 Task: Open Card Blog Post Writing in Board Ad Campaigns to Workspace Information Technology and add a team member Softage.3@softage.net, a label Blue, a checklist Career Development, an attachment from your computer, a color Blue and finally, add a card description 'Organize and host company retreat' and a comment 'Let us approach this task with a sense of collaboration and teamwork, leveraging the strengths of each team member.'. Add a start date 'Jan 07, 1900' with a due date 'Jan 14, 1900'
Action: Mouse moved to (64, 293)
Screenshot: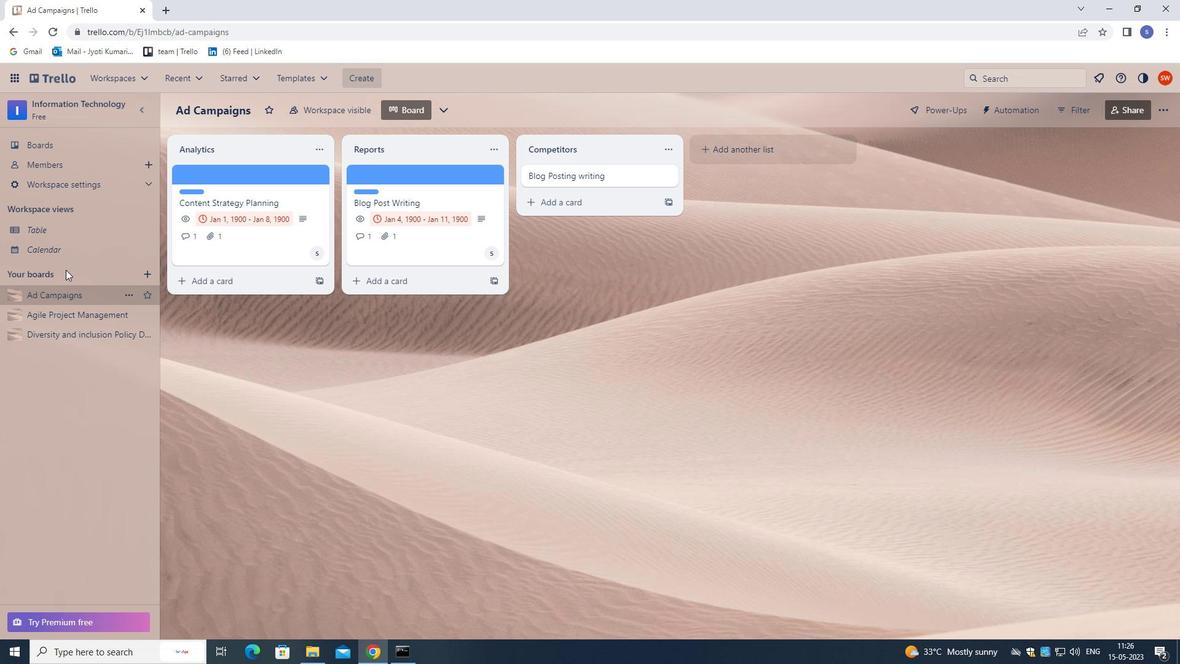 
Action: Mouse pressed left at (64, 293)
Screenshot: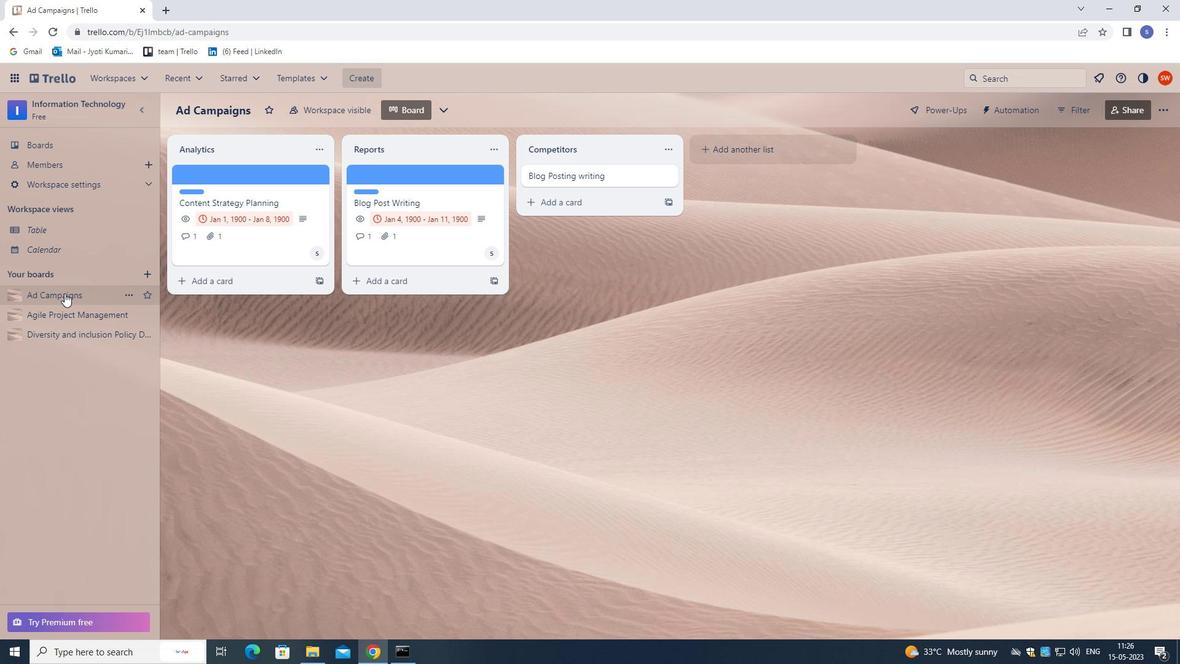 
Action: Mouse moved to (572, 169)
Screenshot: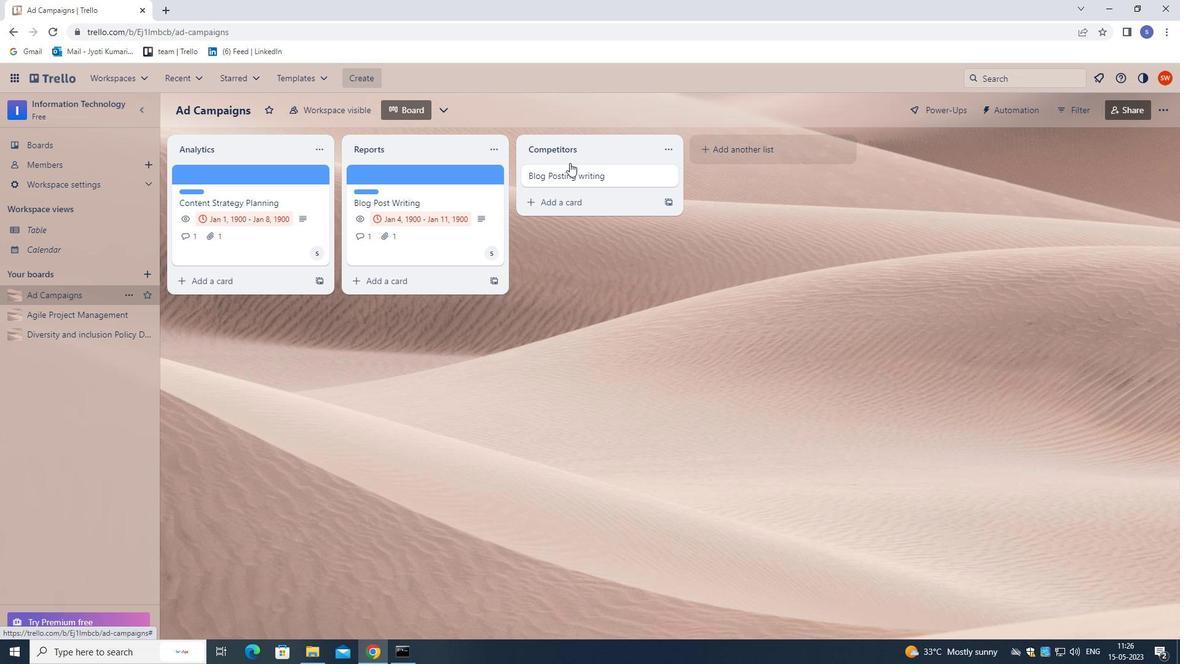 
Action: Mouse pressed left at (572, 169)
Screenshot: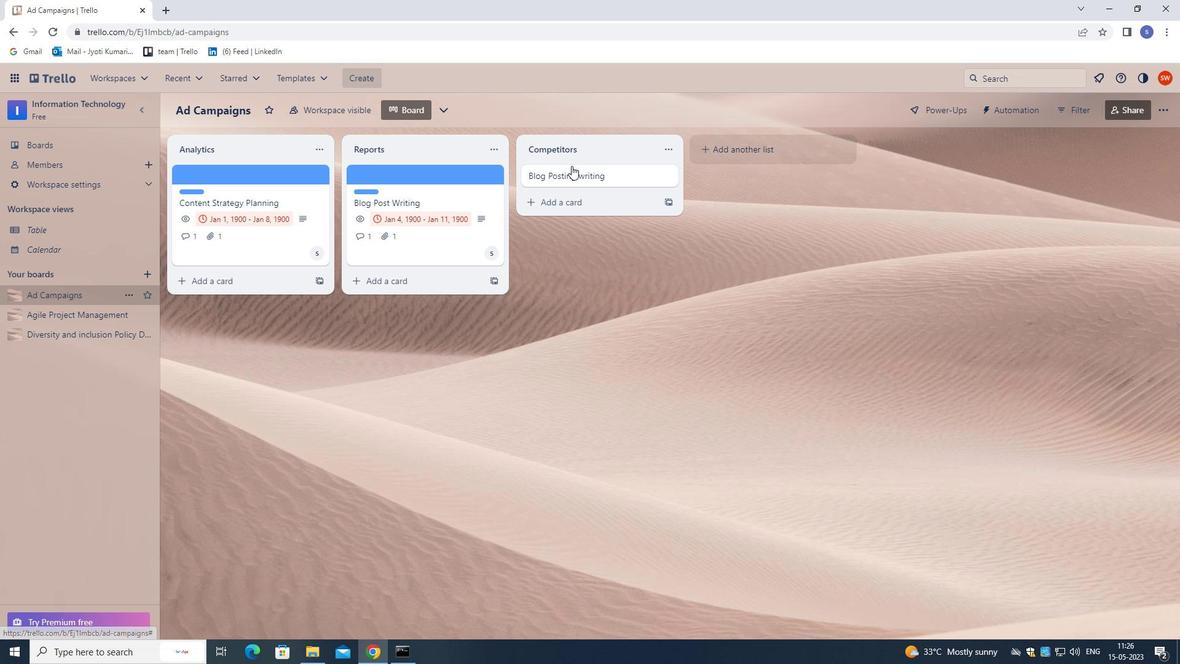 
Action: Mouse moved to (741, 226)
Screenshot: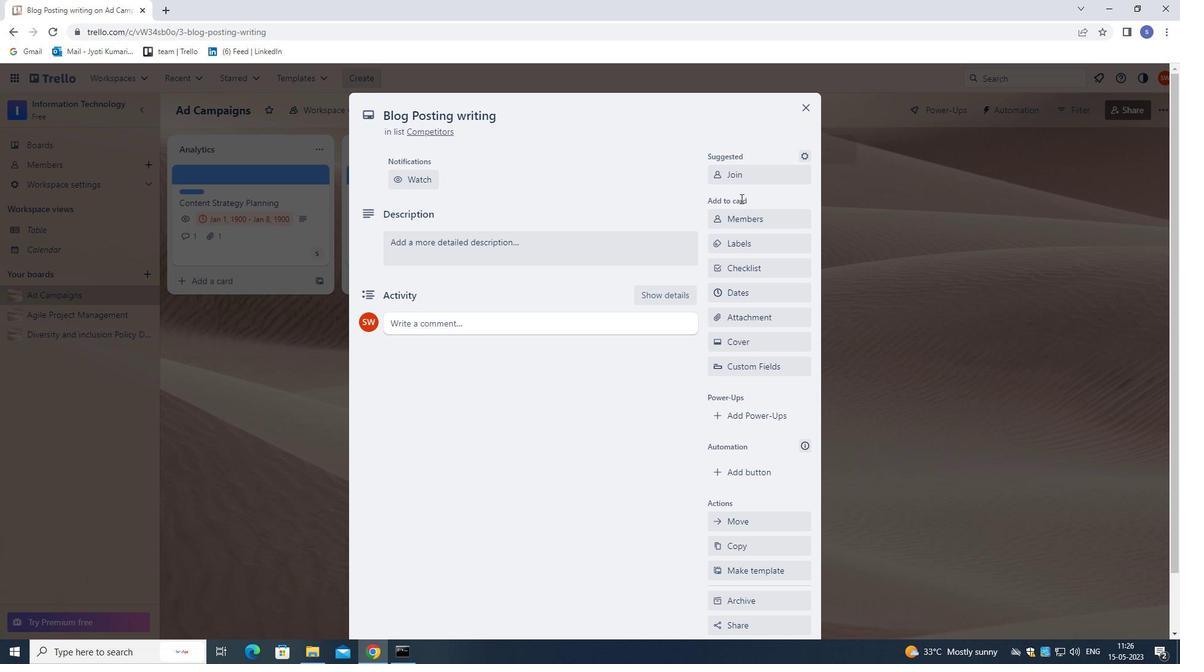 
Action: Mouse pressed left at (741, 226)
Screenshot: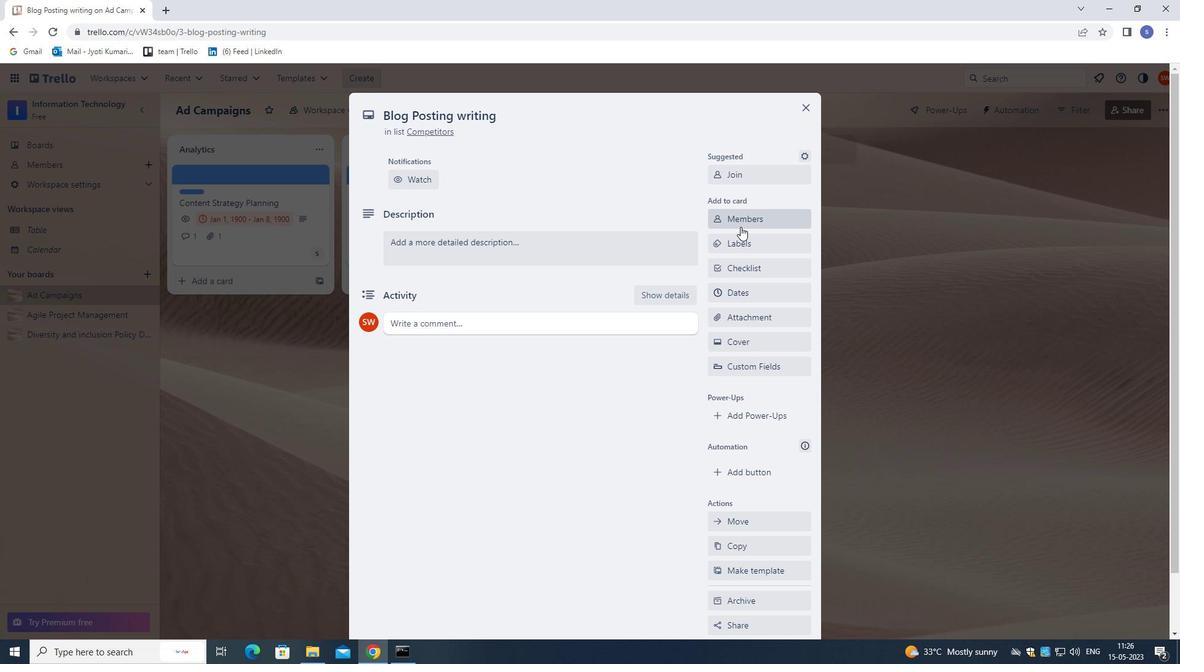 
Action: Mouse moved to (909, 199)
Screenshot: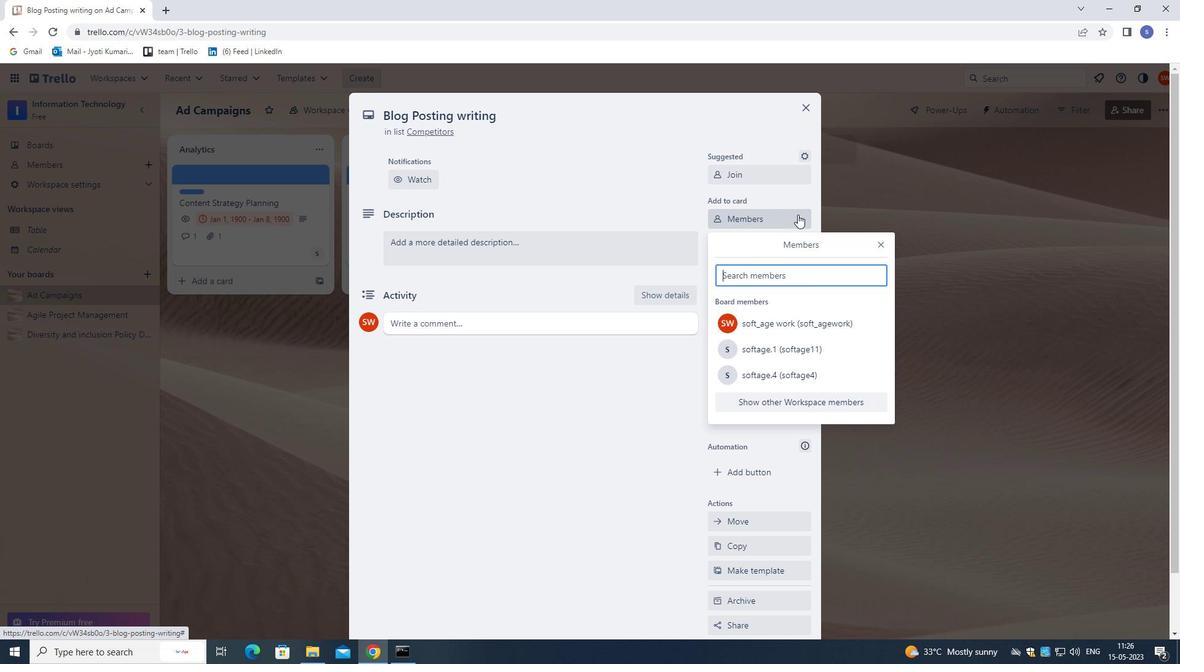 
Action: Key pressed softage.3<Key.shift>@SOFTAGE.NET
Screenshot: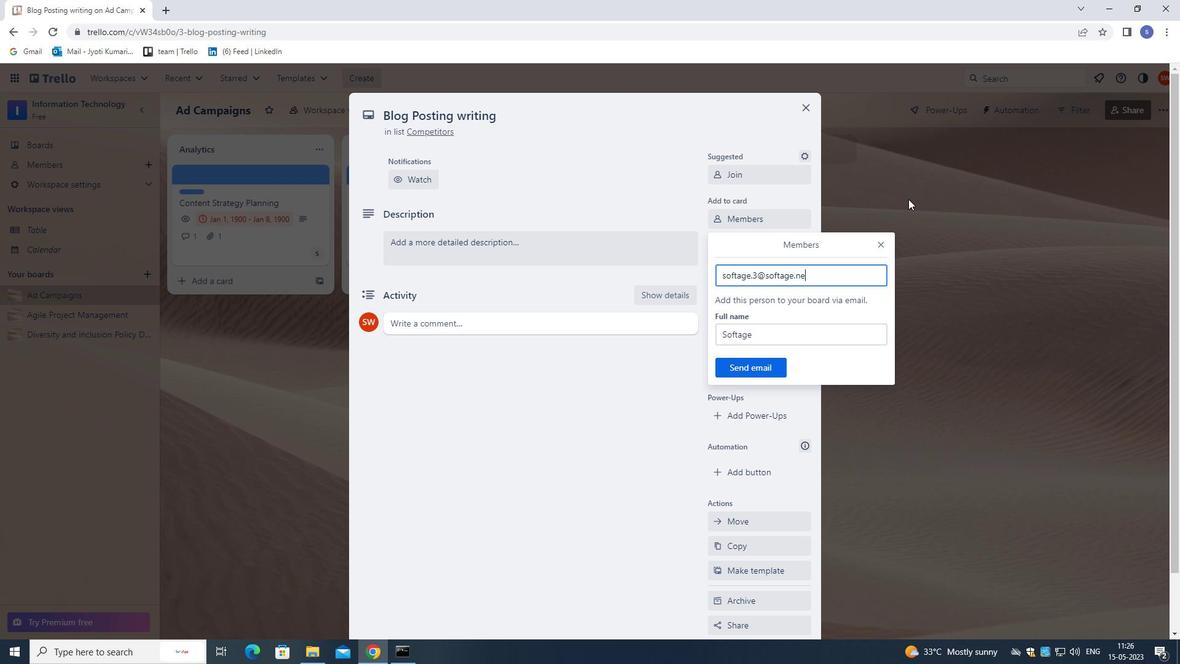 
Action: Mouse moved to (770, 365)
Screenshot: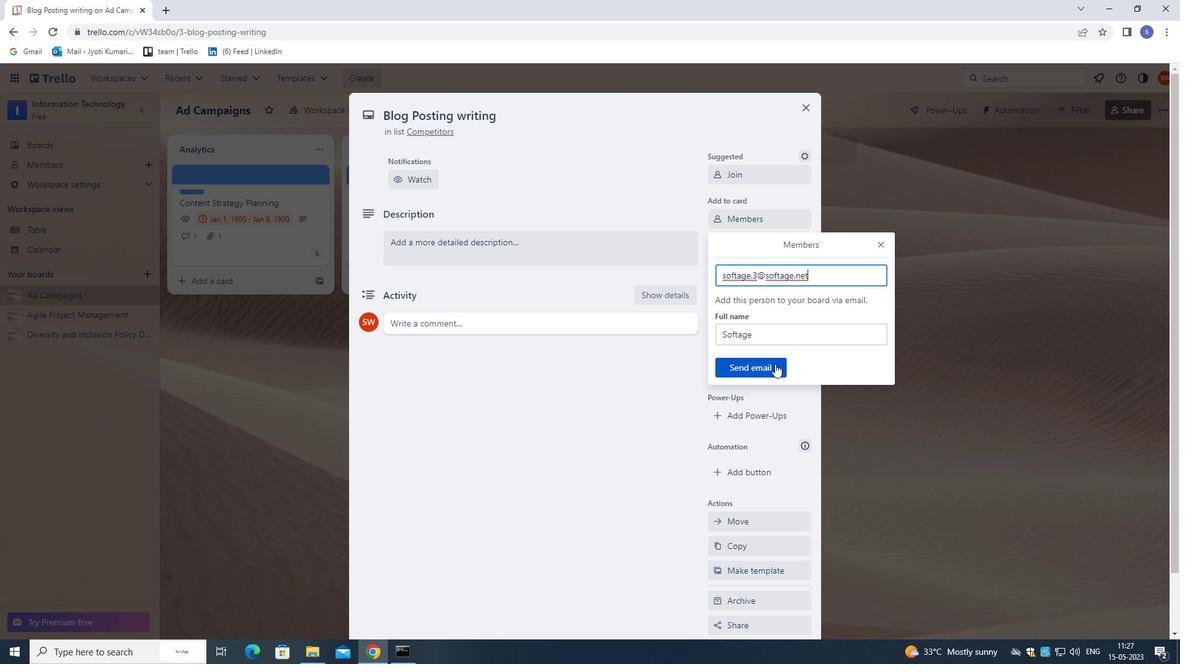
Action: Mouse pressed left at (770, 365)
Screenshot: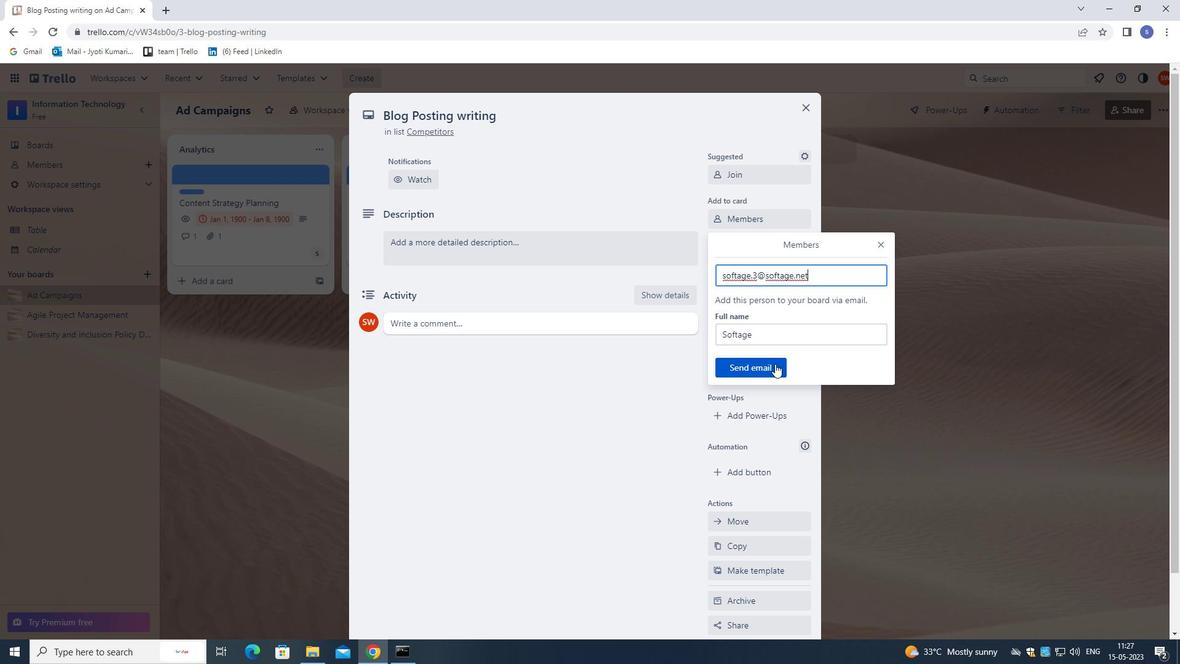 
Action: Mouse moved to (770, 249)
Screenshot: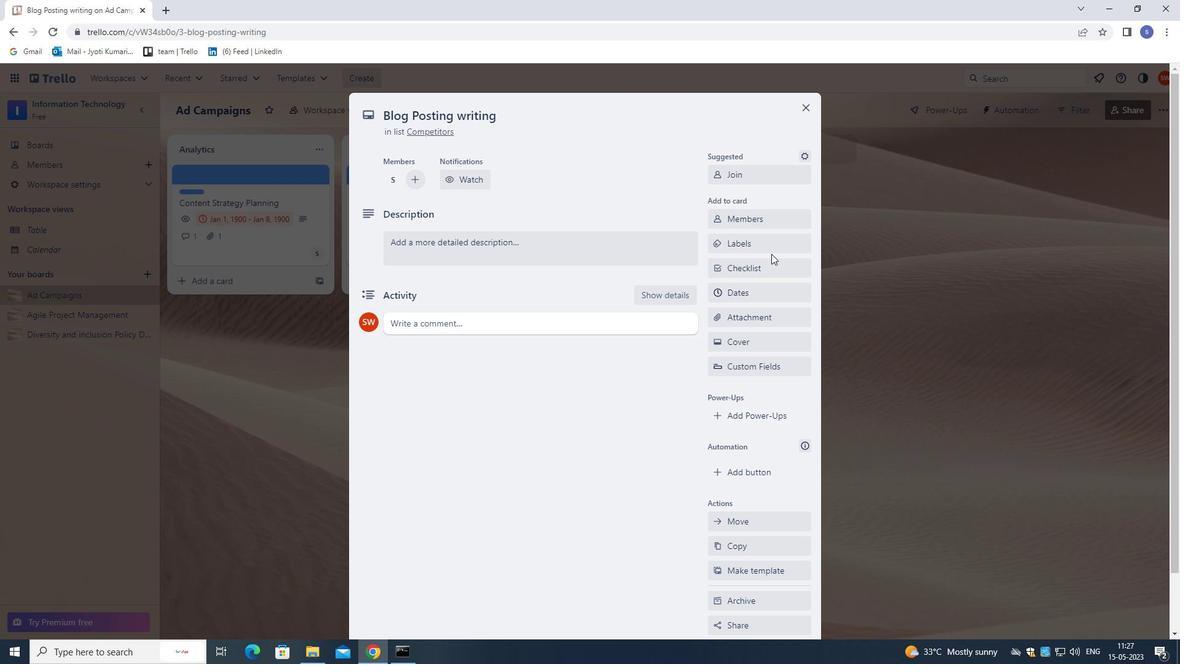
Action: Mouse pressed left at (770, 249)
Screenshot: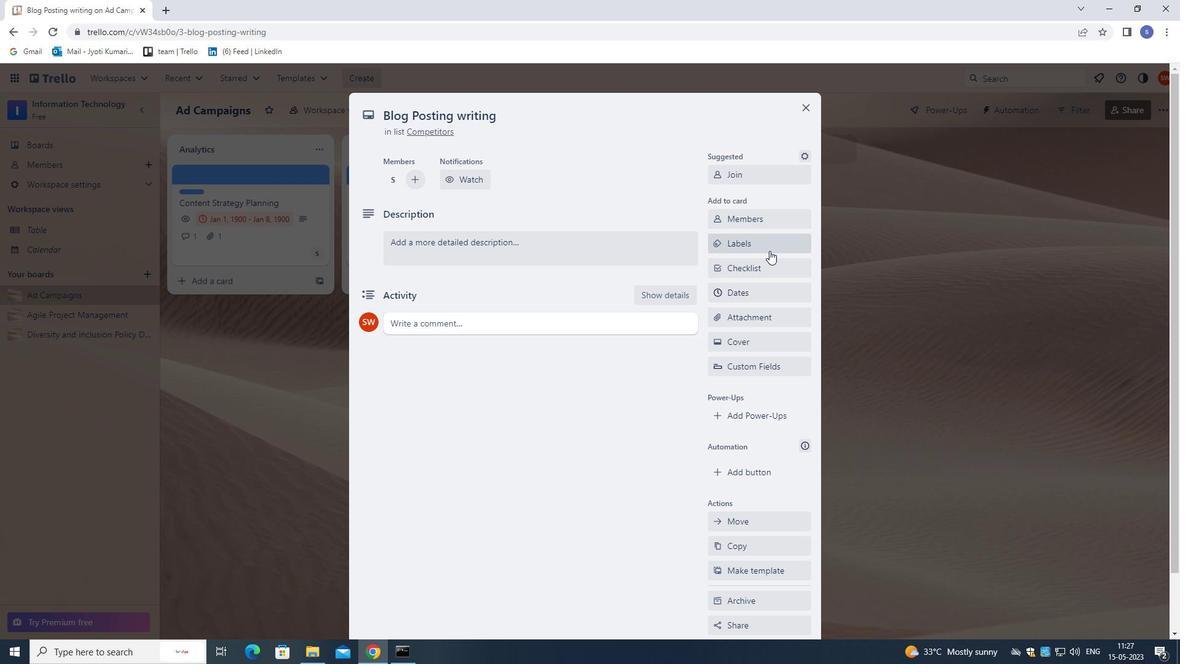 
Action: Mouse moved to (811, 455)
Screenshot: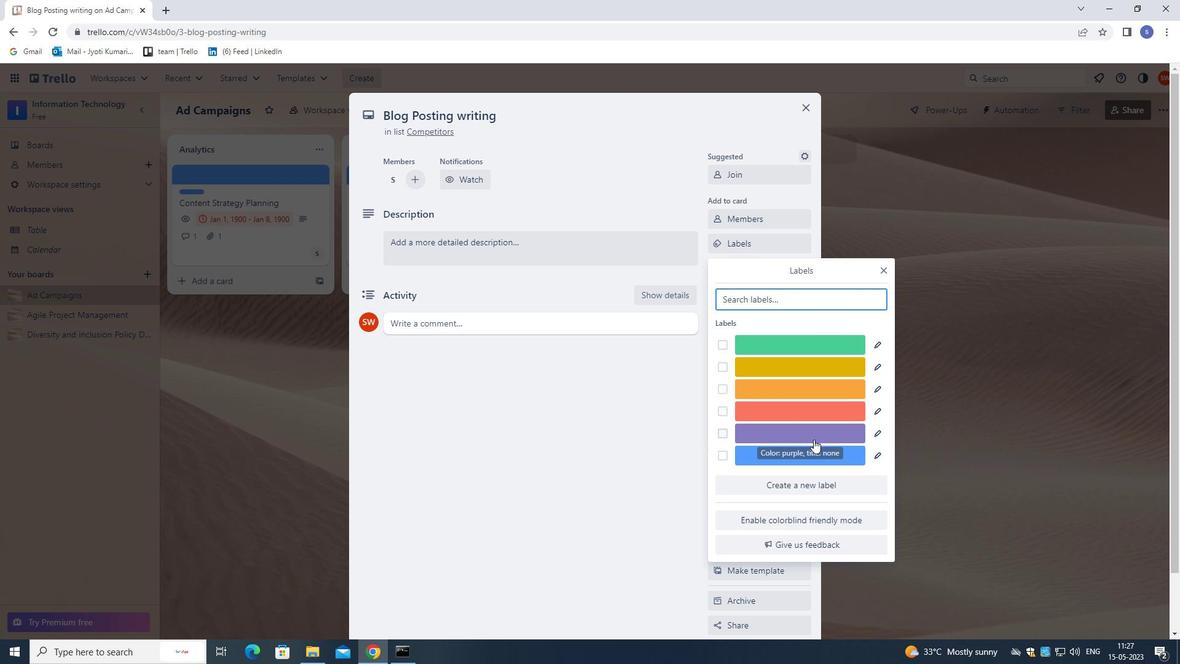 
Action: Mouse pressed left at (811, 455)
Screenshot: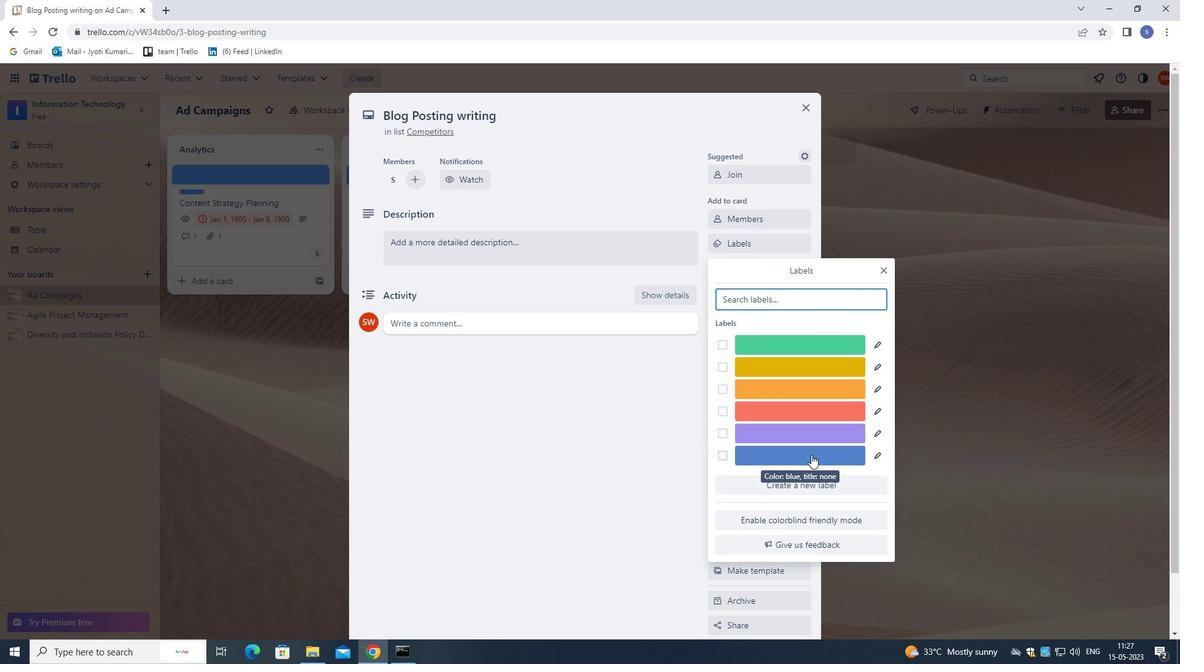 
Action: Mouse moved to (883, 266)
Screenshot: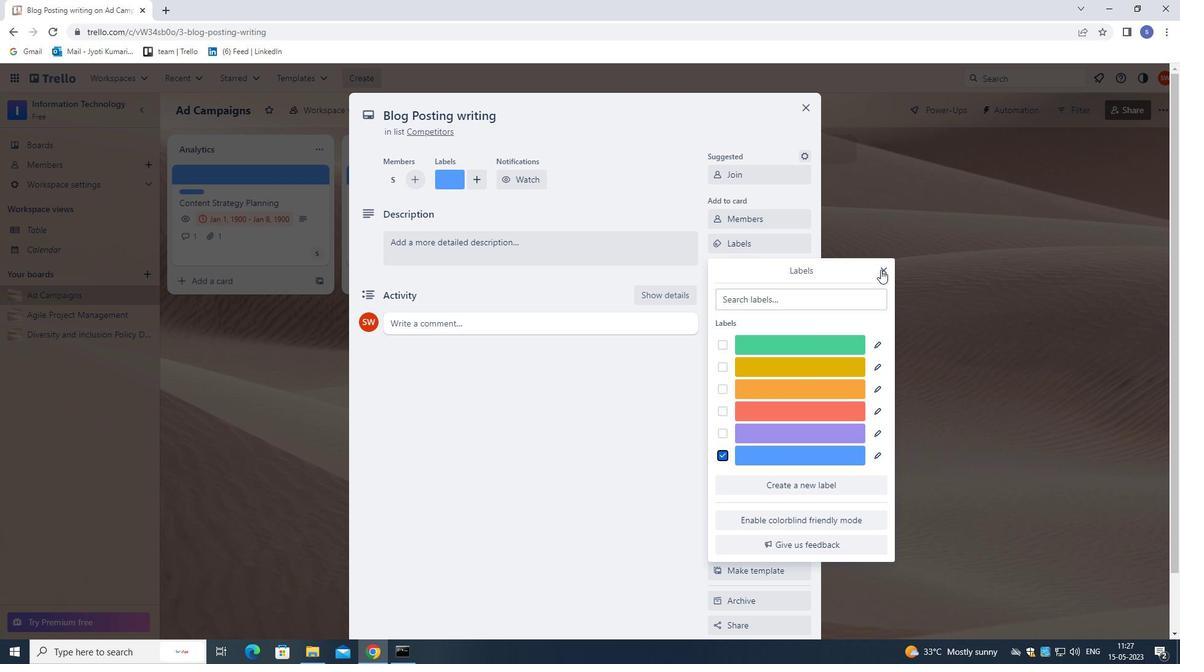 
Action: Mouse pressed left at (883, 266)
Screenshot: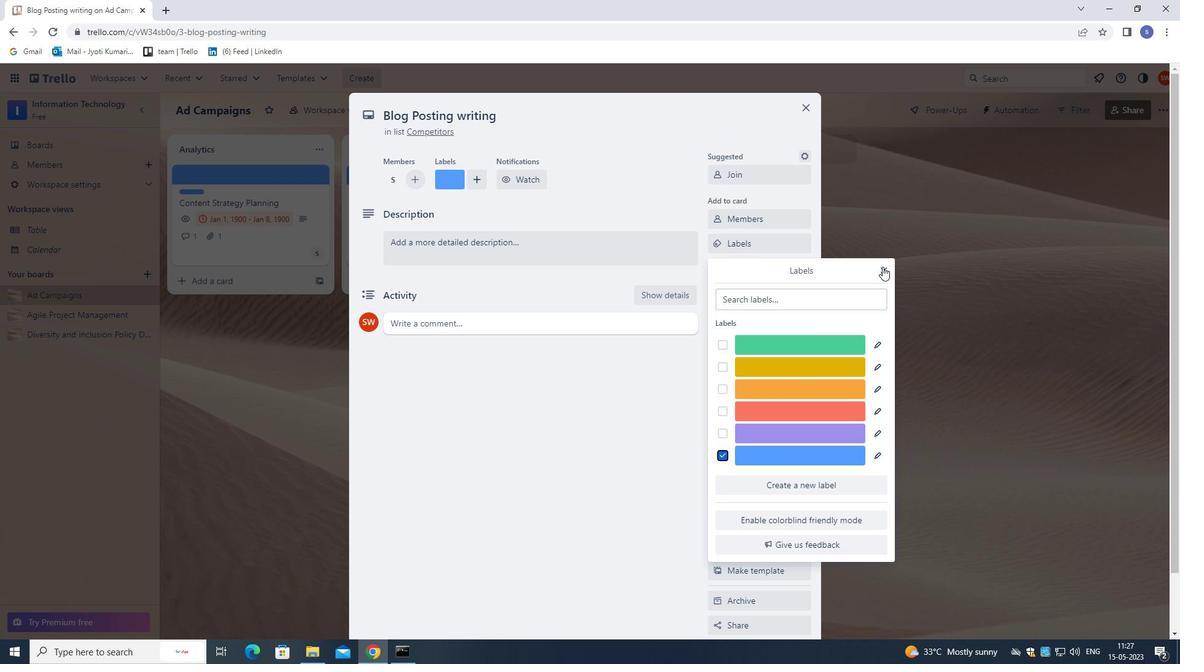 
Action: Mouse moved to (786, 271)
Screenshot: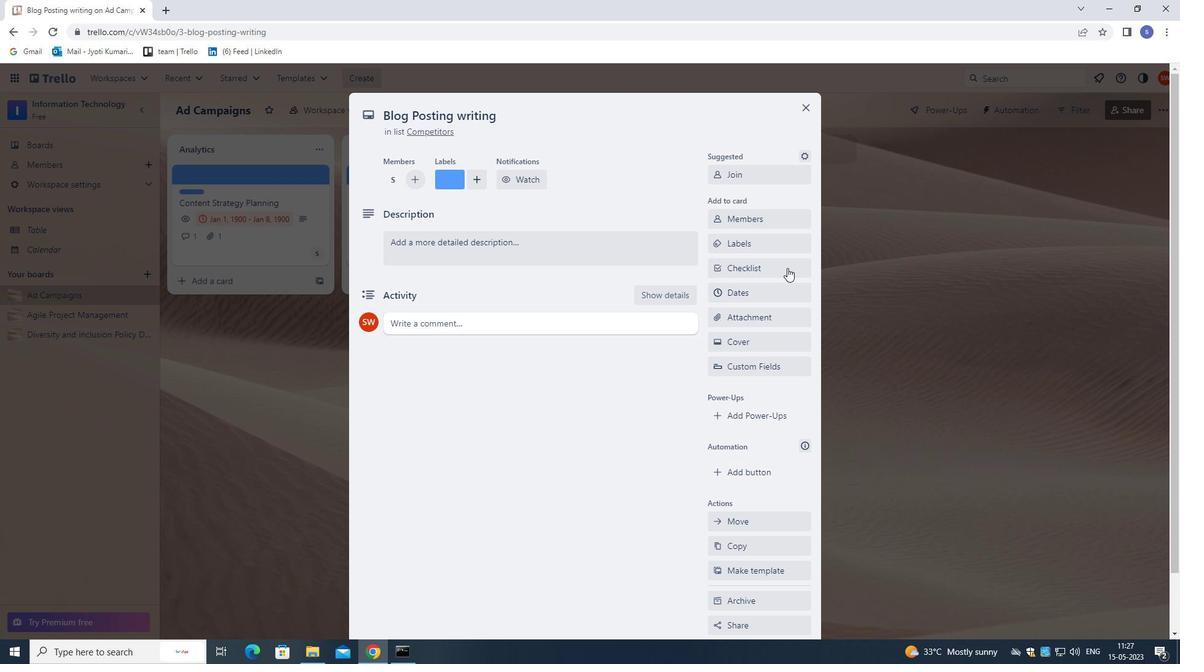 
Action: Mouse pressed left at (786, 271)
Screenshot: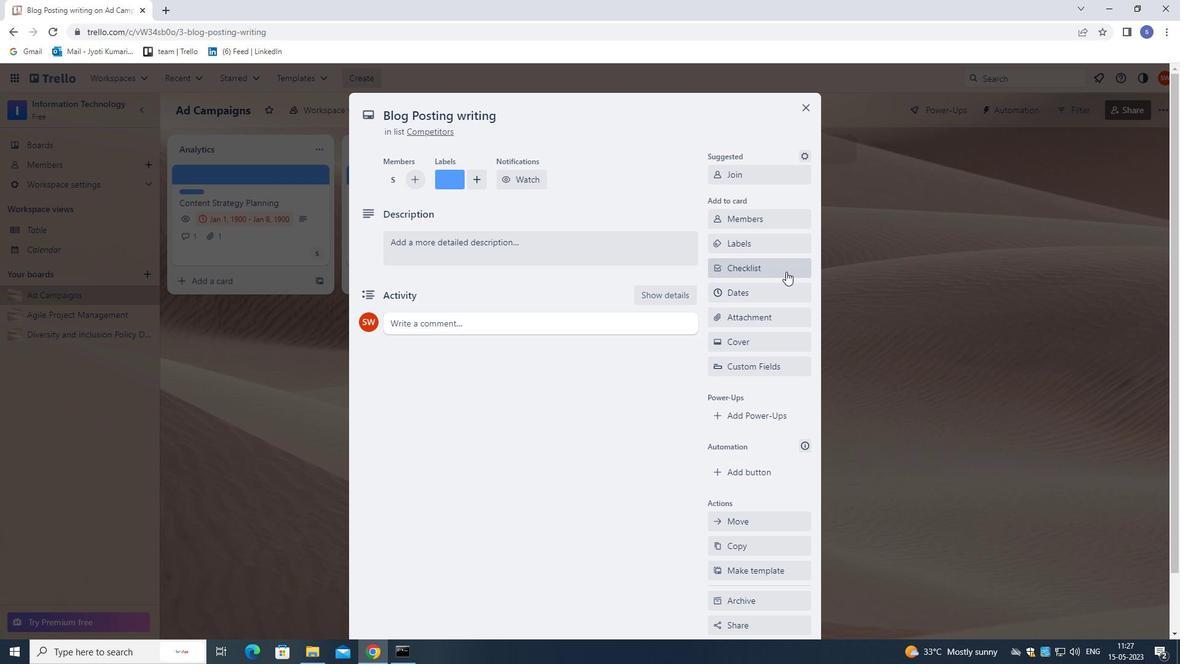 
Action: Mouse moved to (861, 230)
Screenshot: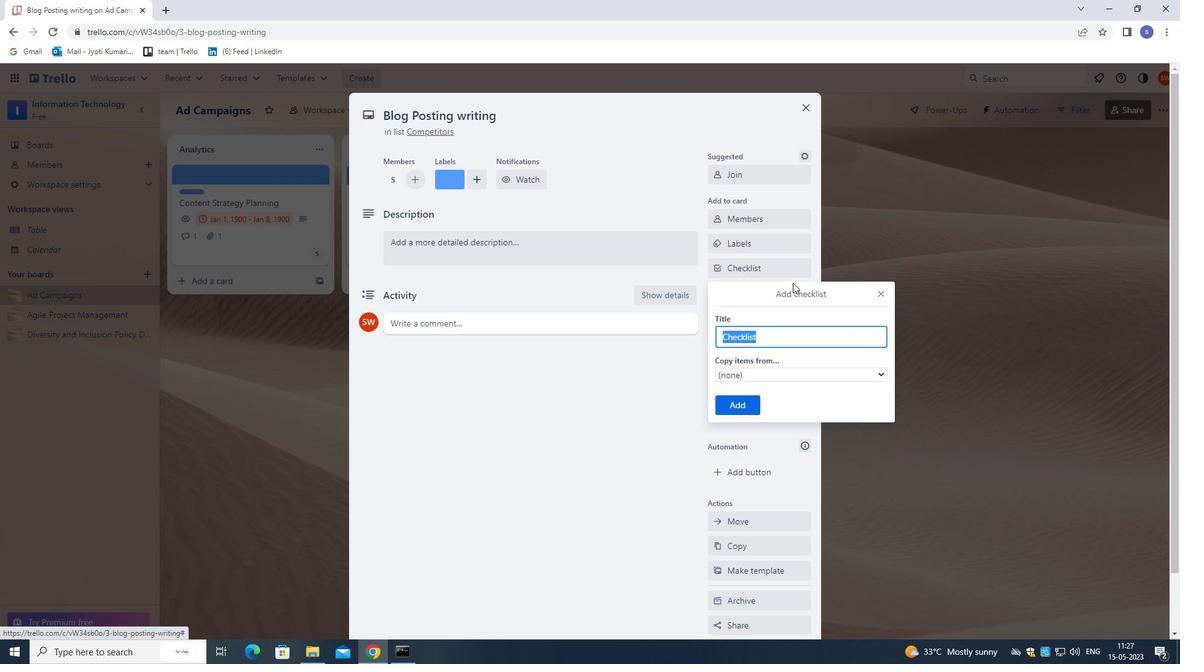 
Action: Key pressed <Key.shift>CAREER<Key.space>DEVE
Screenshot: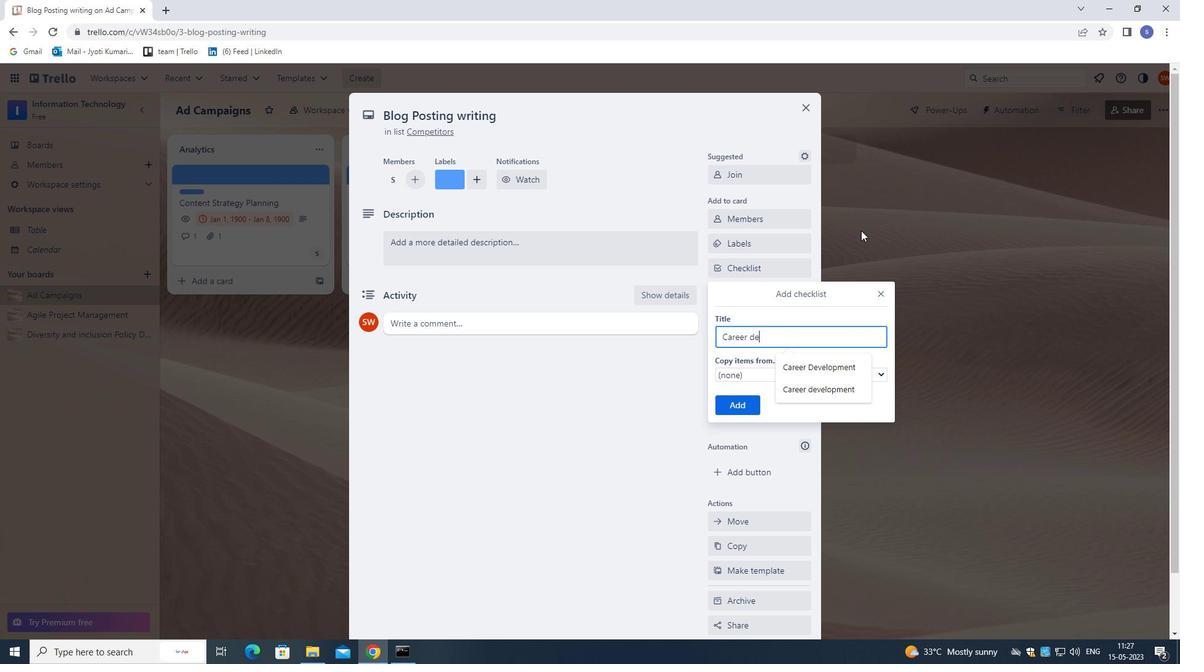 
Action: Mouse moved to (848, 371)
Screenshot: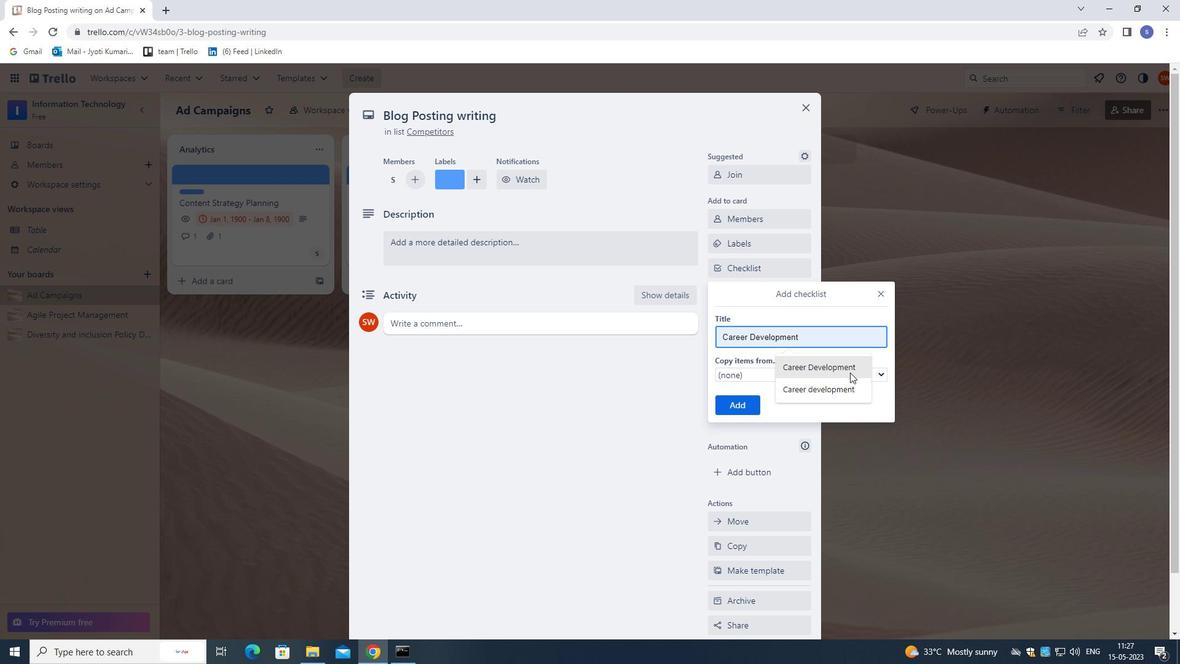 
Action: Mouse pressed left at (848, 371)
Screenshot: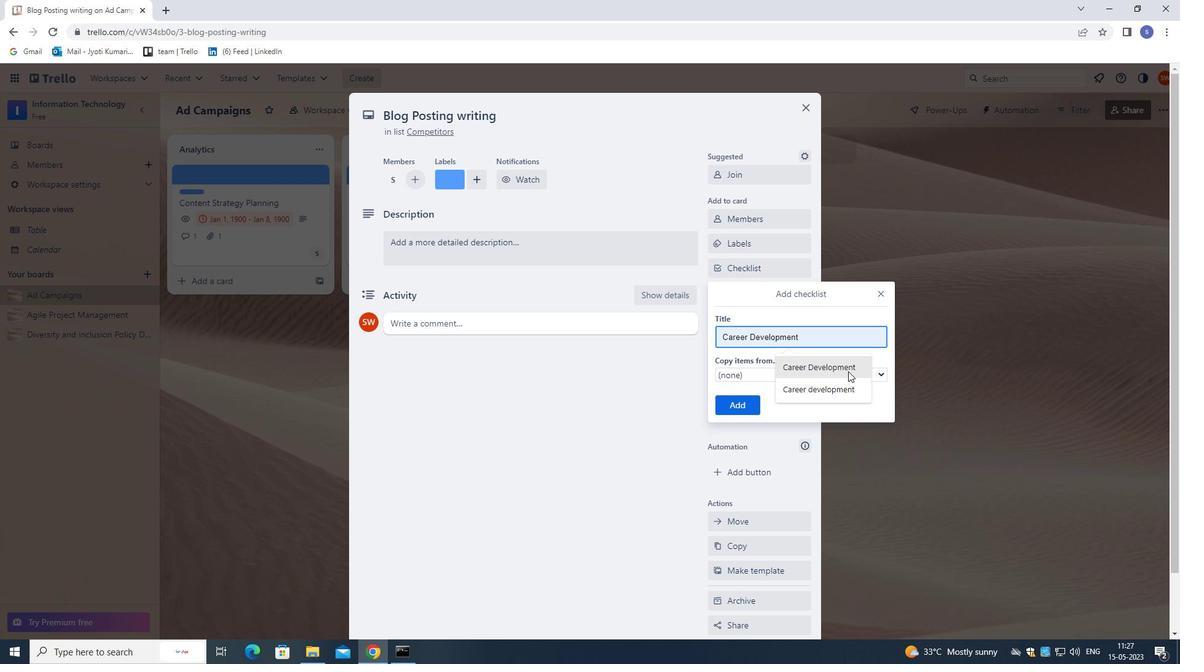 
Action: Mouse moved to (746, 406)
Screenshot: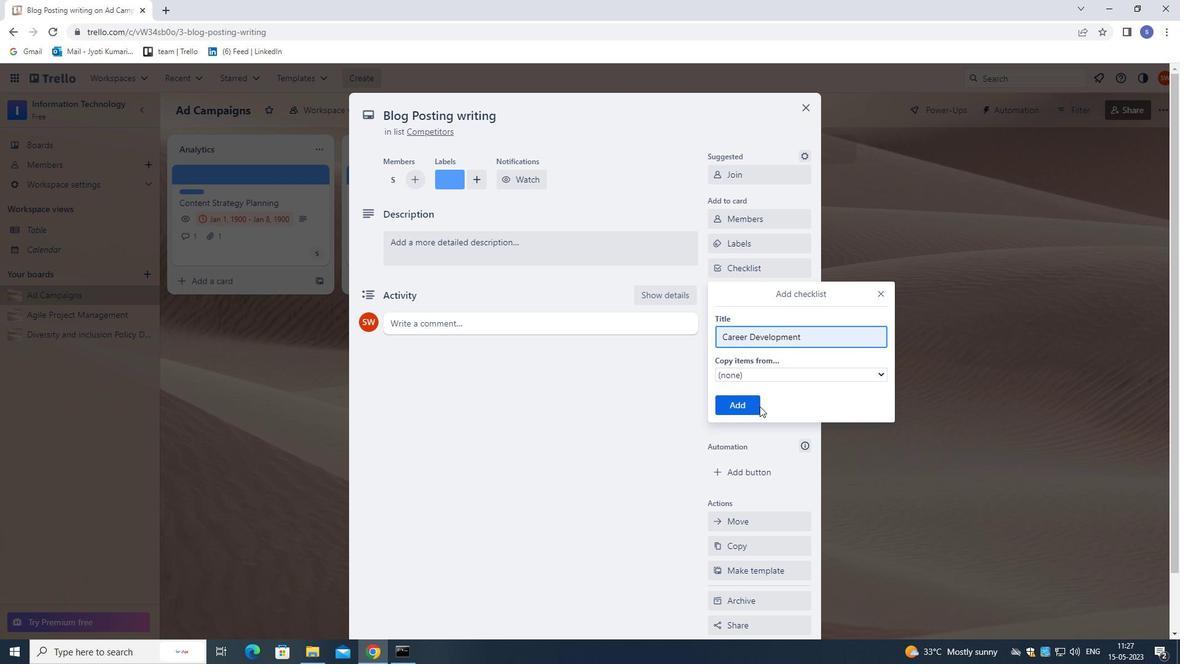 
Action: Mouse pressed left at (746, 406)
Screenshot: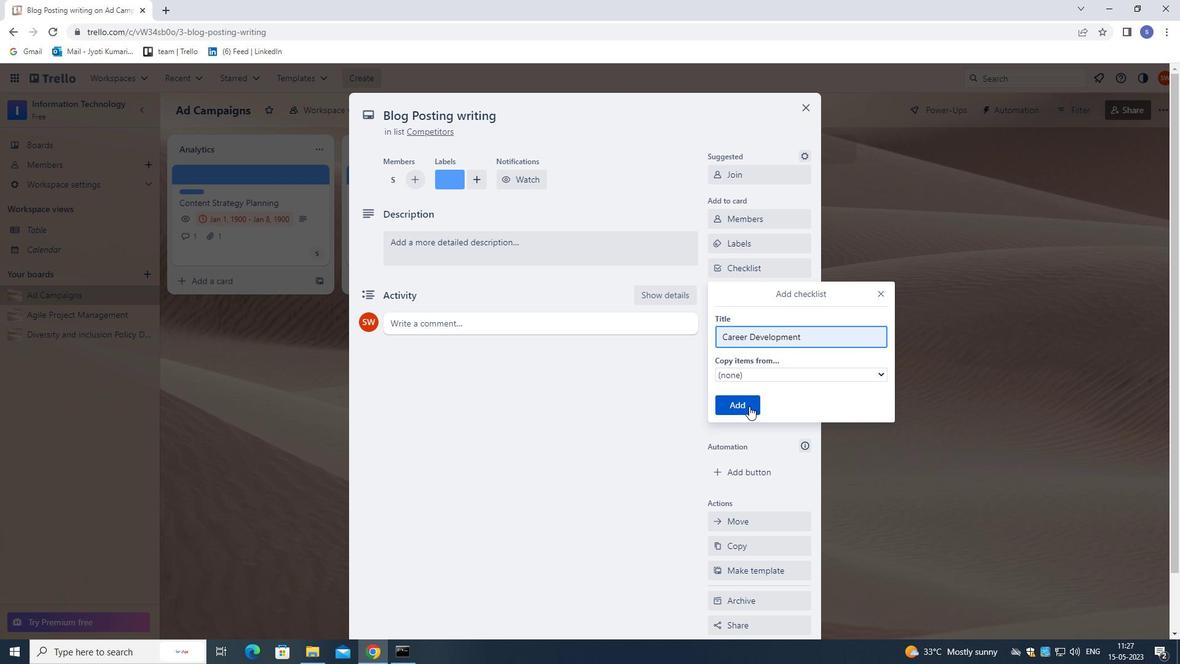 
Action: Mouse moved to (751, 295)
Screenshot: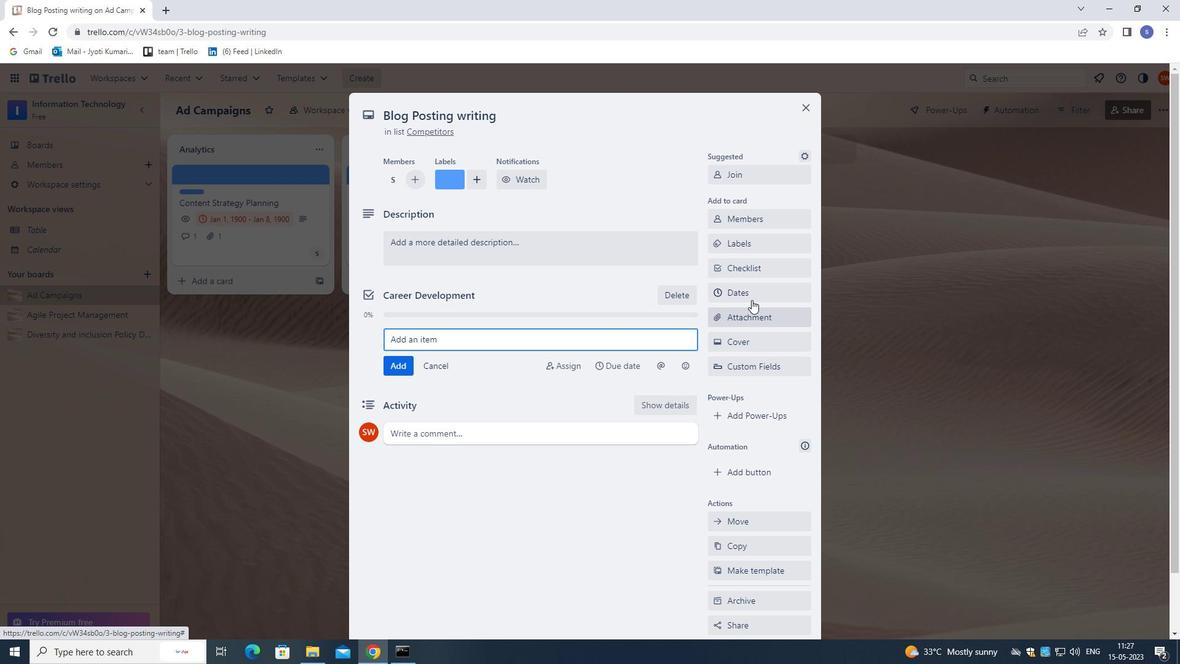 
Action: Mouse pressed left at (751, 295)
Screenshot: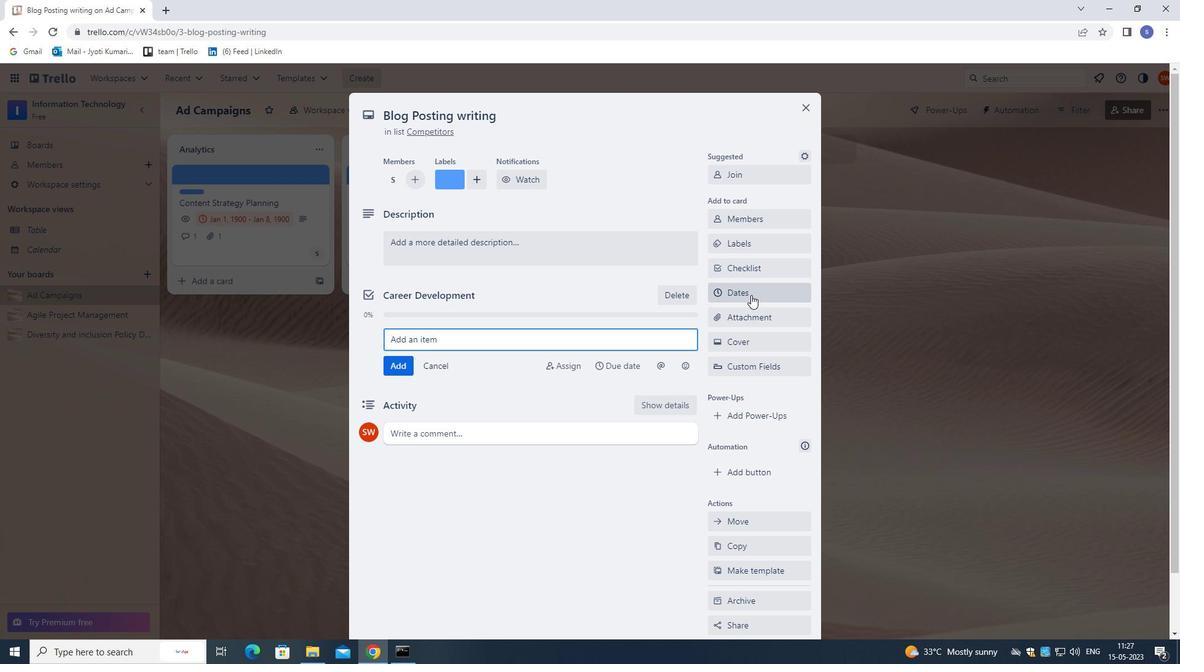 
Action: Mouse moved to (727, 203)
Screenshot: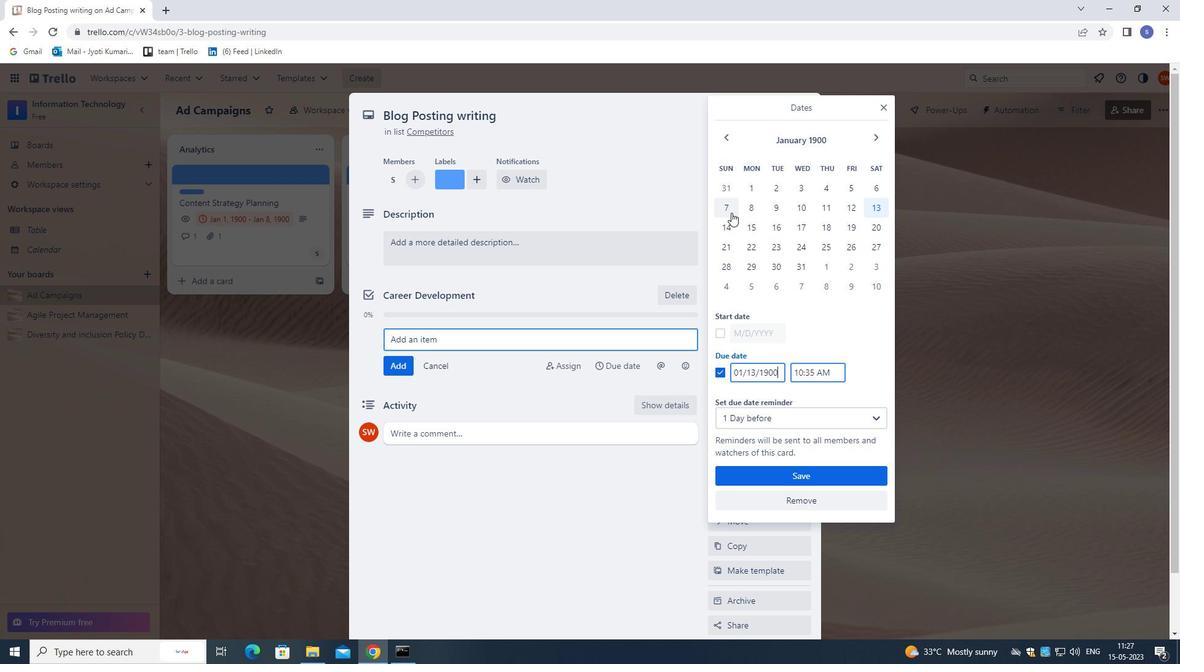 
Action: Mouse pressed left at (727, 203)
Screenshot: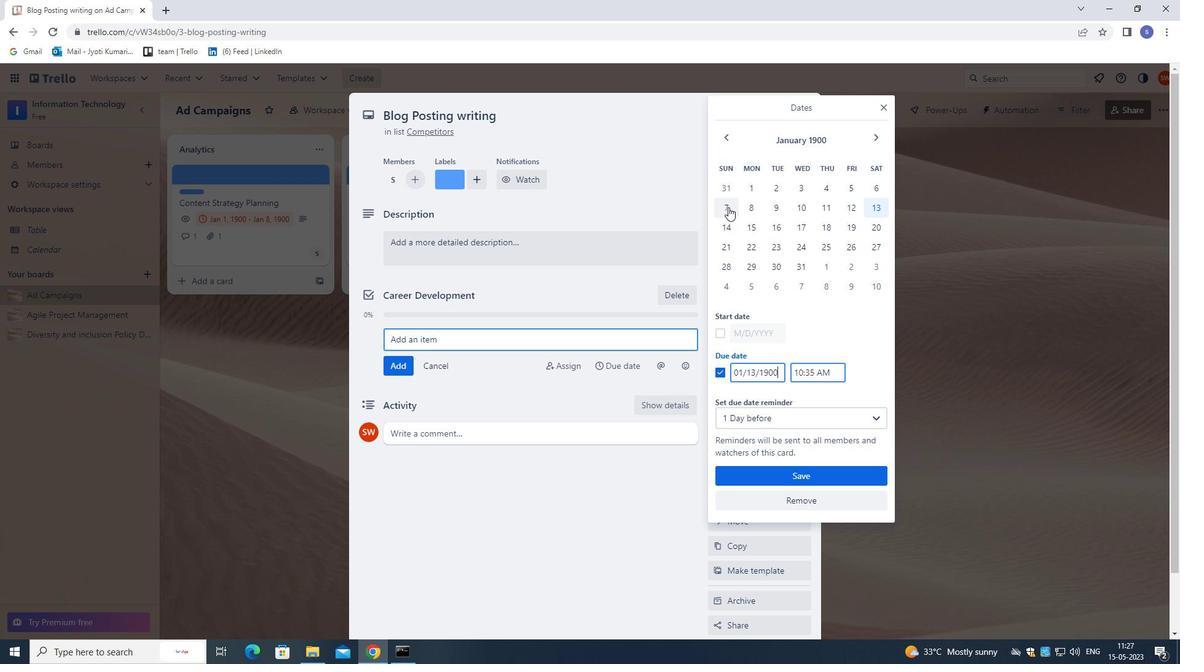 
Action: Mouse moved to (721, 333)
Screenshot: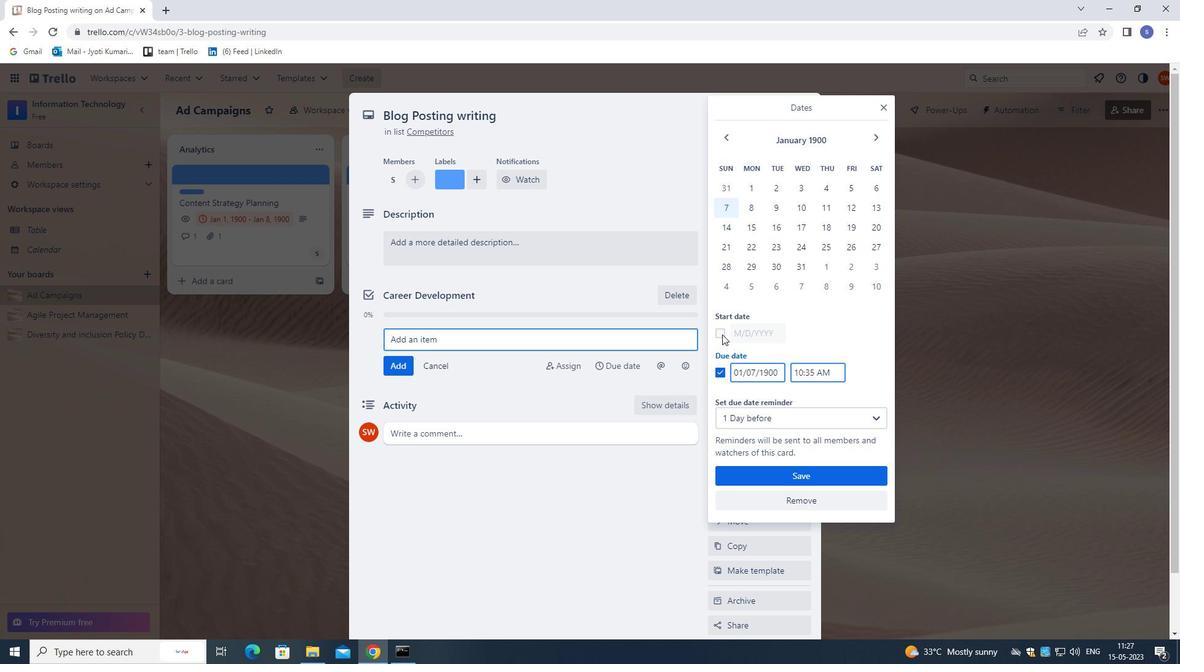 
Action: Mouse pressed left at (721, 333)
Screenshot: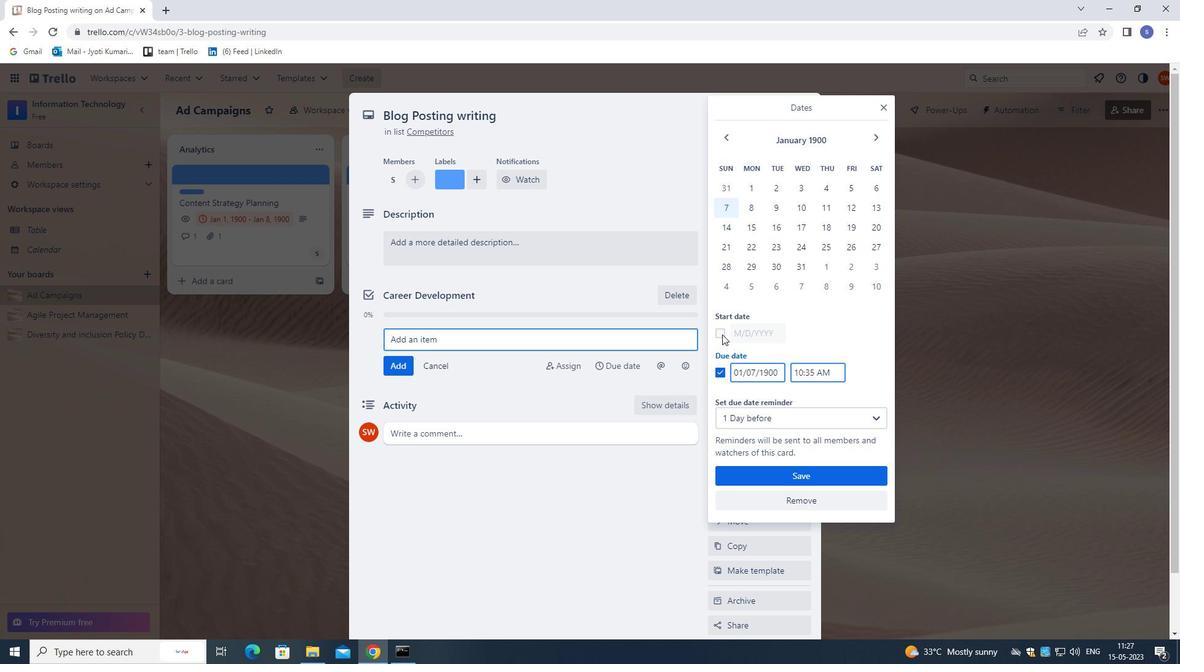 
Action: Mouse moved to (729, 208)
Screenshot: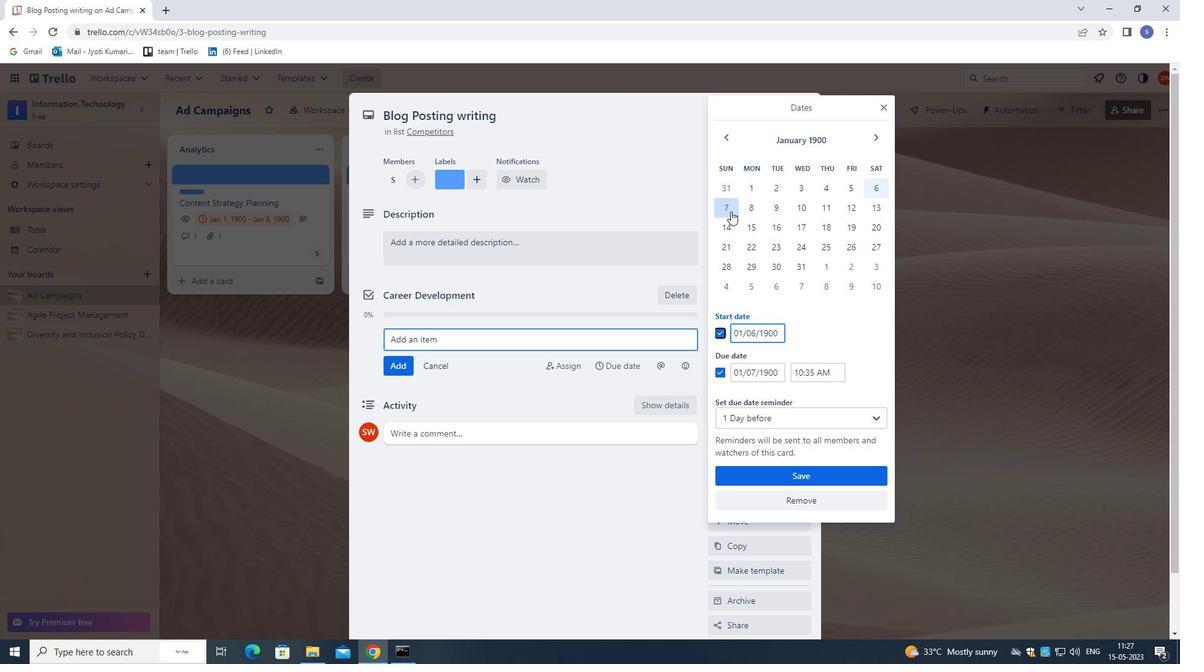 
Action: Mouse pressed left at (729, 208)
Screenshot: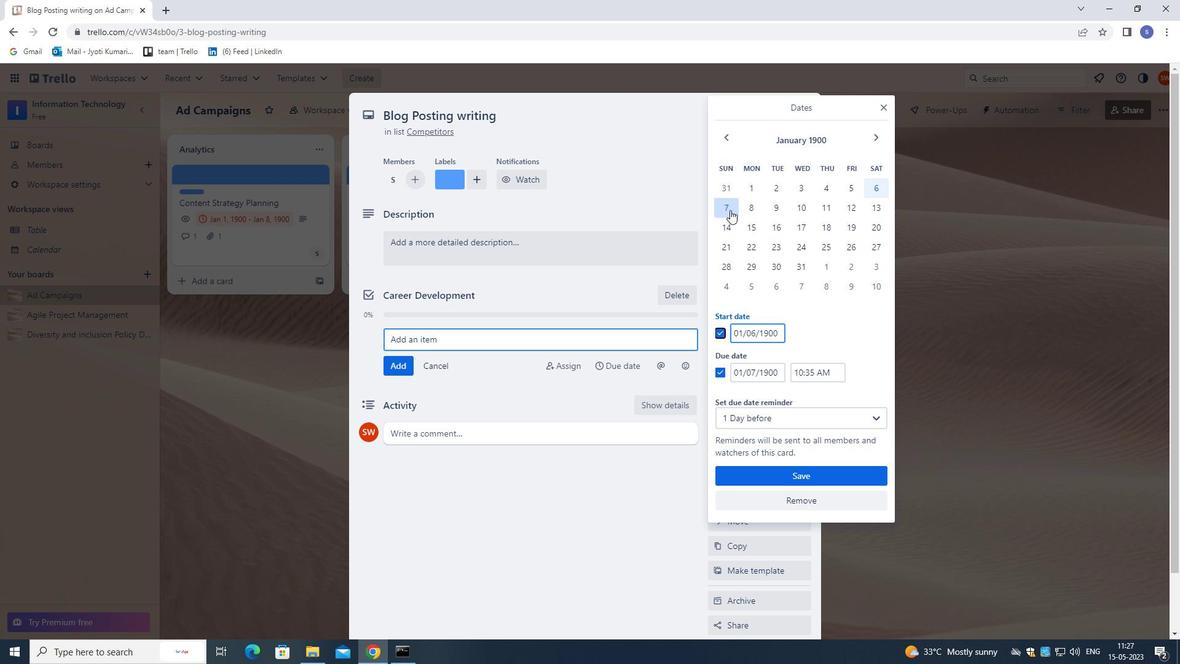 
Action: Mouse moved to (728, 232)
Screenshot: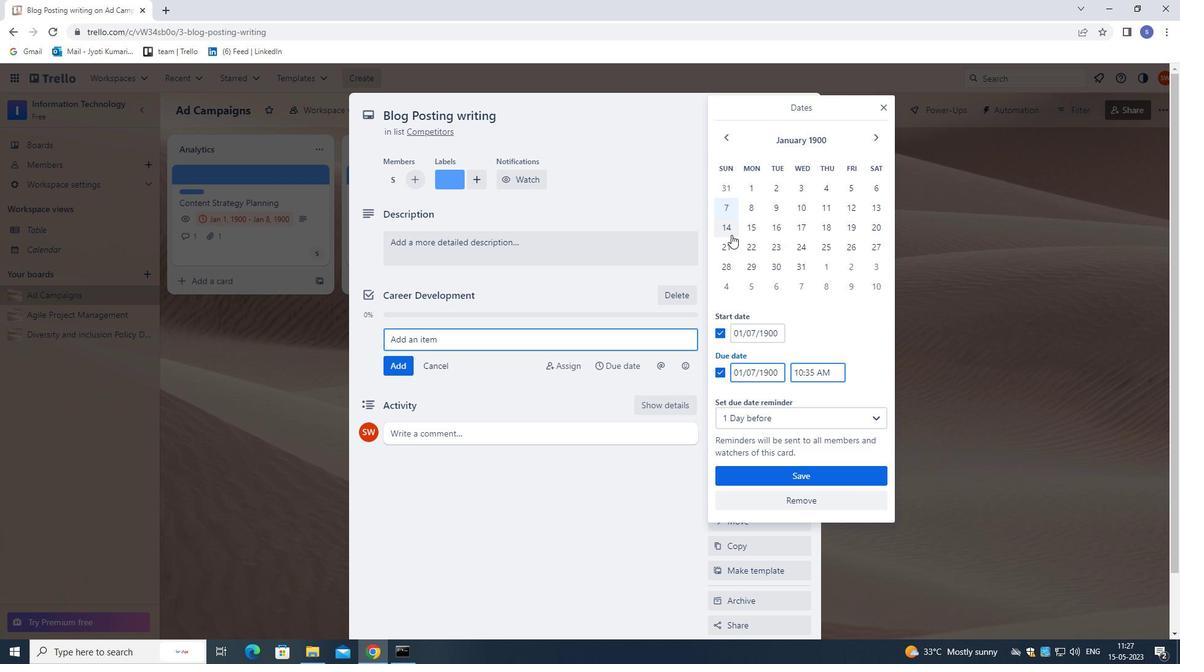 
Action: Mouse pressed left at (728, 232)
Screenshot: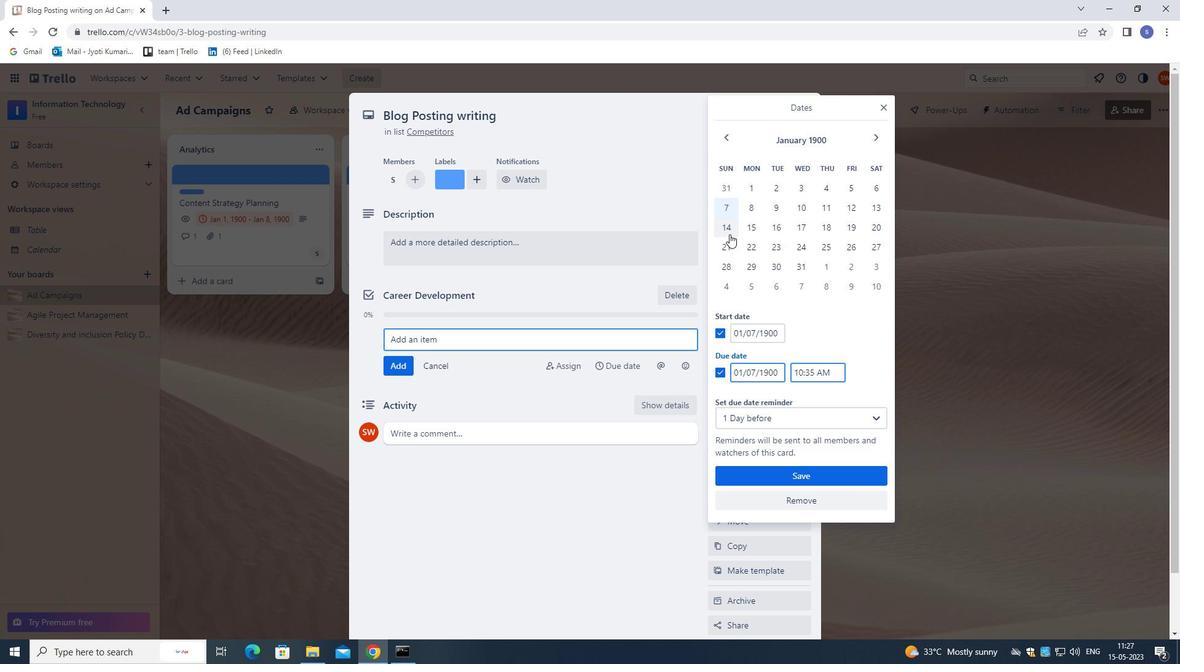 
Action: Mouse moved to (754, 469)
Screenshot: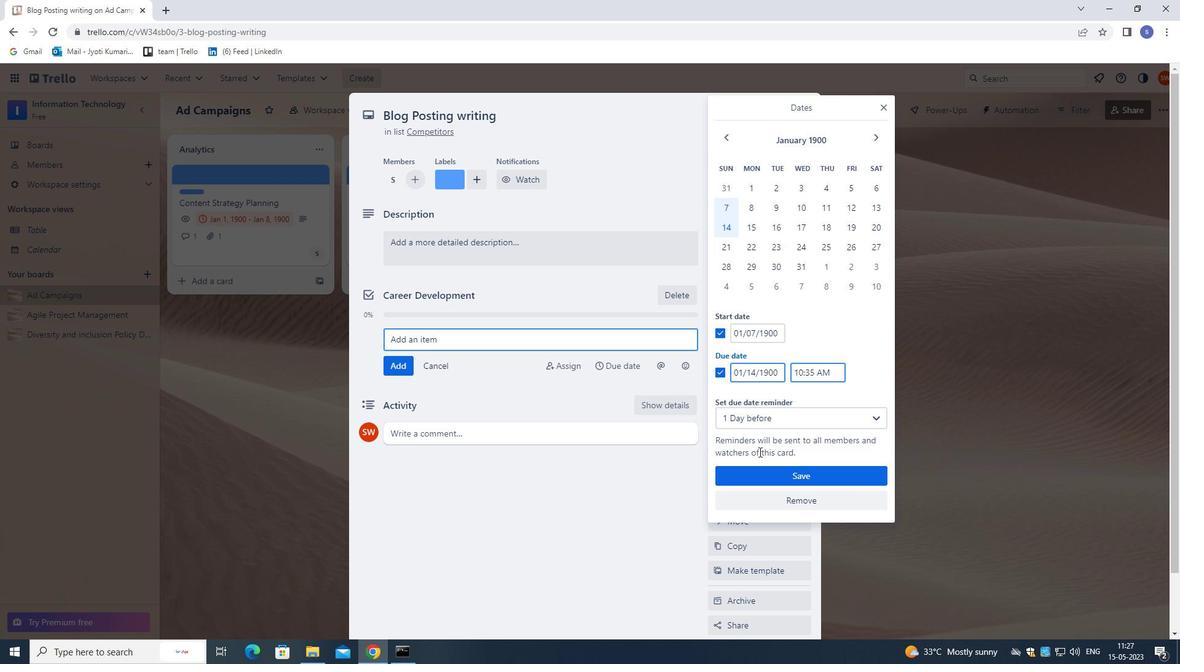 
Action: Mouse pressed left at (754, 469)
Screenshot: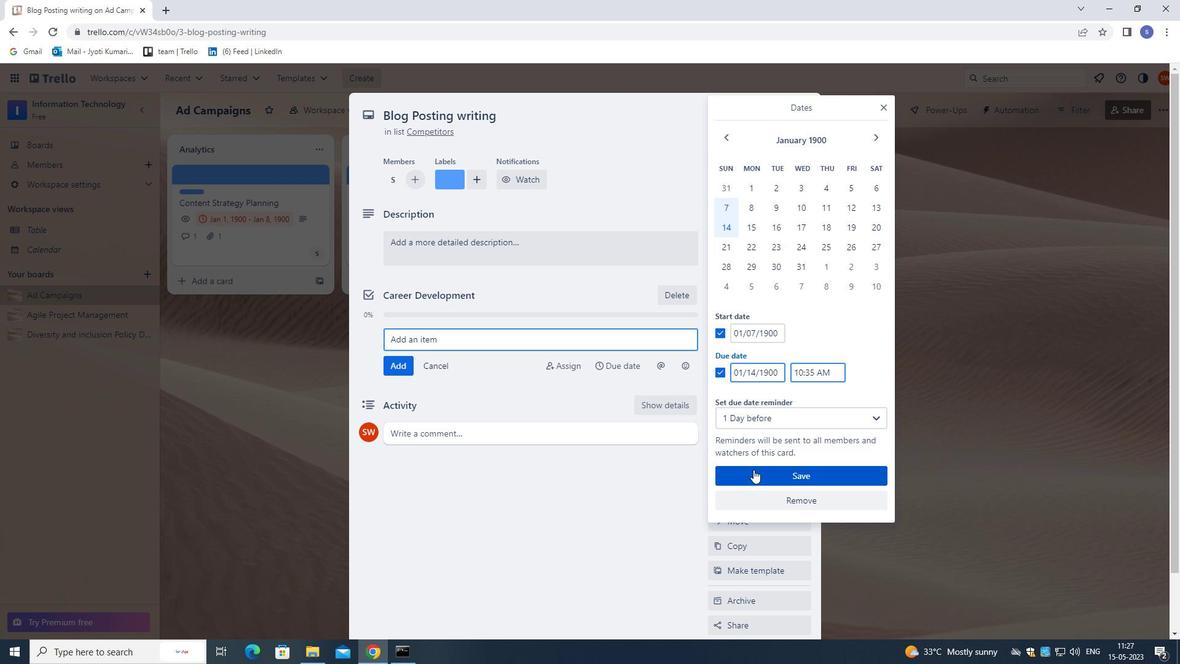 
Action: Mouse moved to (766, 319)
Screenshot: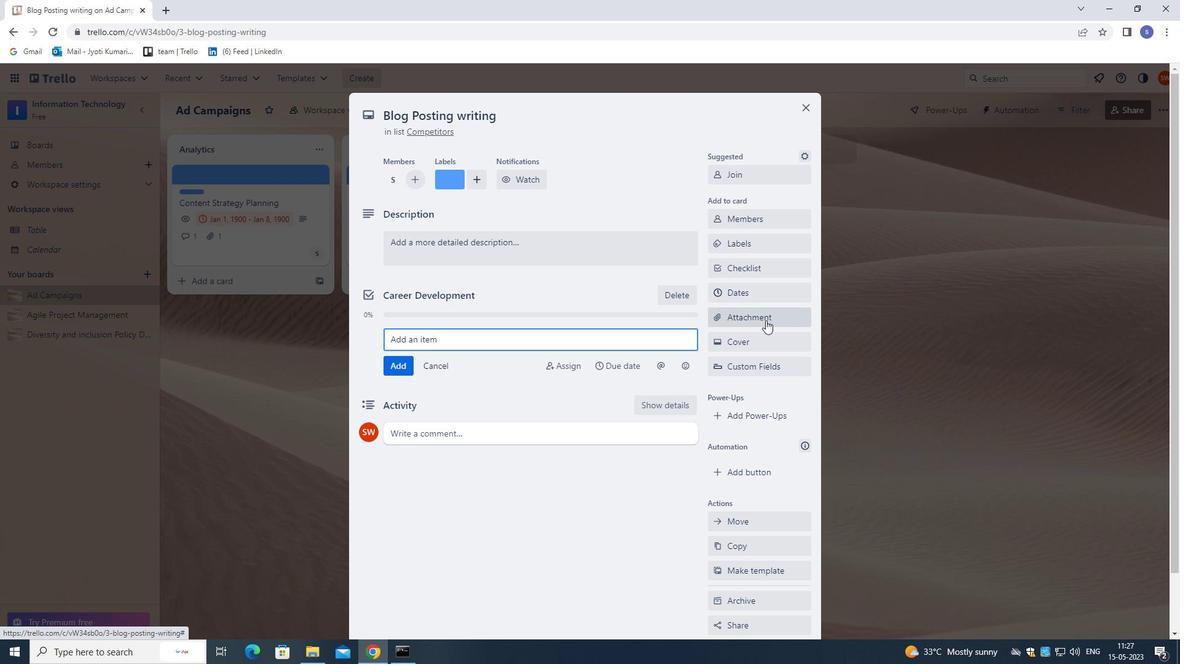 
Action: Mouse pressed left at (766, 319)
Screenshot: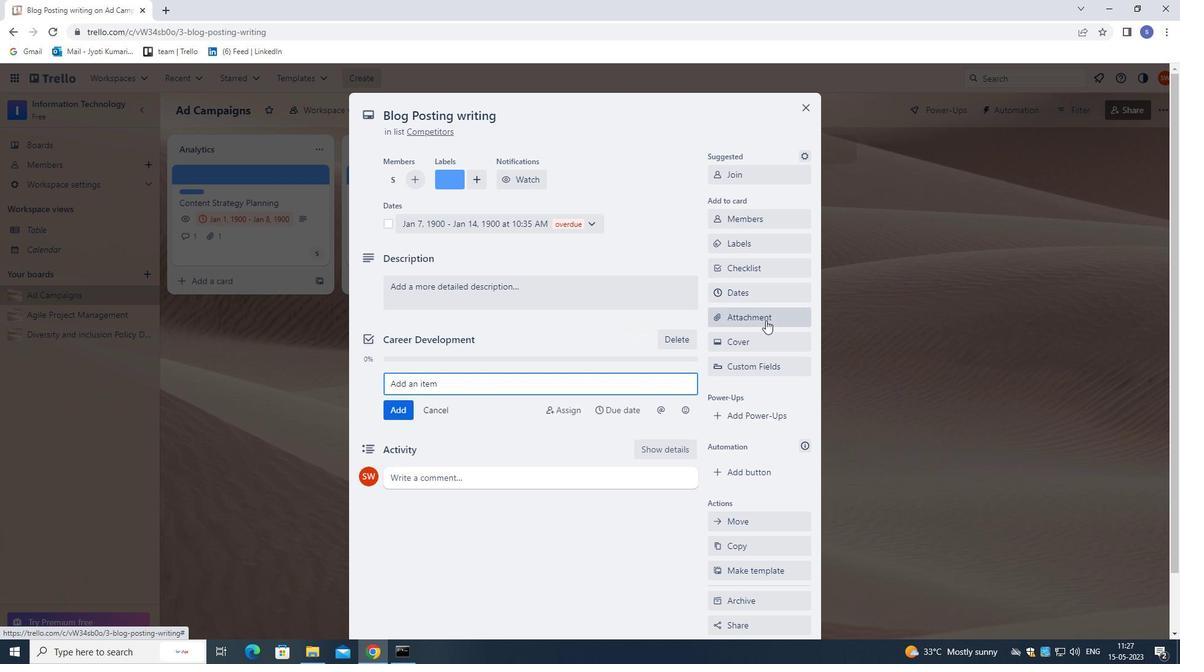 
Action: Mouse moved to (738, 377)
Screenshot: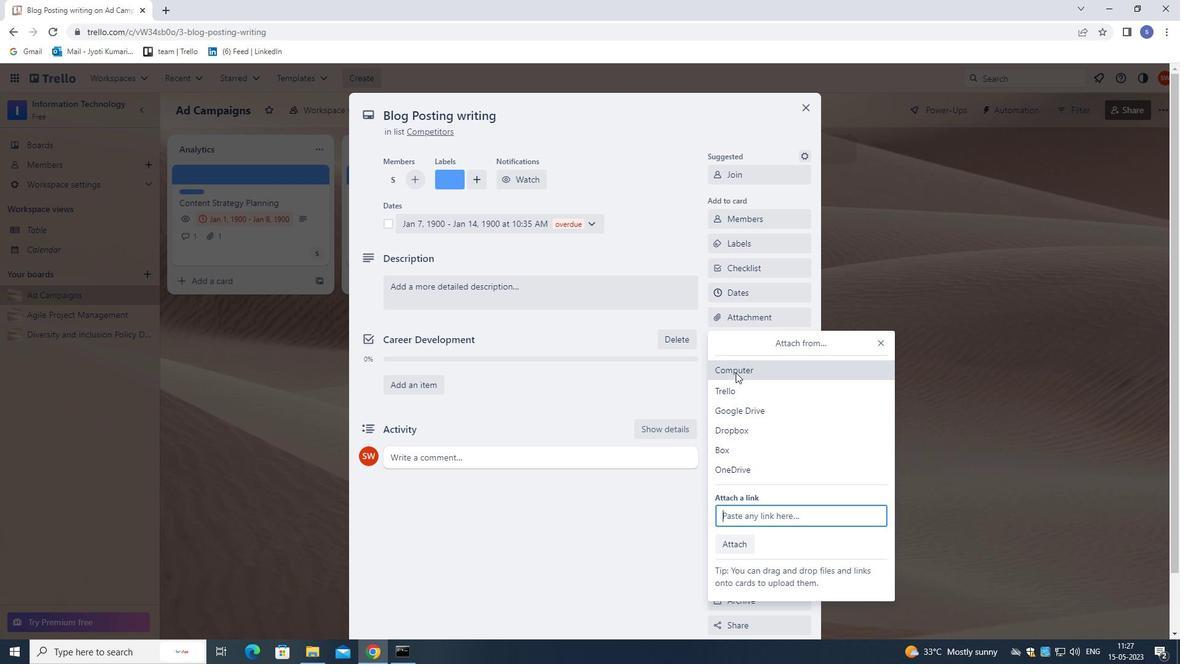 
Action: Mouse pressed left at (738, 377)
Screenshot: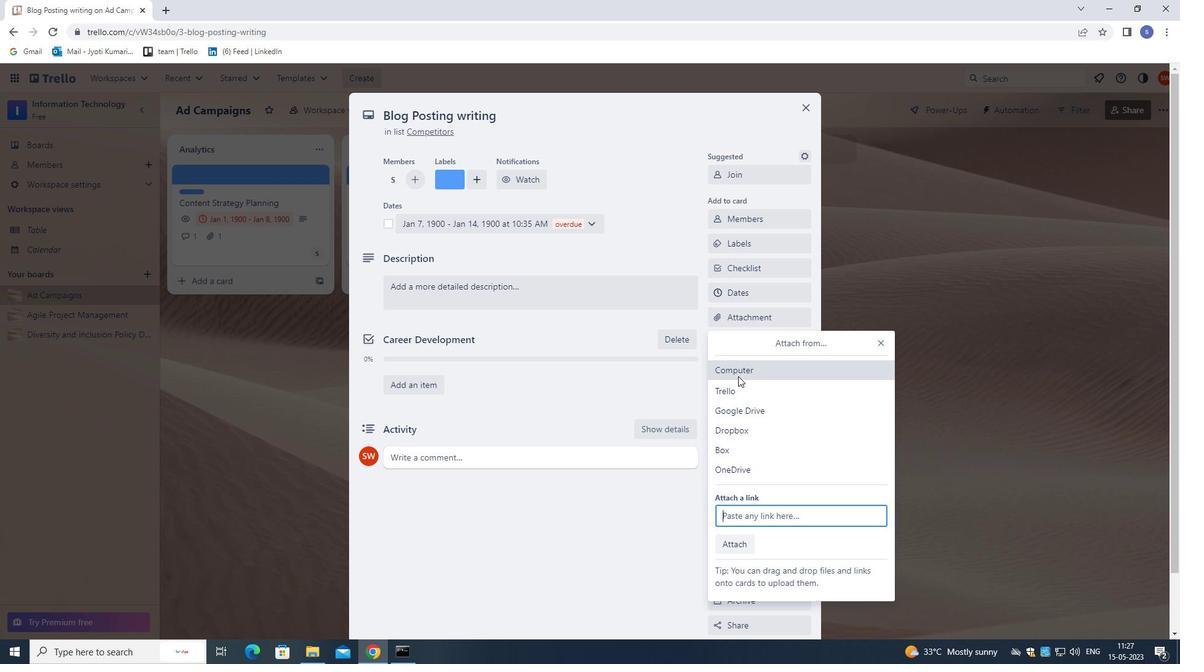 
Action: Mouse moved to (290, 182)
Screenshot: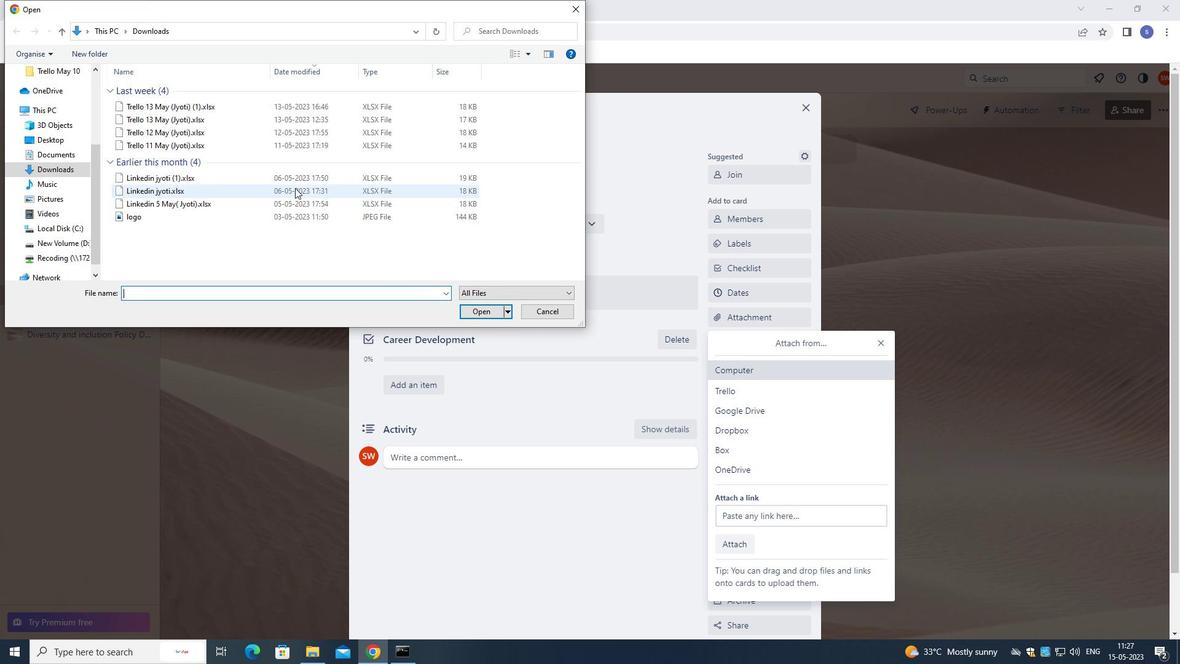 
Action: Mouse pressed left at (290, 182)
Screenshot: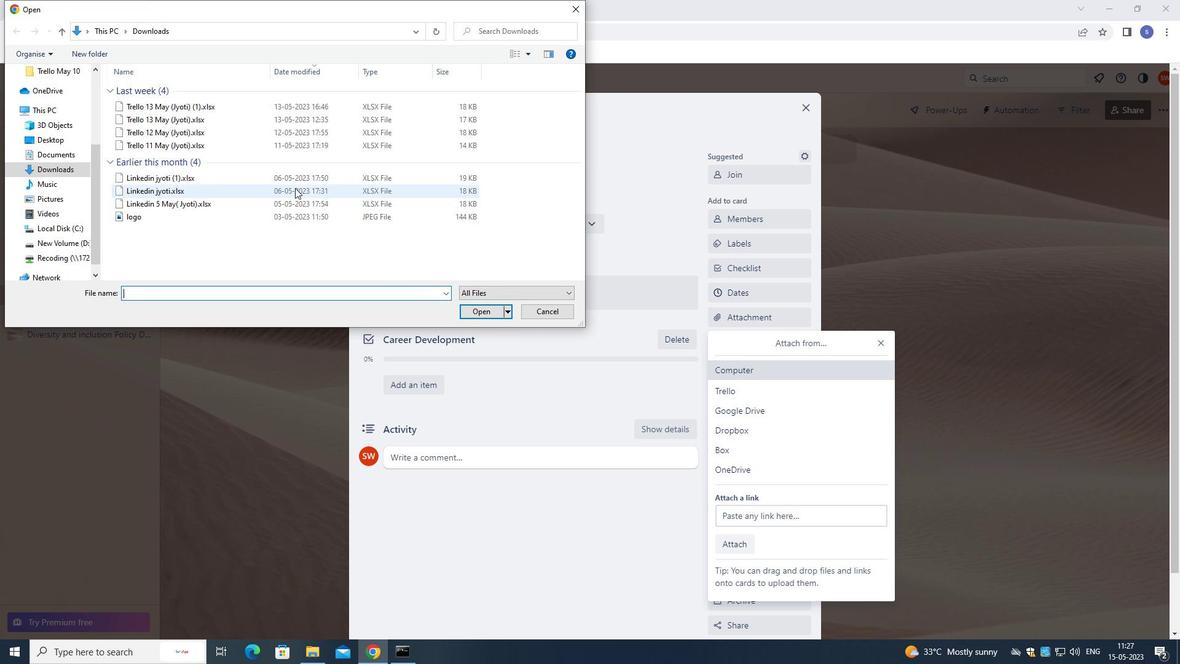 
Action: Mouse moved to (487, 313)
Screenshot: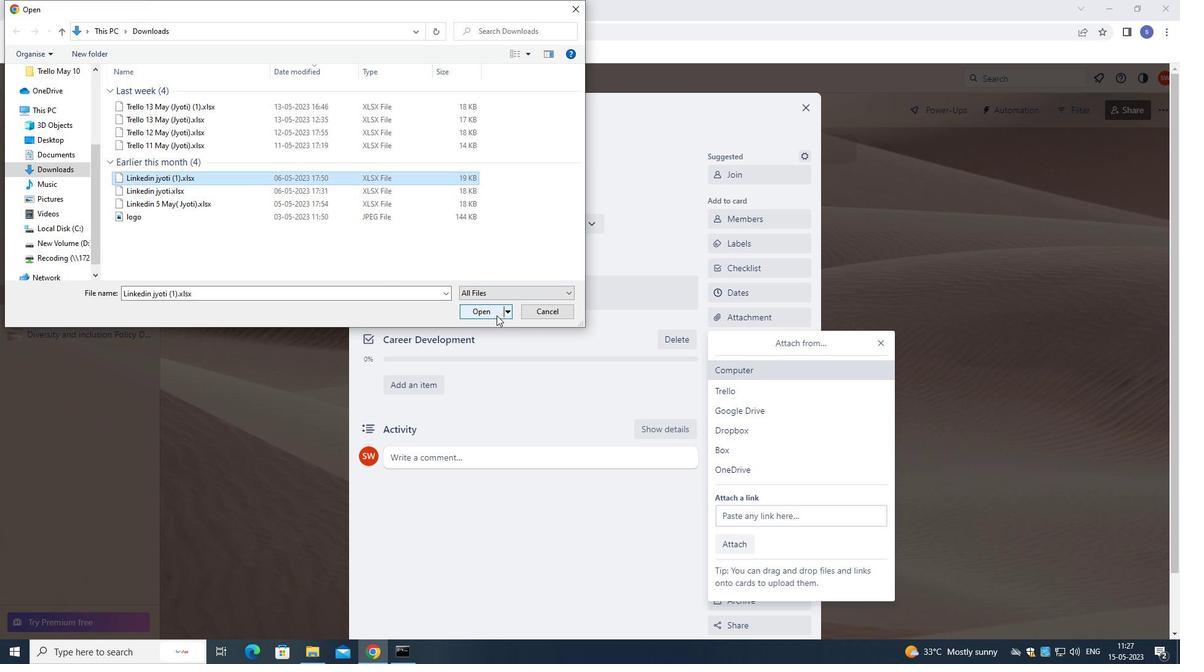 
Action: Mouse pressed left at (487, 313)
Screenshot: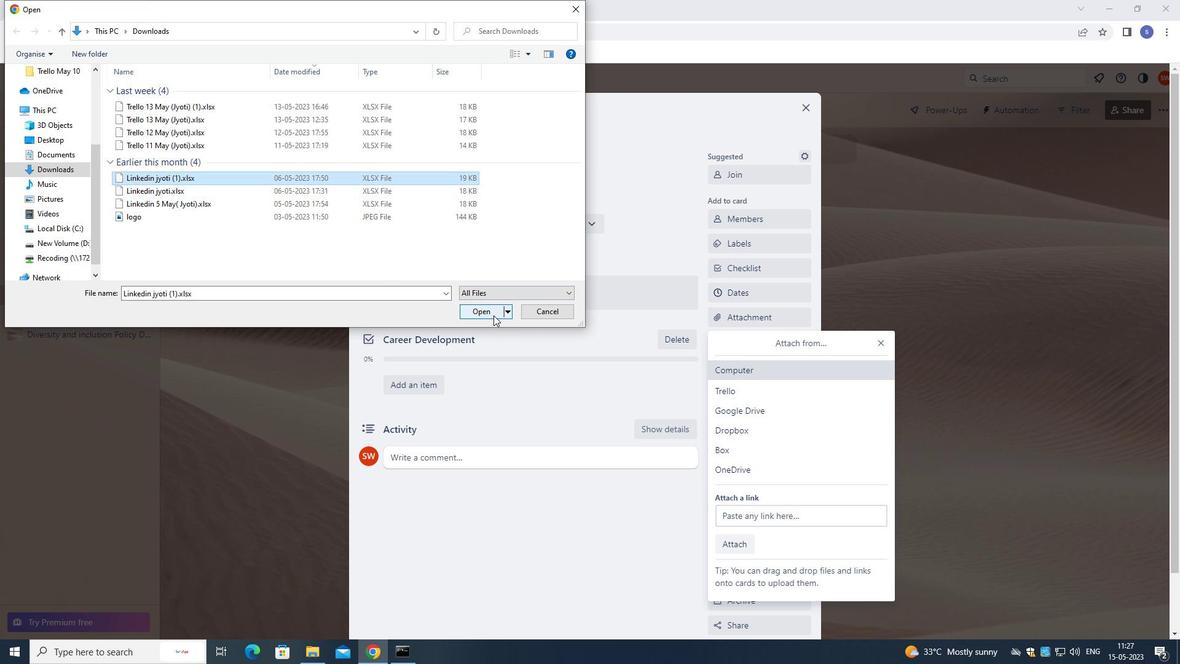 
Action: Mouse moved to (775, 342)
Screenshot: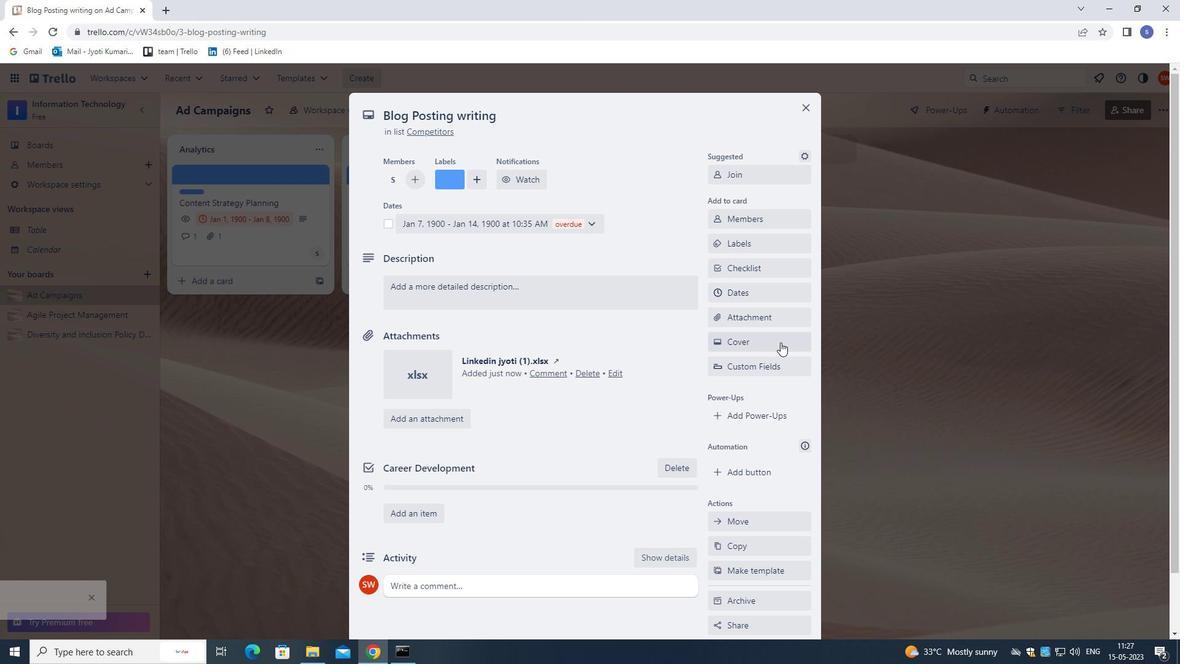 
Action: Mouse pressed left at (775, 342)
Screenshot: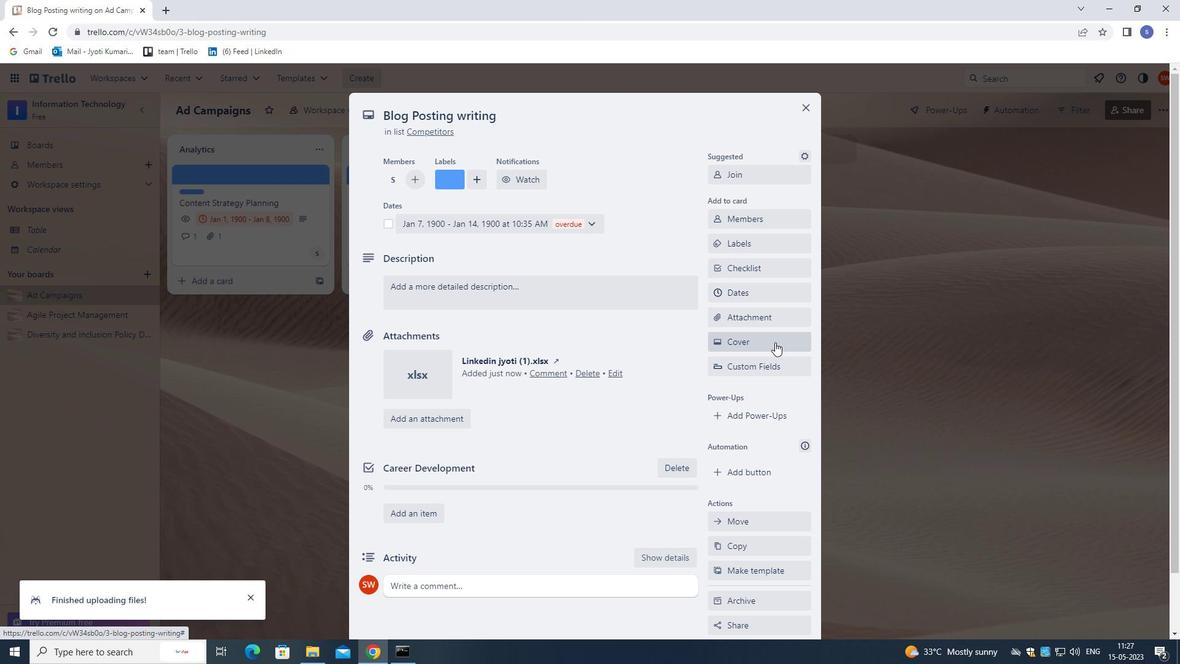 
Action: Mouse moved to (725, 417)
Screenshot: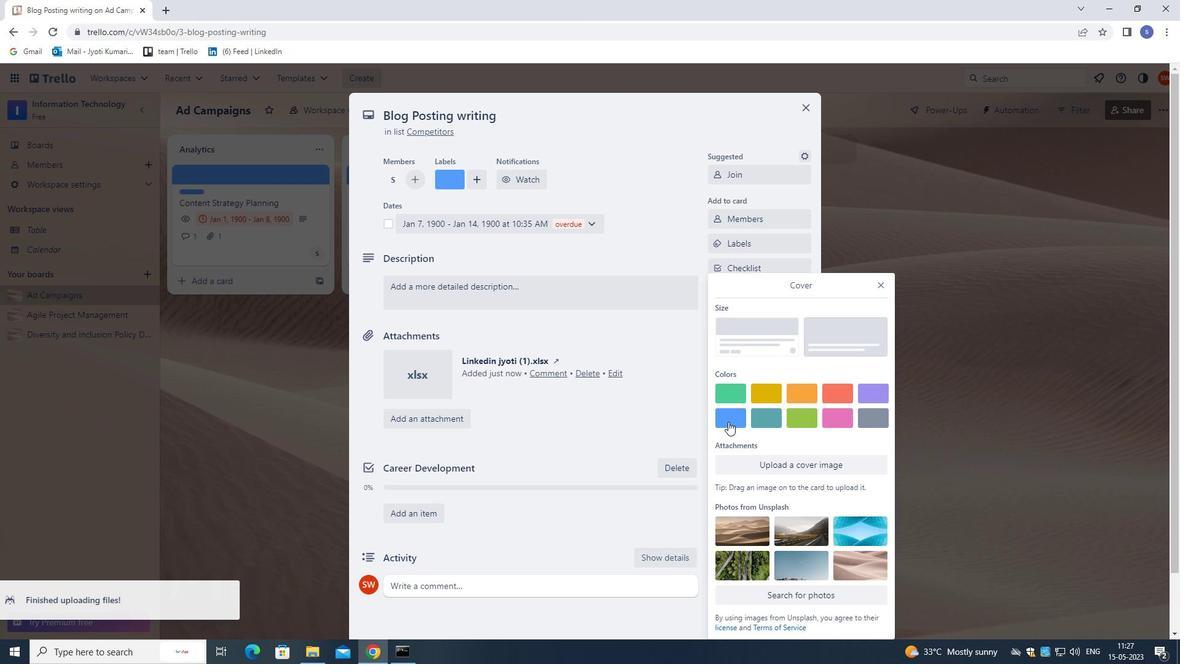 
Action: Mouse pressed left at (725, 417)
Screenshot: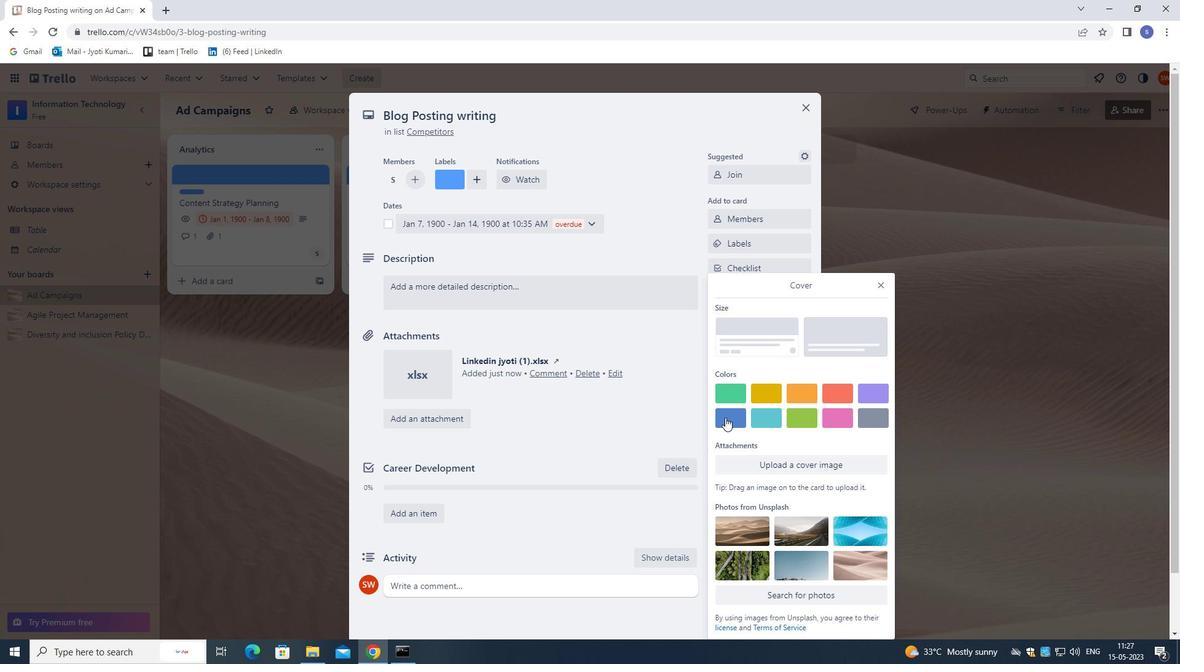 
Action: Mouse moved to (877, 264)
Screenshot: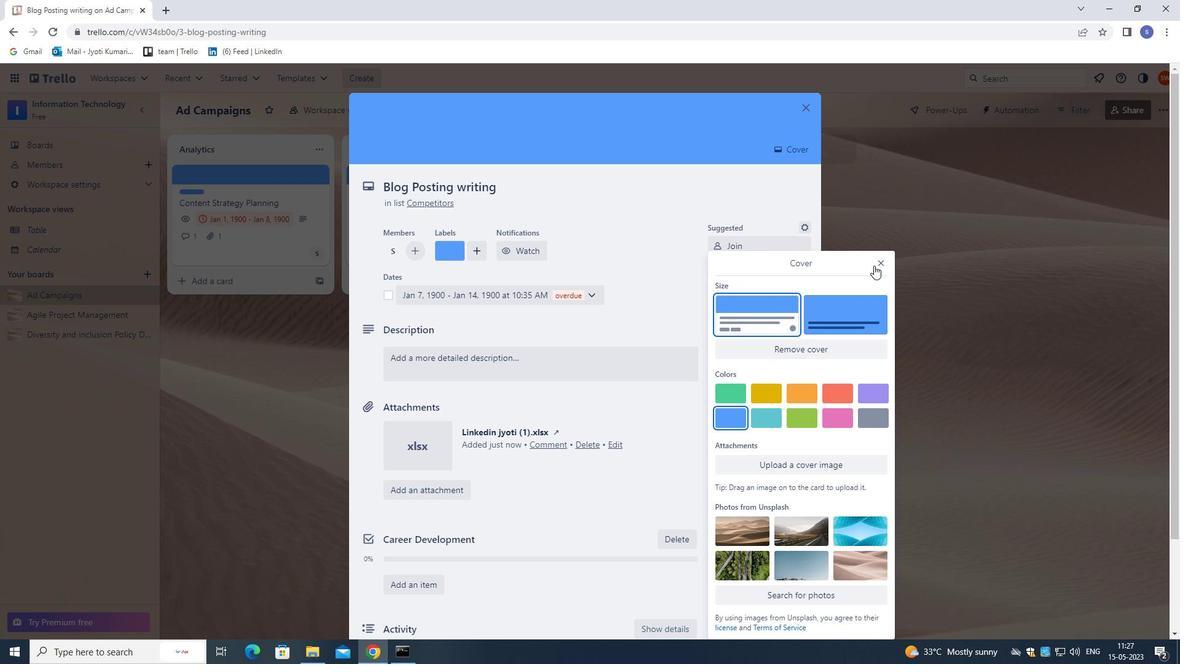 
Action: Mouse pressed left at (877, 264)
Screenshot: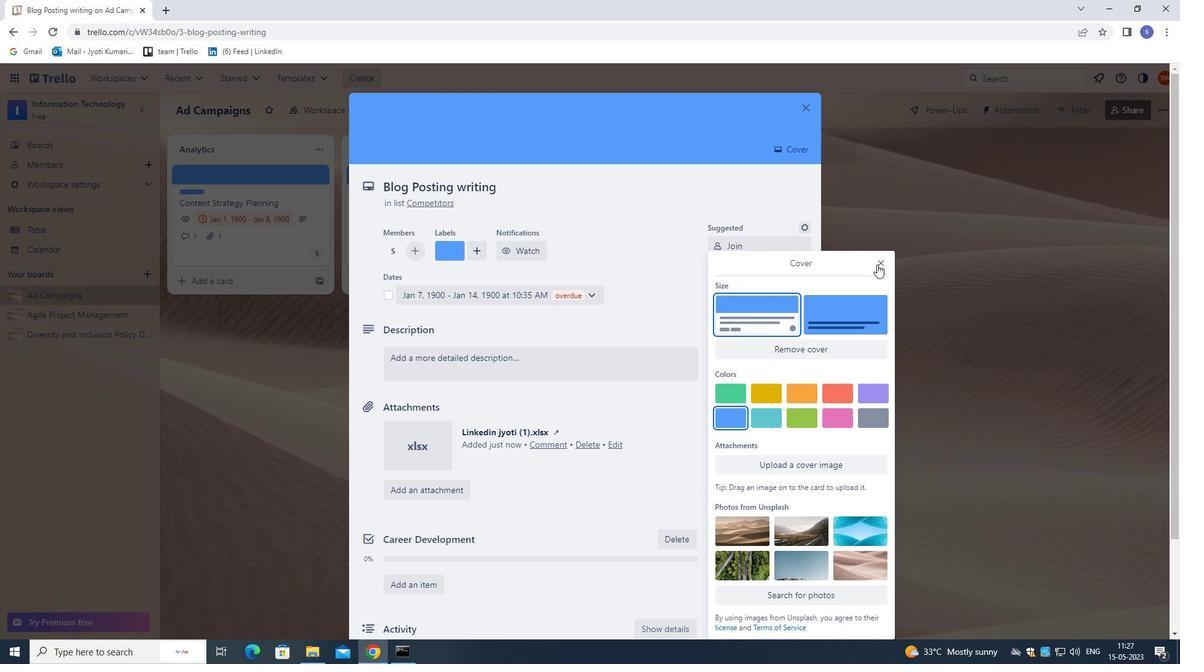 
Action: Mouse moved to (633, 367)
Screenshot: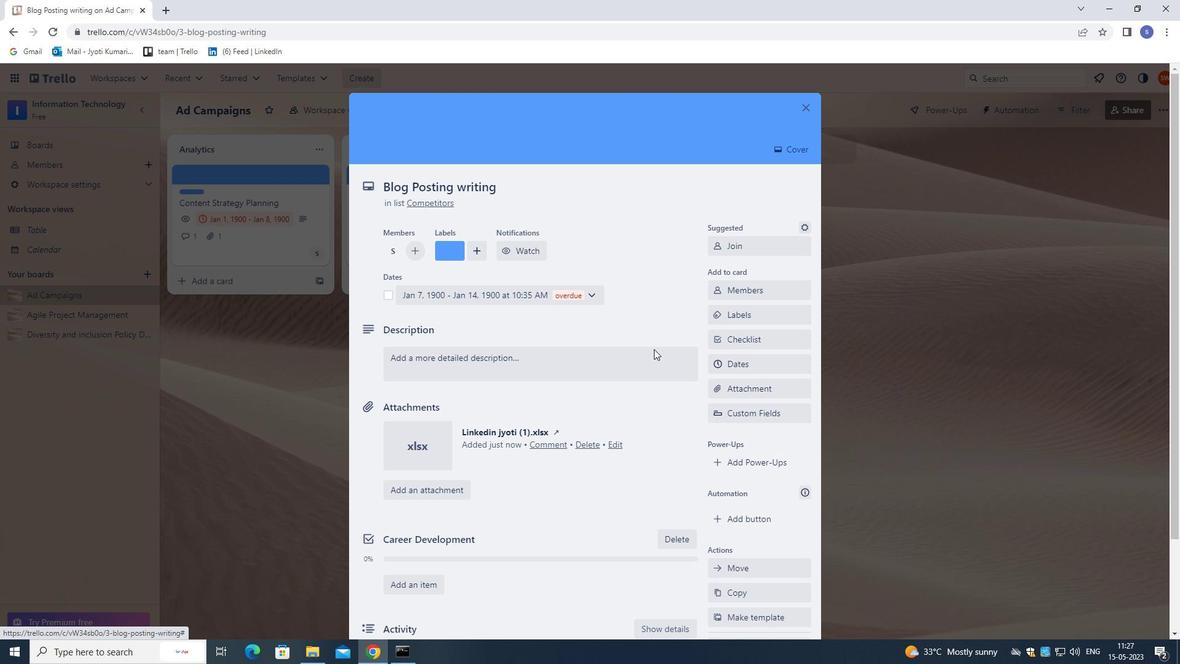 
Action: Mouse pressed left at (633, 367)
Screenshot: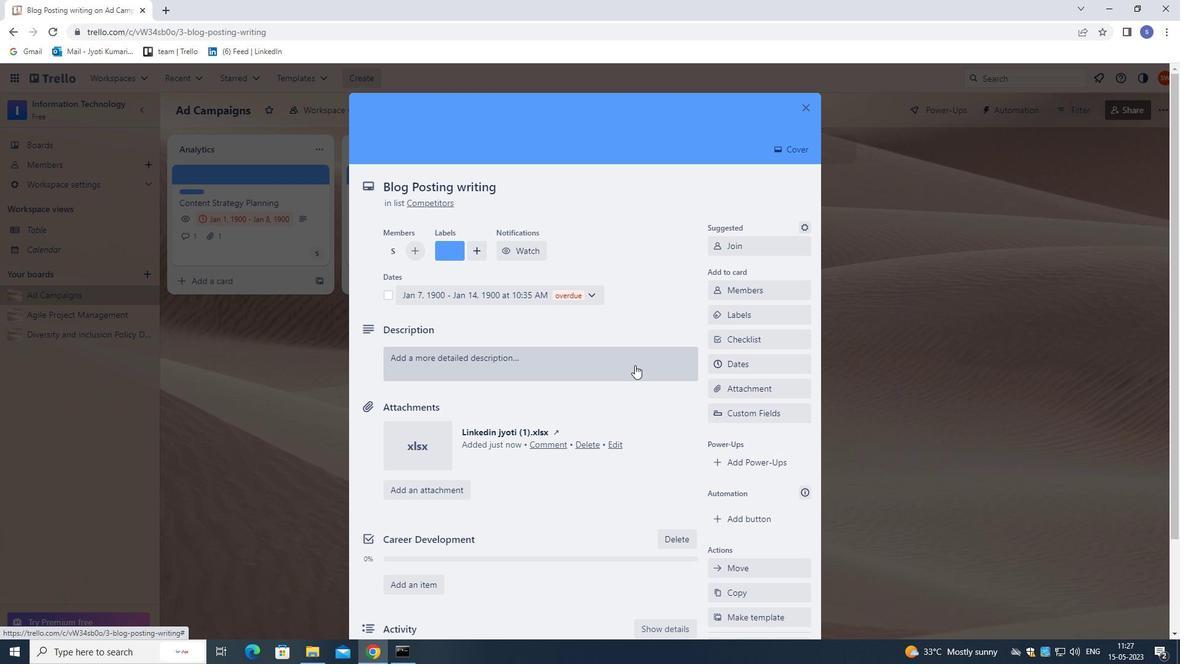 
Action: Mouse moved to (847, 303)
Screenshot: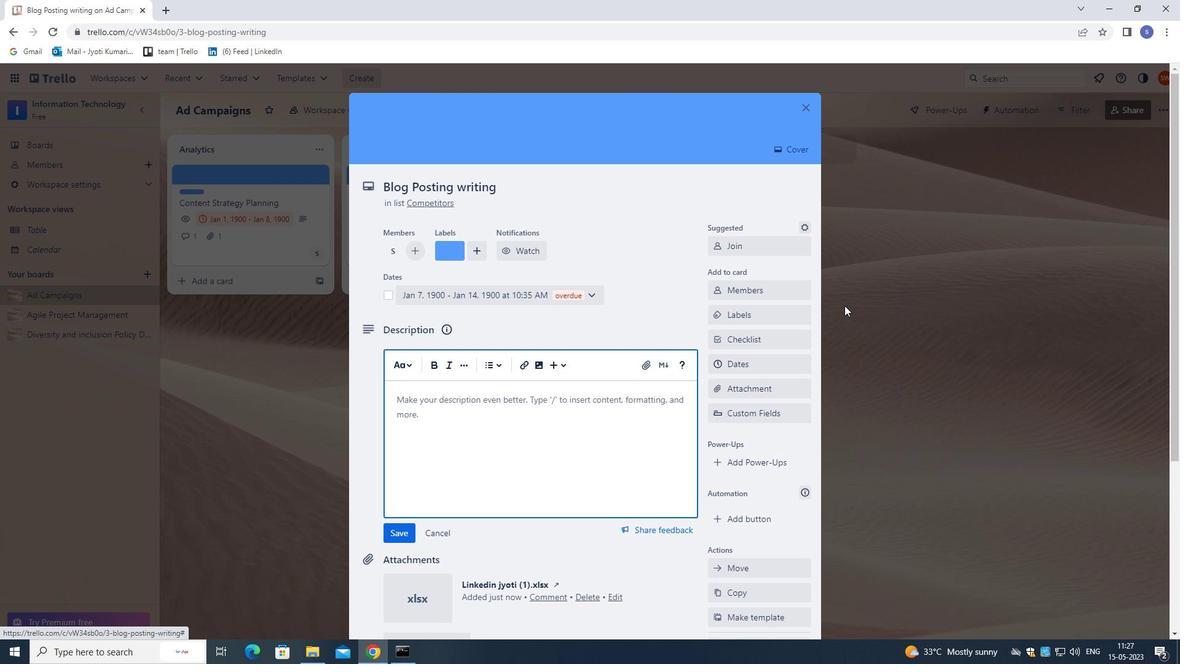 
Action: Key pressed <Key.shift>ORGANIZE<Key.space>AND<Key.space>HOST<Key.space>COMPANY<Key.space>RETRA<Key.backspace>EAT<Key.space>.
Screenshot: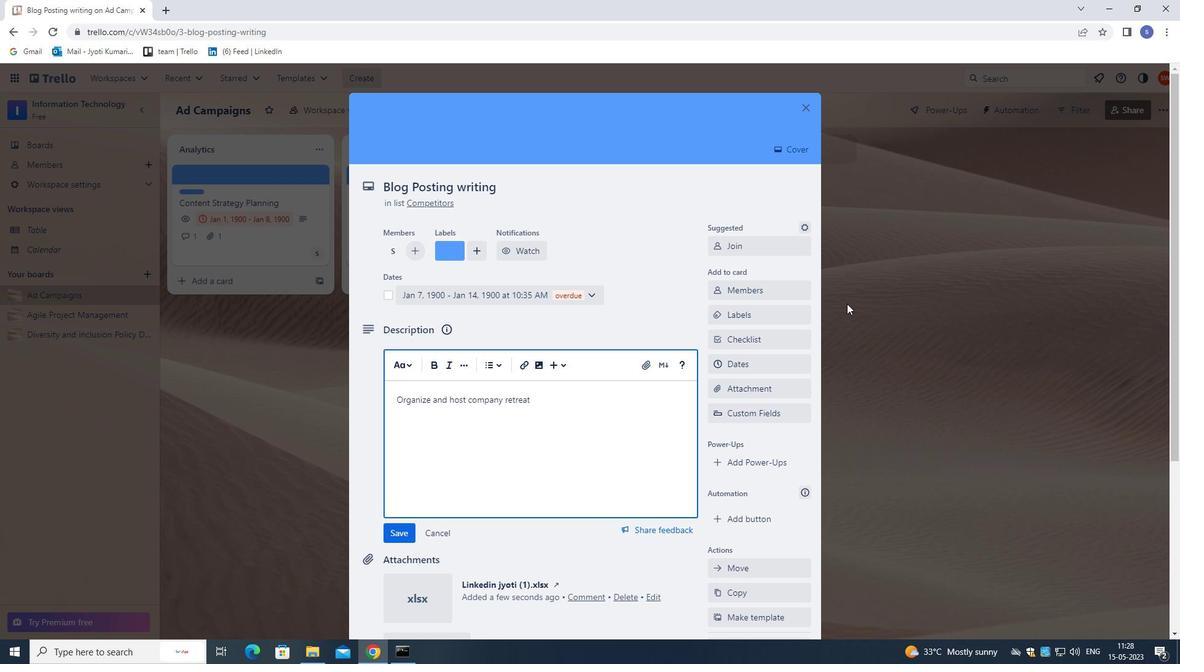
Action: Mouse moved to (859, 295)
Screenshot: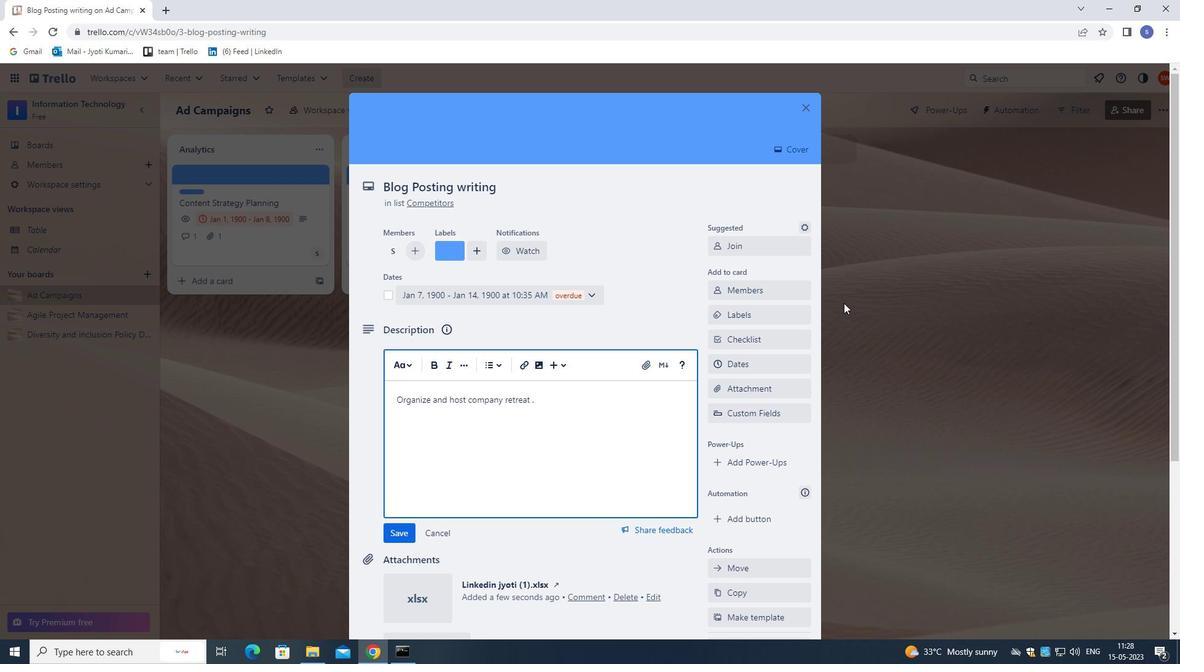 
Action: Mouse scrolled (859, 294) with delta (0, 0)
Screenshot: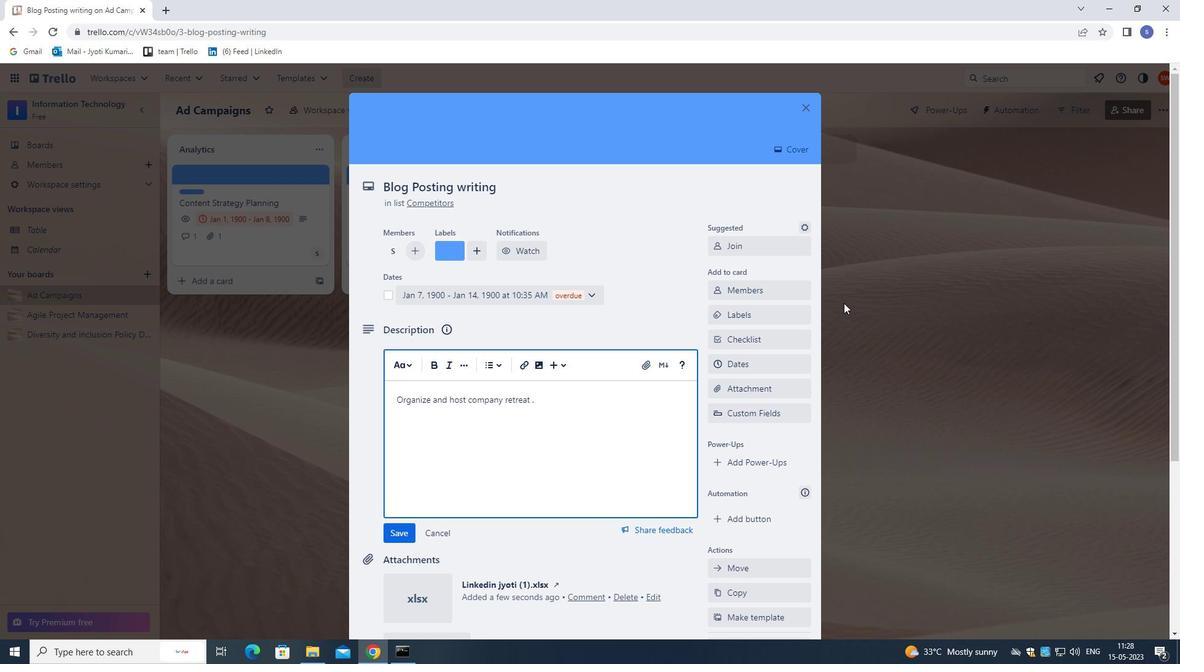 
Action: Mouse scrolled (859, 294) with delta (0, 0)
Screenshot: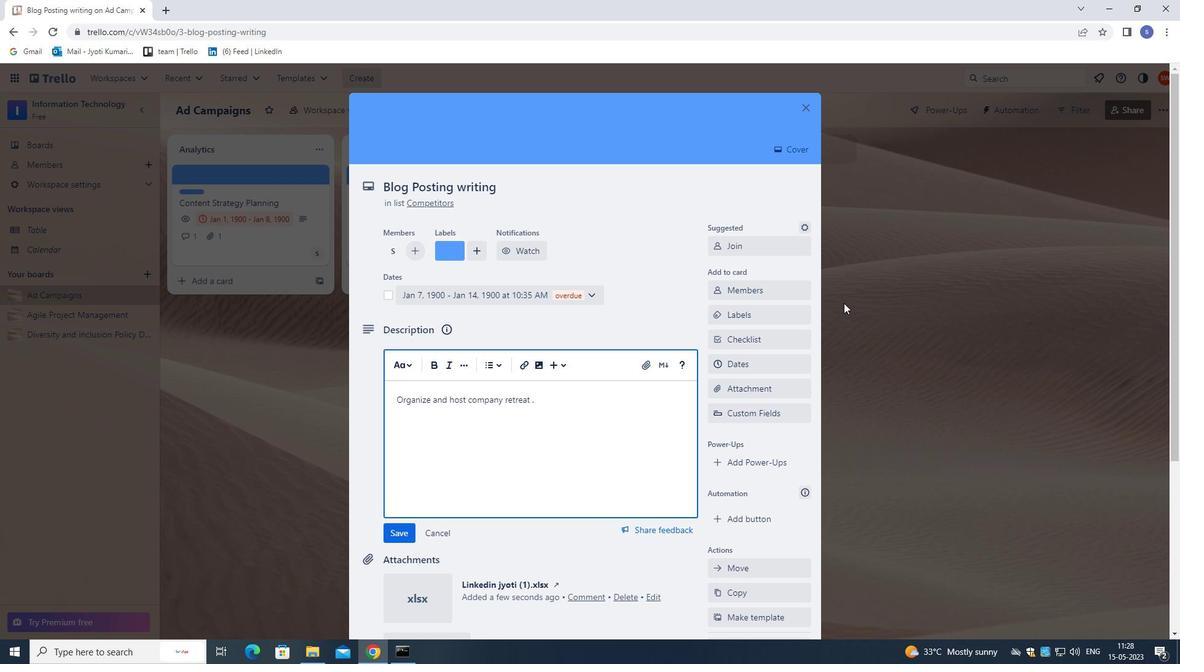 
Action: Mouse scrolled (859, 294) with delta (0, 0)
Screenshot: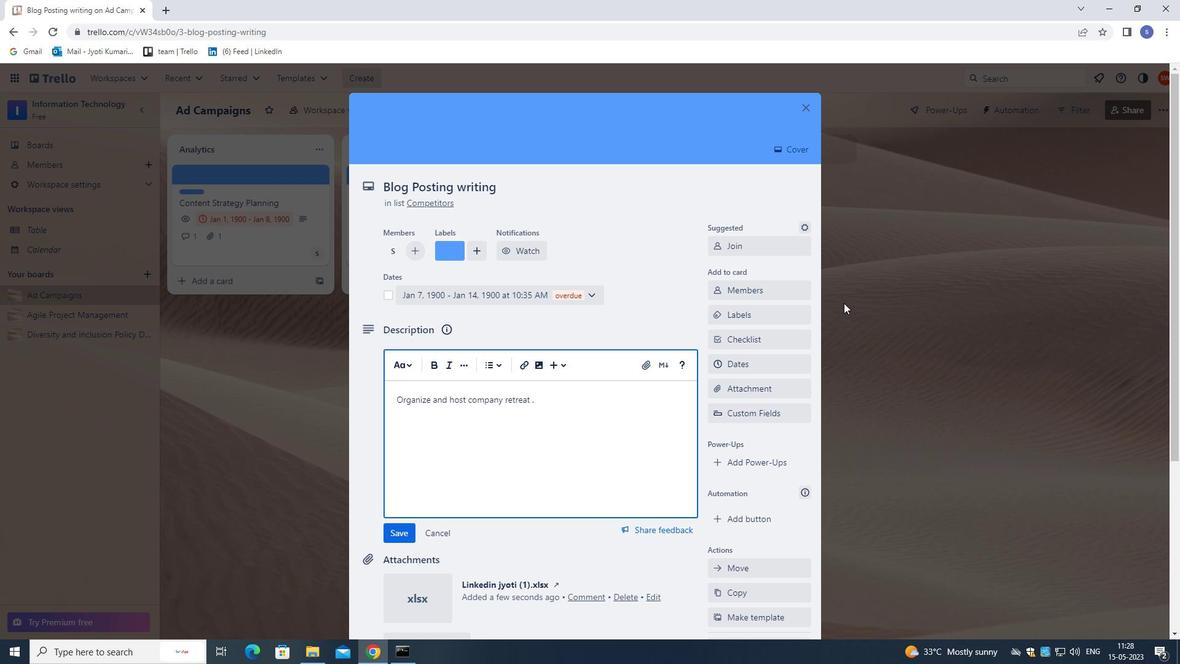 
Action: Mouse scrolled (859, 294) with delta (0, 0)
Screenshot: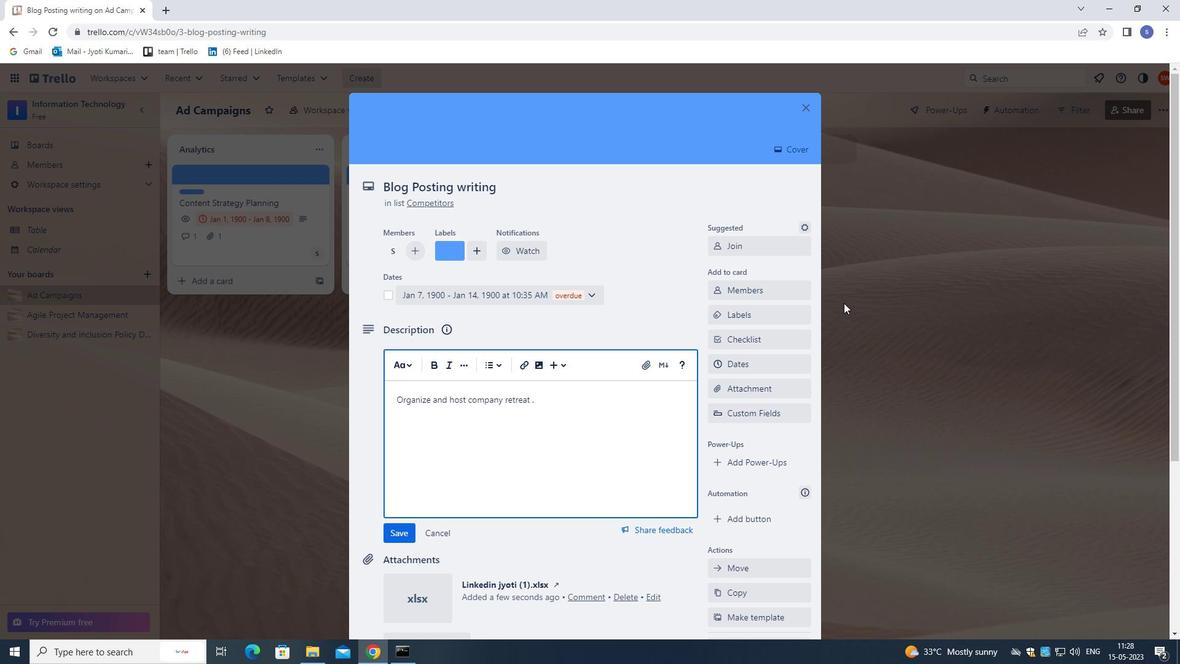 
Action: Mouse scrolled (859, 294) with delta (0, 0)
Screenshot: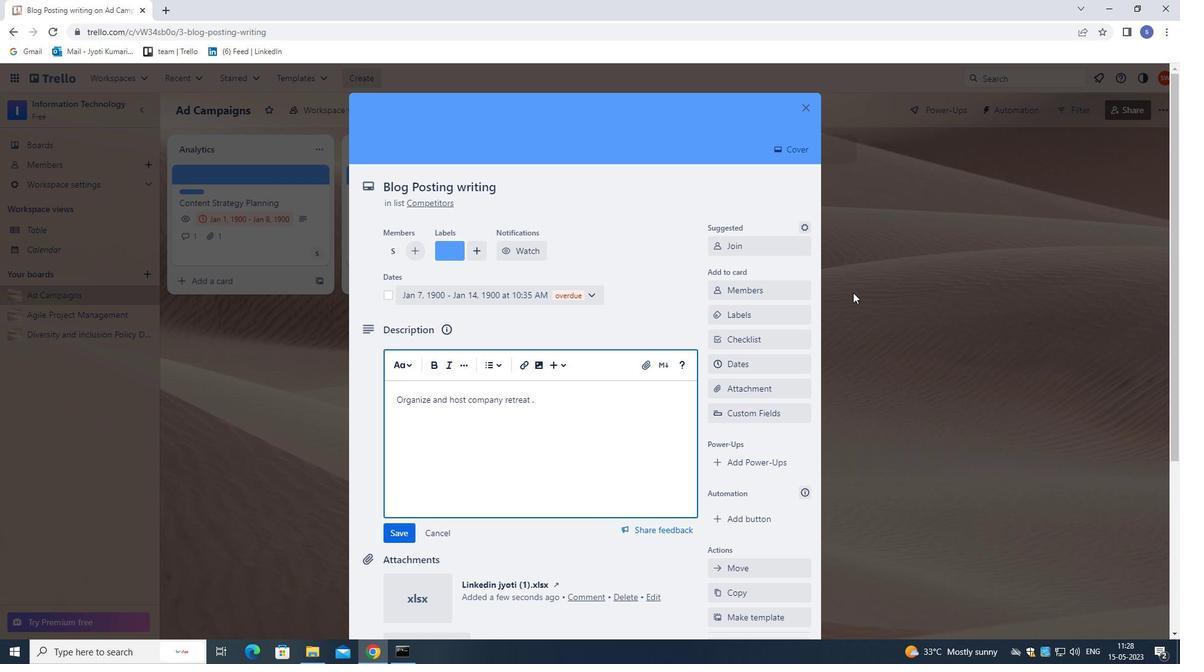 
Action: Mouse moved to (859, 300)
Screenshot: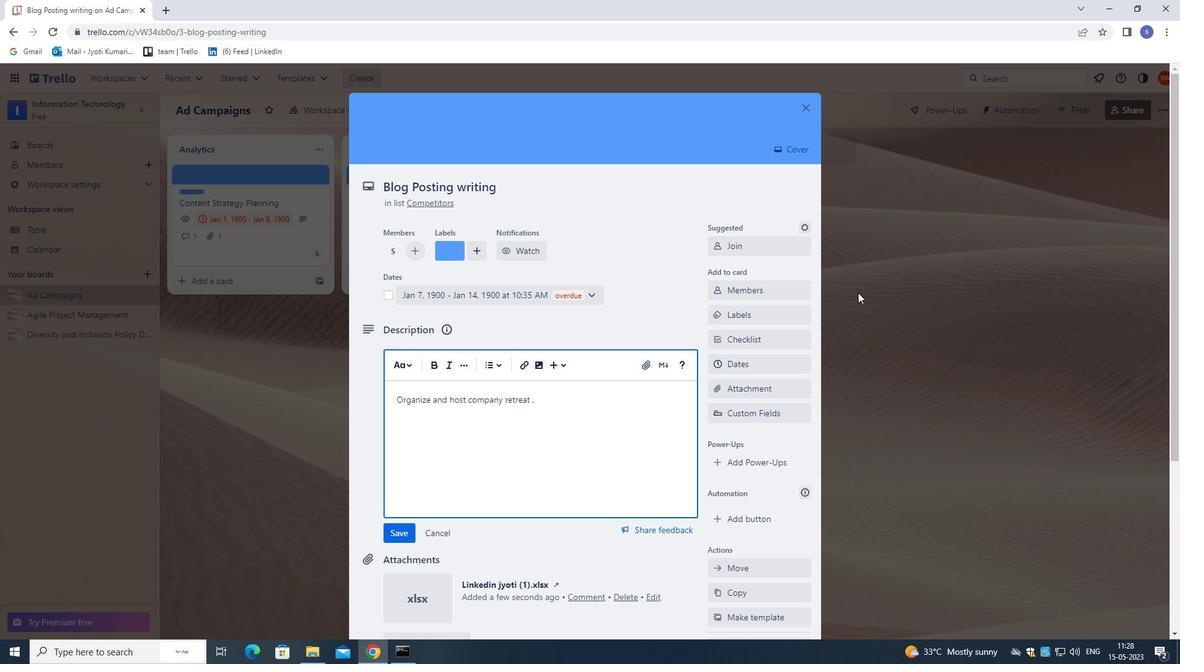 
Action: Mouse scrolled (859, 299) with delta (0, 0)
Screenshot: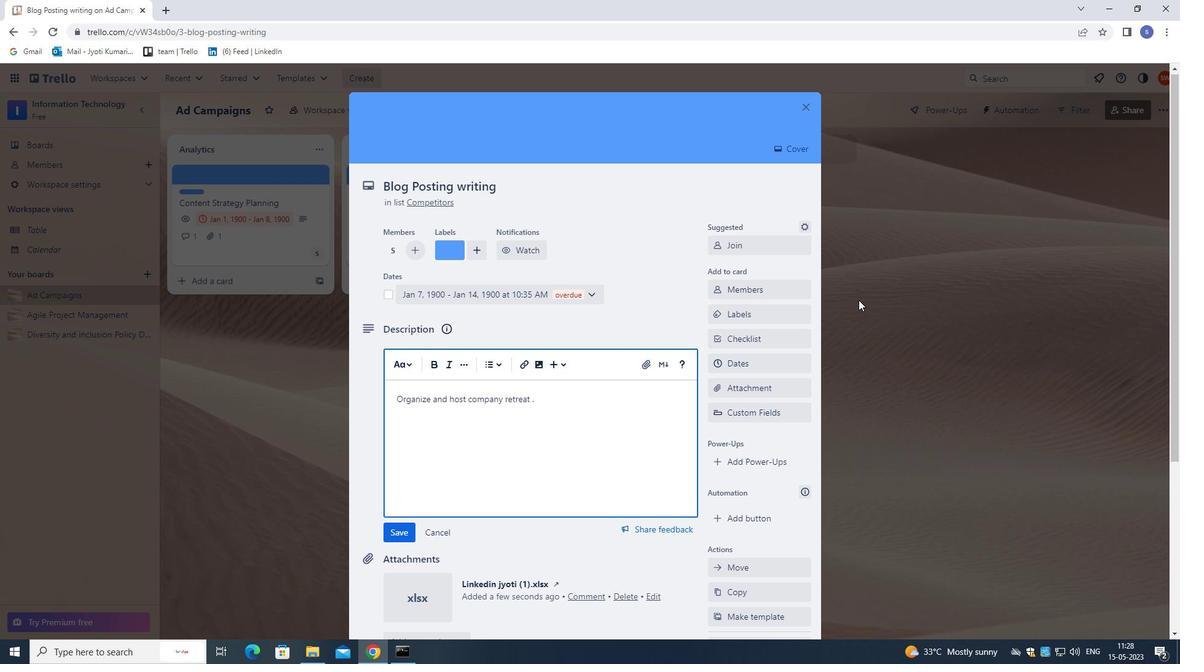 
Action: Mouse moved to (859, 300)
Screenshot: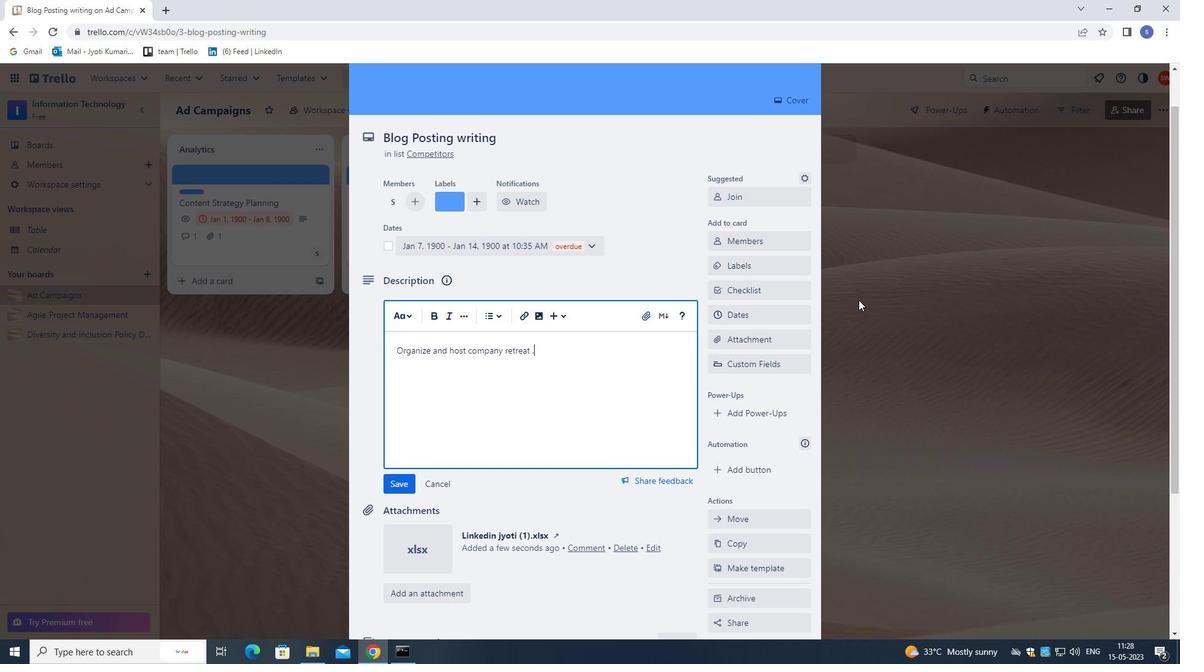 
Action: Mouse scrolled (859, 300) with delta (0, 0)
Screenshot: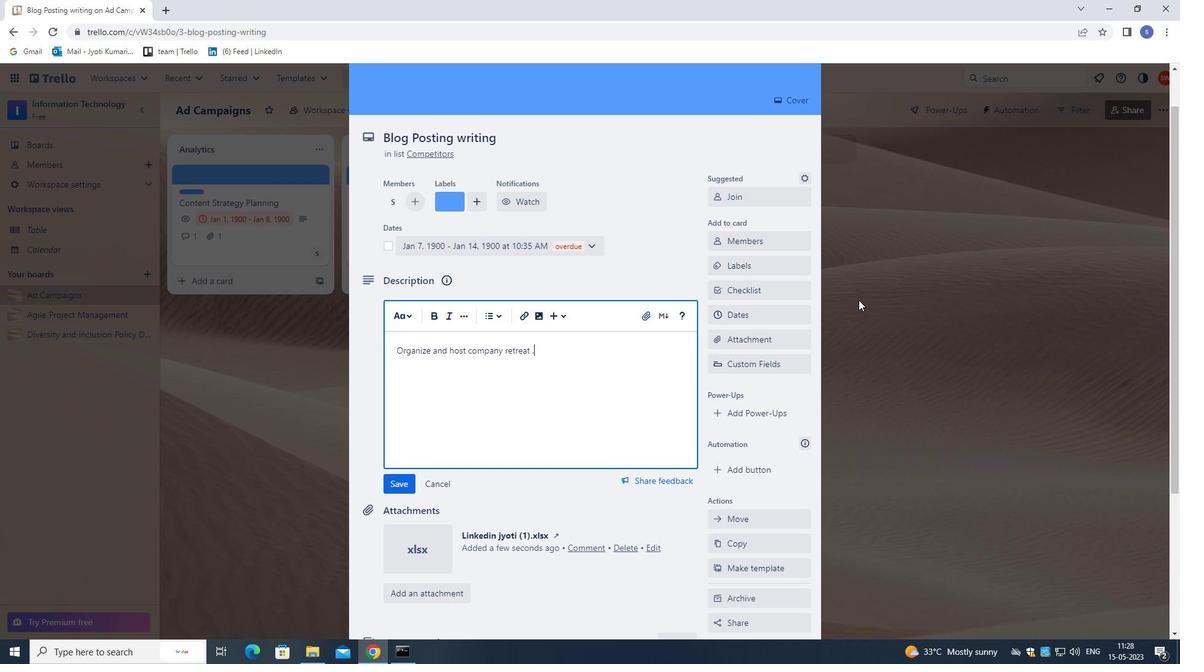 
Action: Mouse moved to (859, 301)
Screenshot: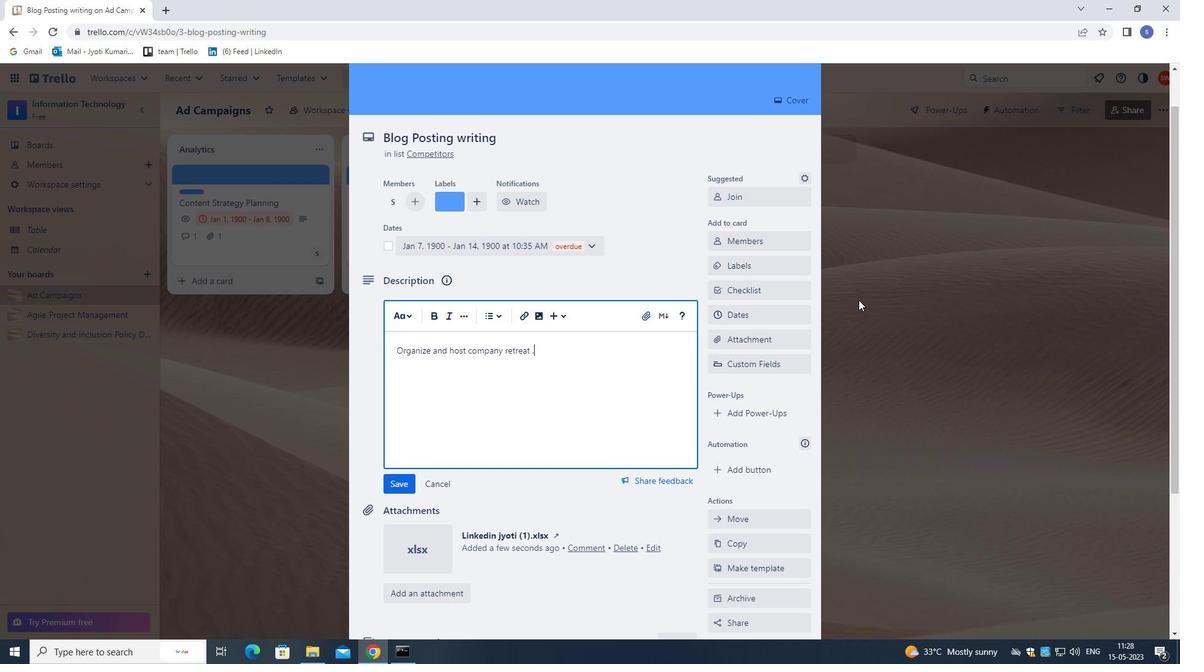 
Action: Mouse scrolled (859, 300) with delta (0, 0)
Screenshot: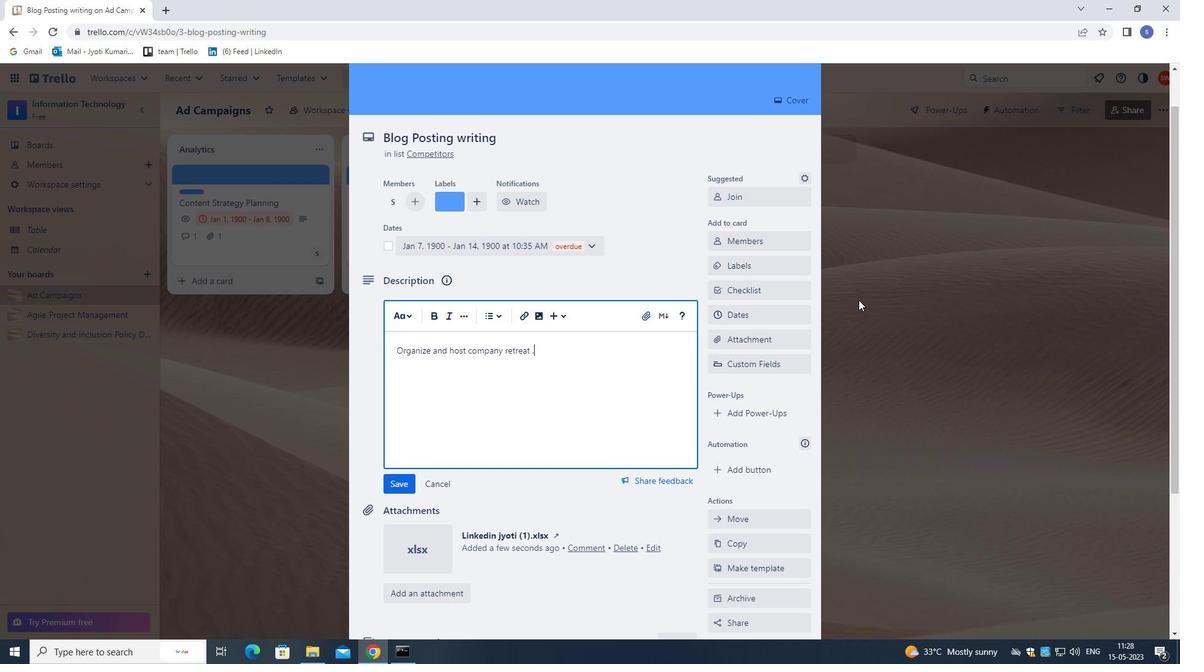 
Action: Mouse moved to (859, 301)
Screenshot: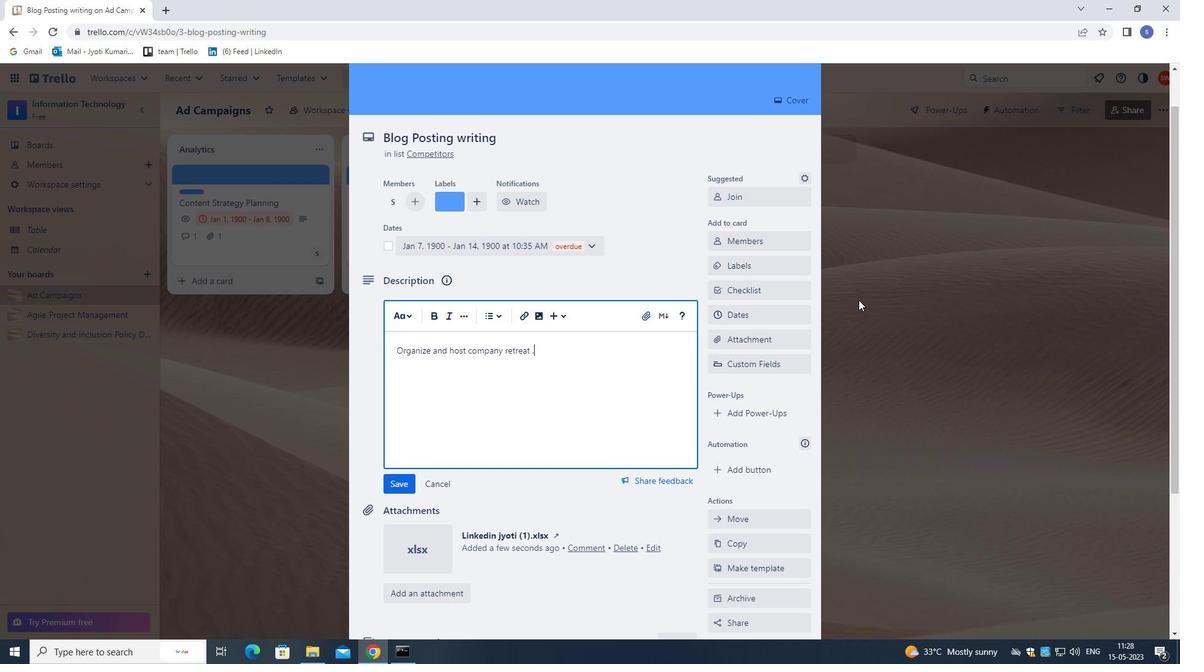 
Action: Mouse scrolled (859, 301) with delta (0, 0)
Screenshot: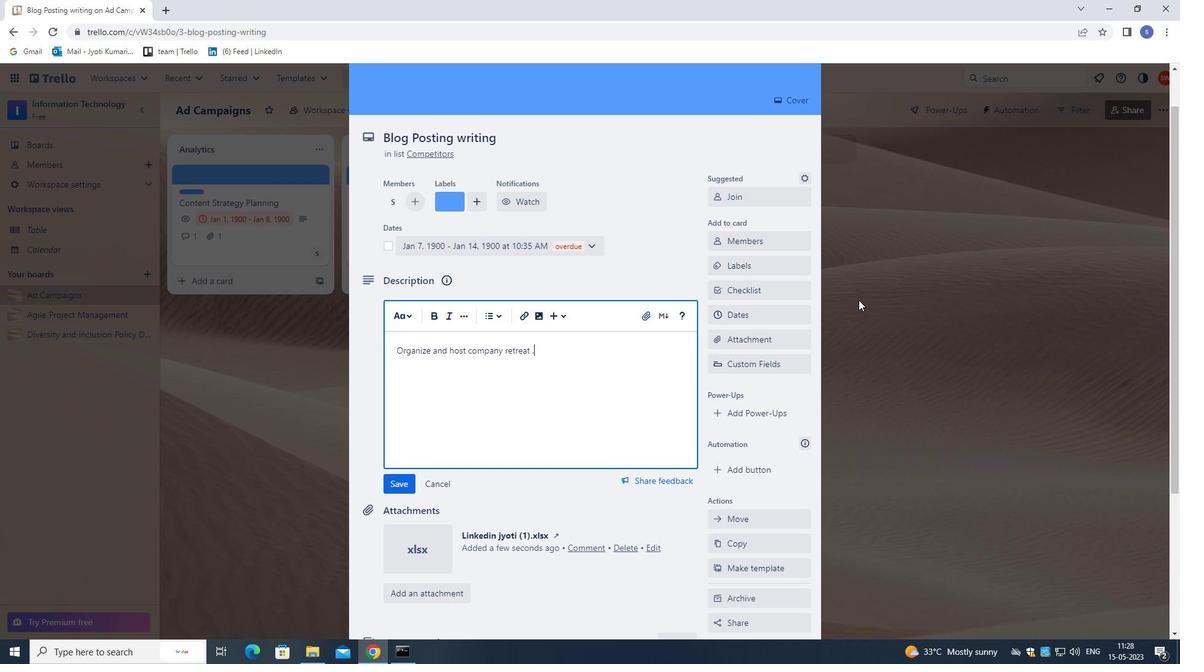 
Action: Mouse moved to (859, 308)
Screenshot: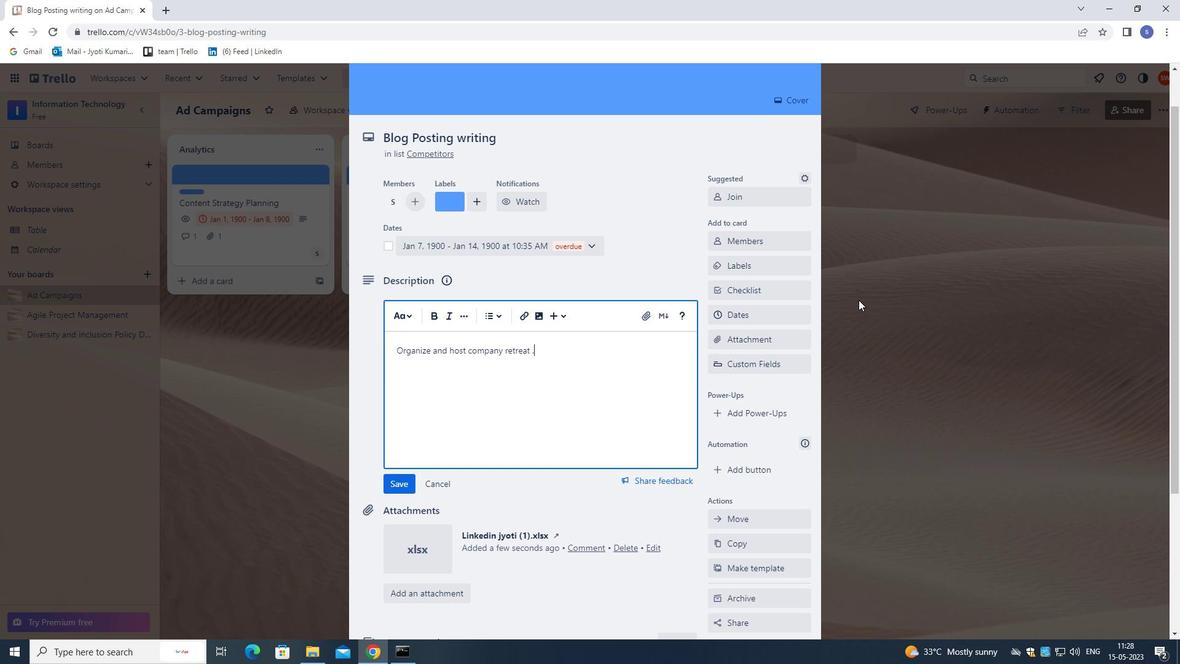 
Action: Mouse scrolled (859, 307) with delta (0, 0)
Screenshot: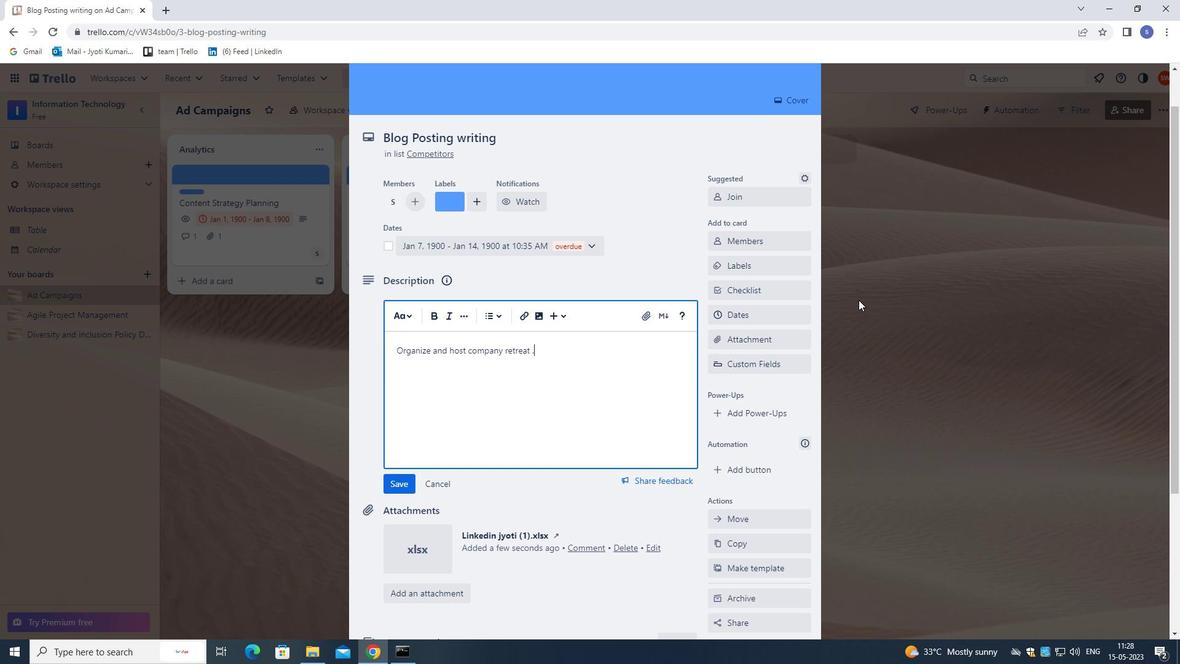 
Action: Mouse moved to (623, 557)
Screenshot: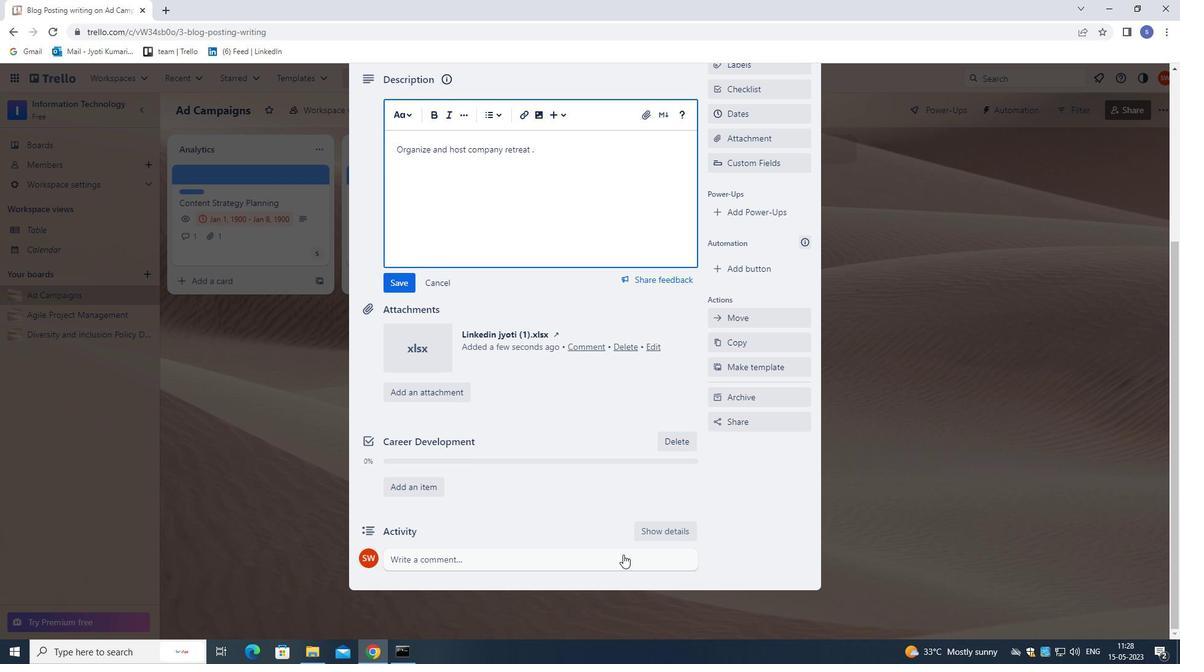 
Action: Mouse pressed left at (623, 557)
Screenshot: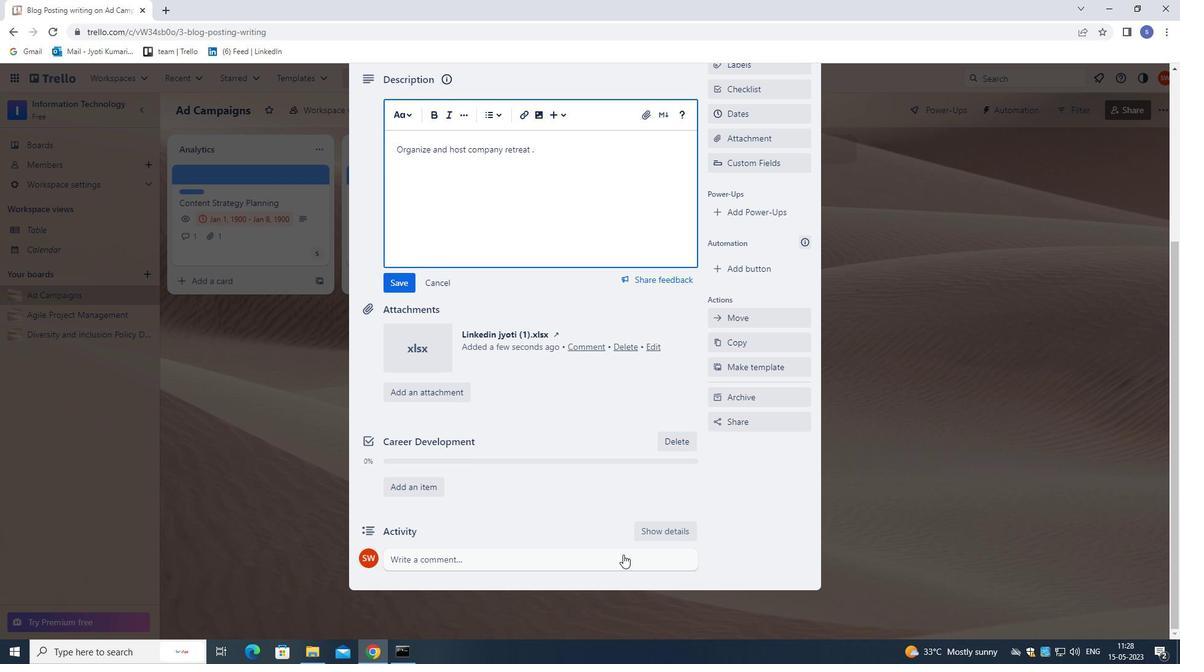 
Action: Mouse moved to (615, 409)
Screenshot: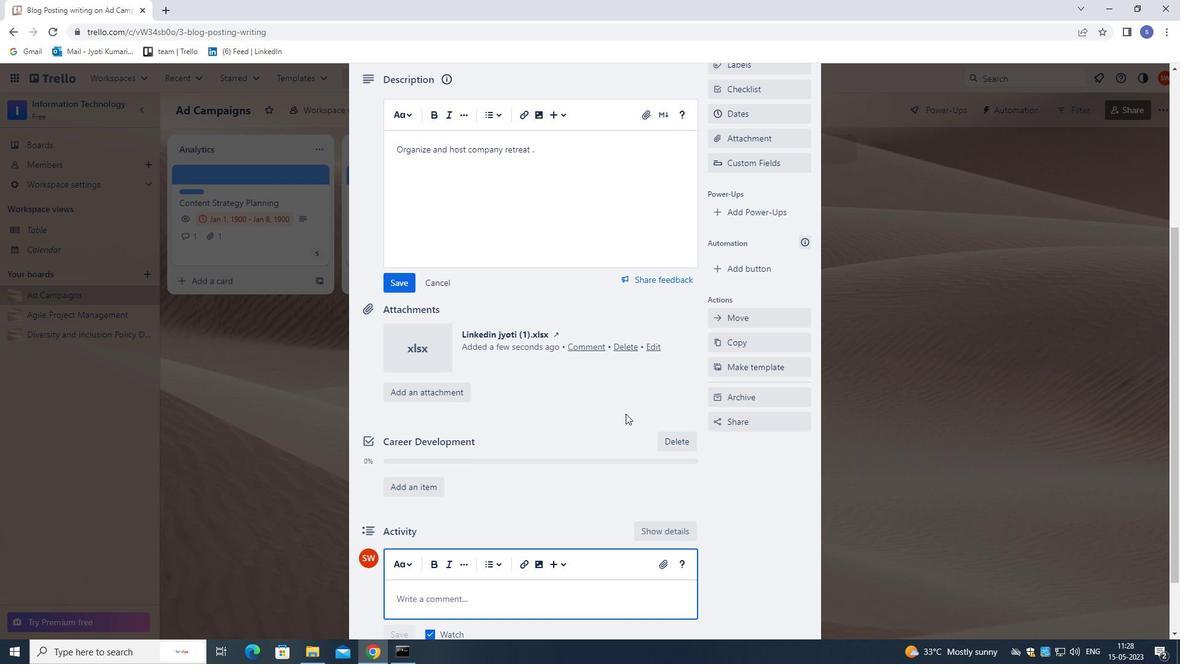 
Action: Key pressed <Key.shift>LET<Key.space>US<Key.space>APPROACH<Key.space>THIS<Key.space>TASK<Key.space>WITH<Key.space>A<Key.space>SENSE<Key.space>OF<Key.space>COLLABORATION<Key.space>AND<Key.space>TEAMWORK<Key.space>,<Key.space>LEVERAGING<Key.space>THE<Key.space>STRENGTH<Key.space>OF<Key.space>EACH<Key.space>TEAM<Key.space>MEMBR<Key.space><Key.backspace><Key.backspace>ER<Key.space>.
Screenshot: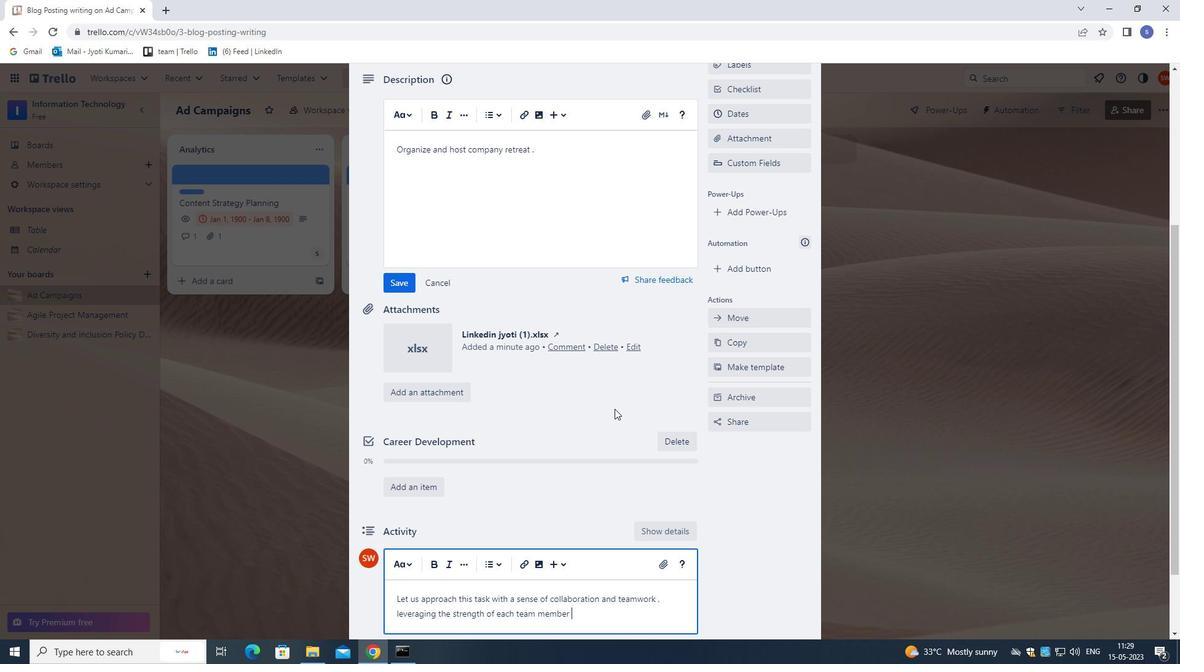 
Action: Mouse moved to (407, 287)
Screenshot: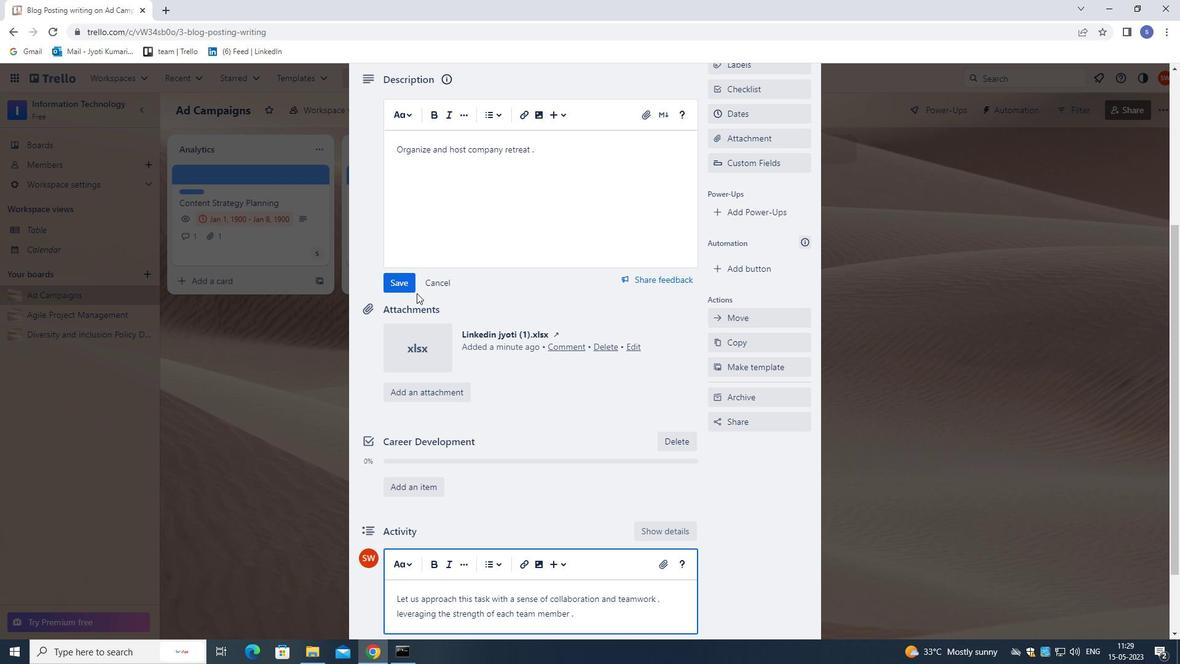 
Action: Mouse pressed left at (407, 287)
Screenshot: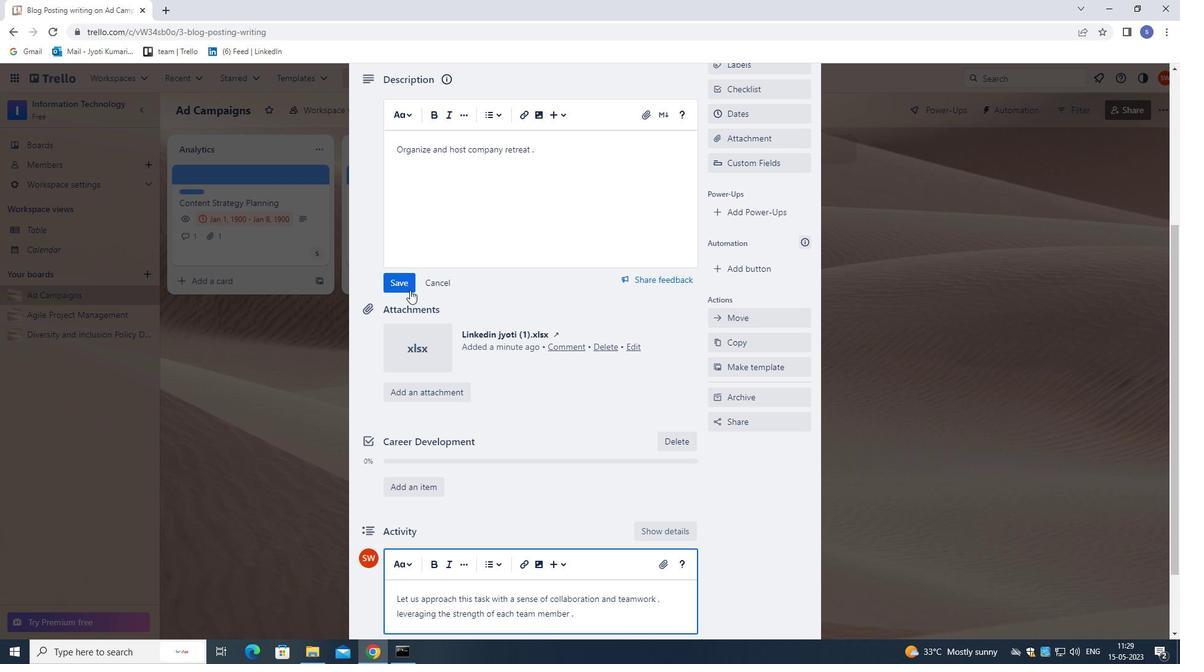 
Action: Mouse moved to (412, 397)
Screenshot: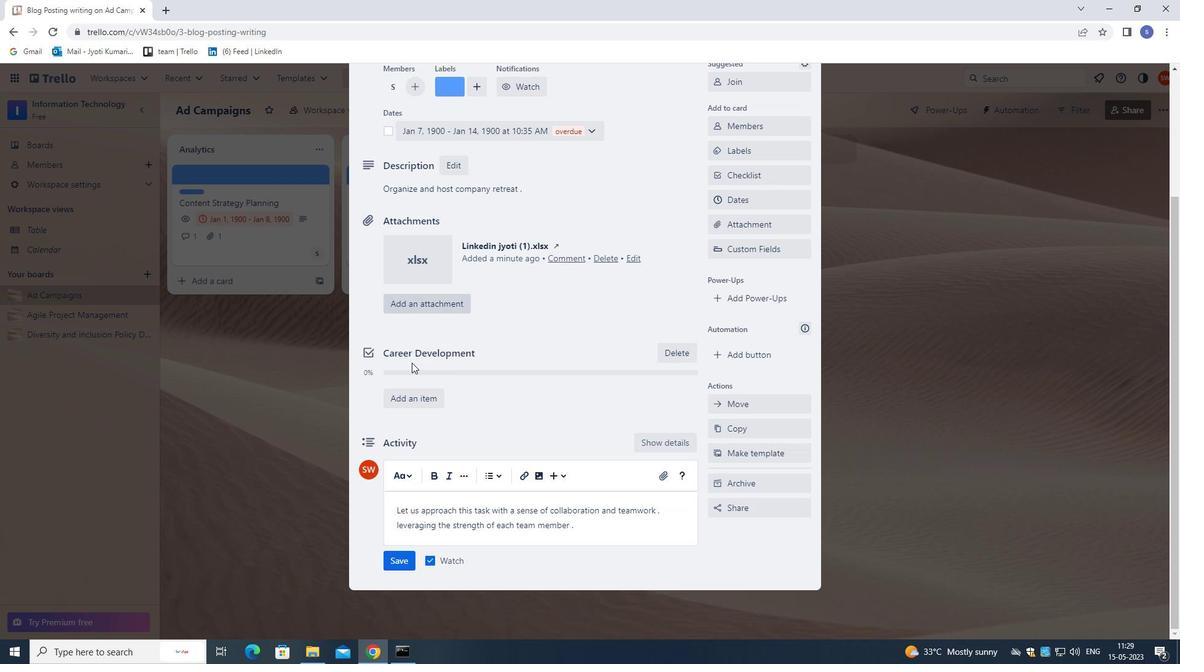 
Action: Mouse scrolled (412, 398) with delta (0, 0)
Screenshot: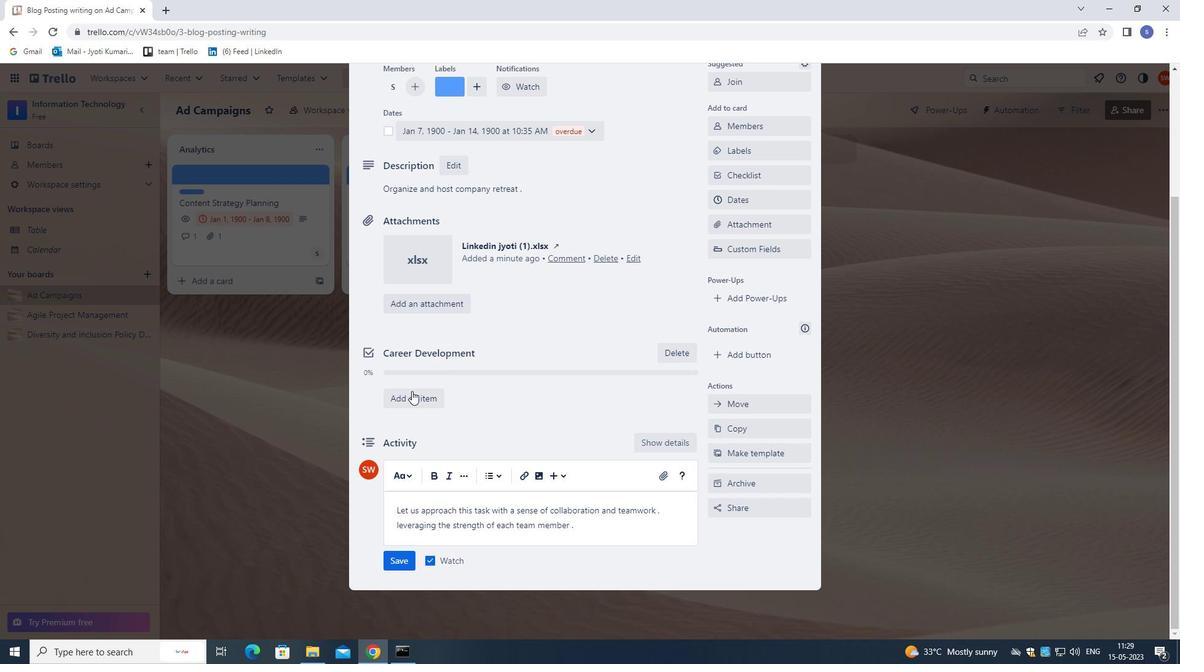 
Action: Mouse scrolled (412, 398) with delta (0, 0)
Screenshot: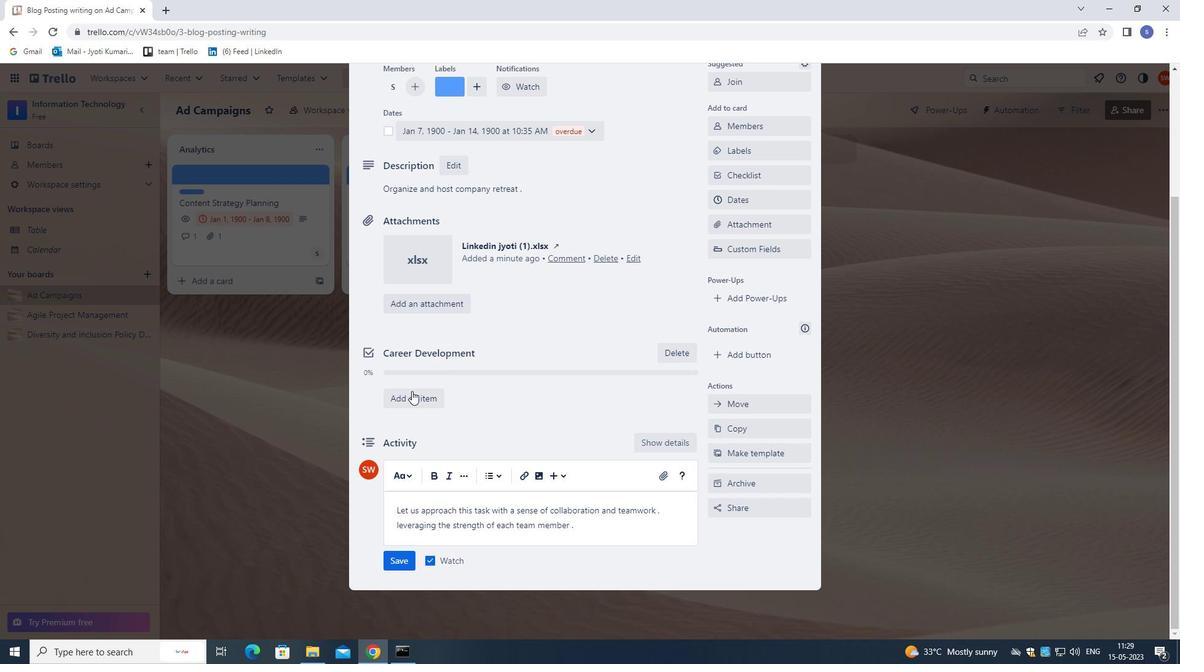 
Action: Mouse moved to (411, 397)
Screenshot: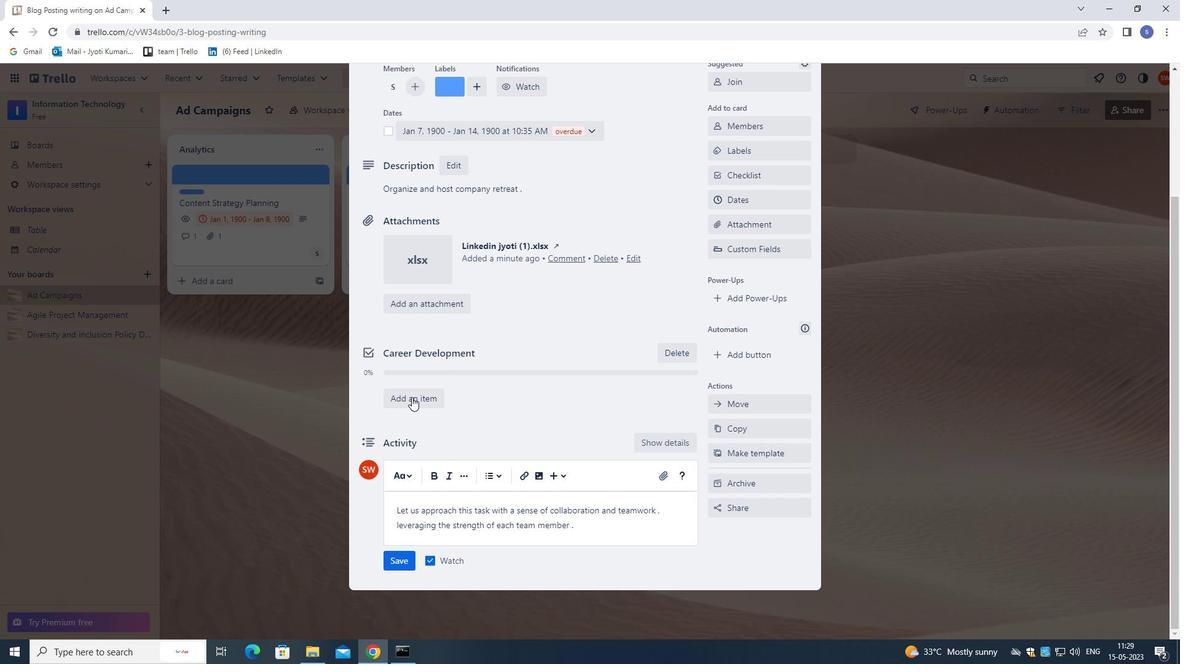 
Action: Mouse scrolled (411, 398) with delta (0, 0)
Screenshot: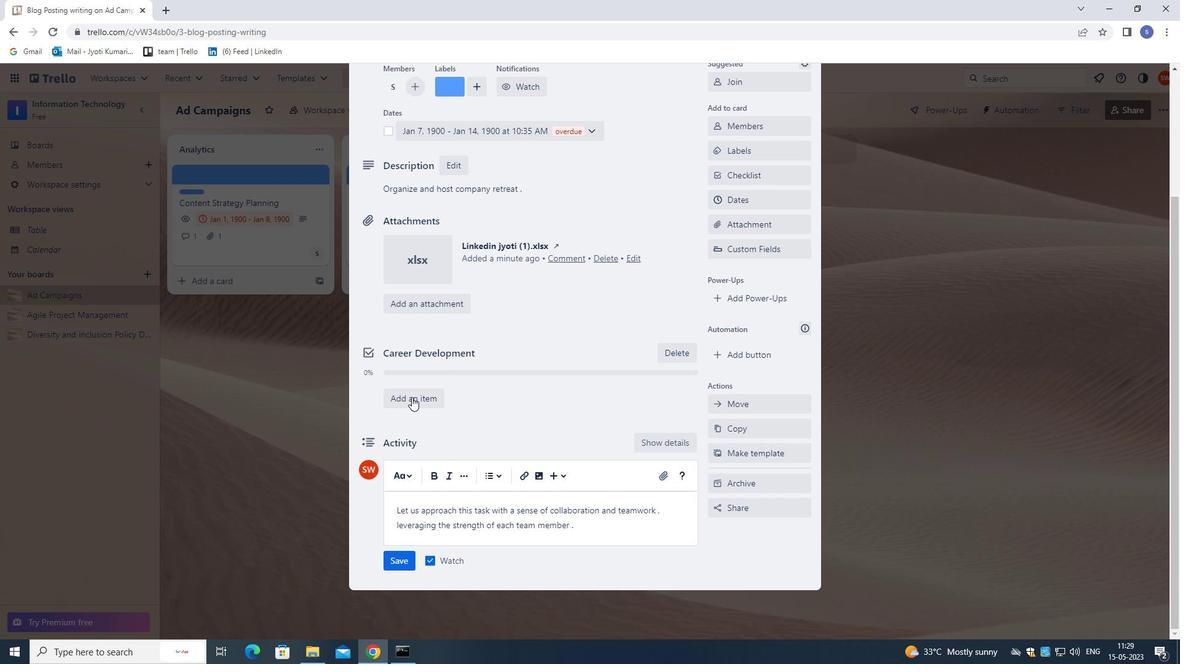 
Action: Mouse scrolled (411, 398) with delta (0, 0)
Screenshot: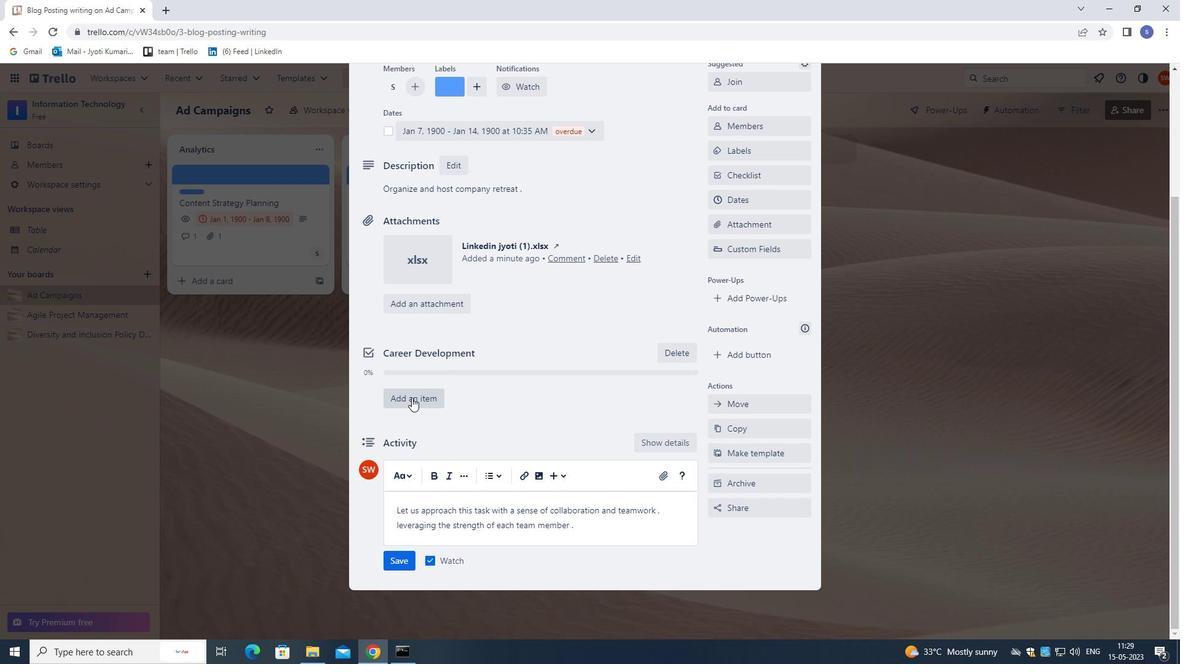 
Action: Mouse moved to (475, 580)
Screenshot: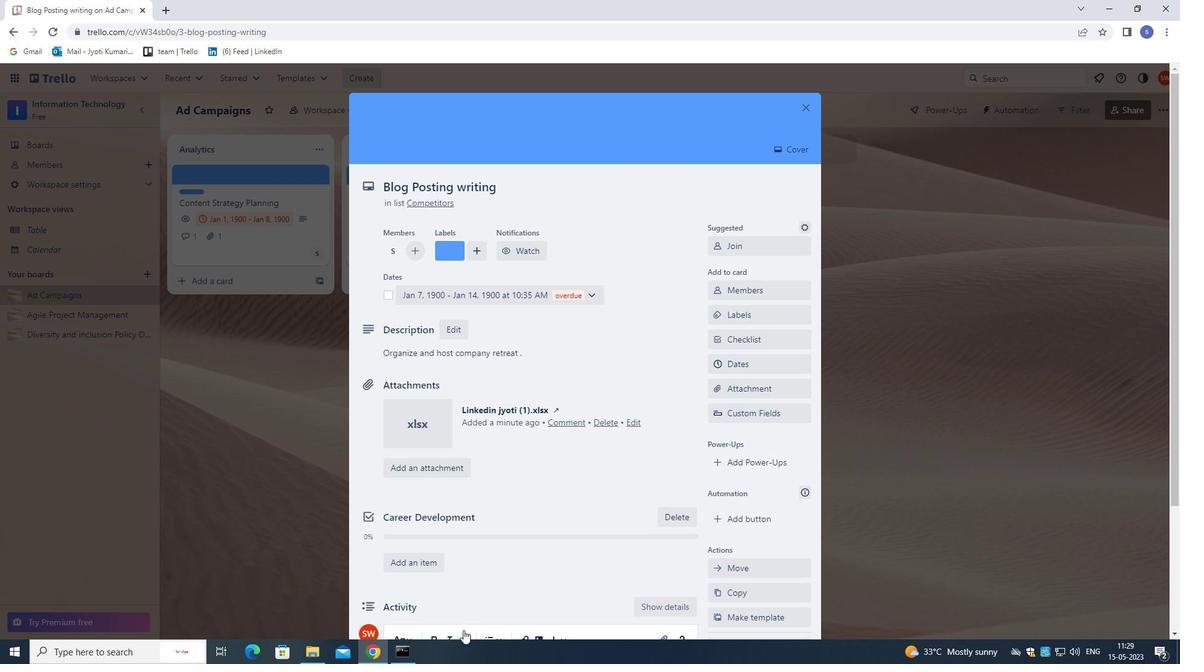 
Action: Mouse scrolled (475, 579) with delta (0, 0)
Screenshot: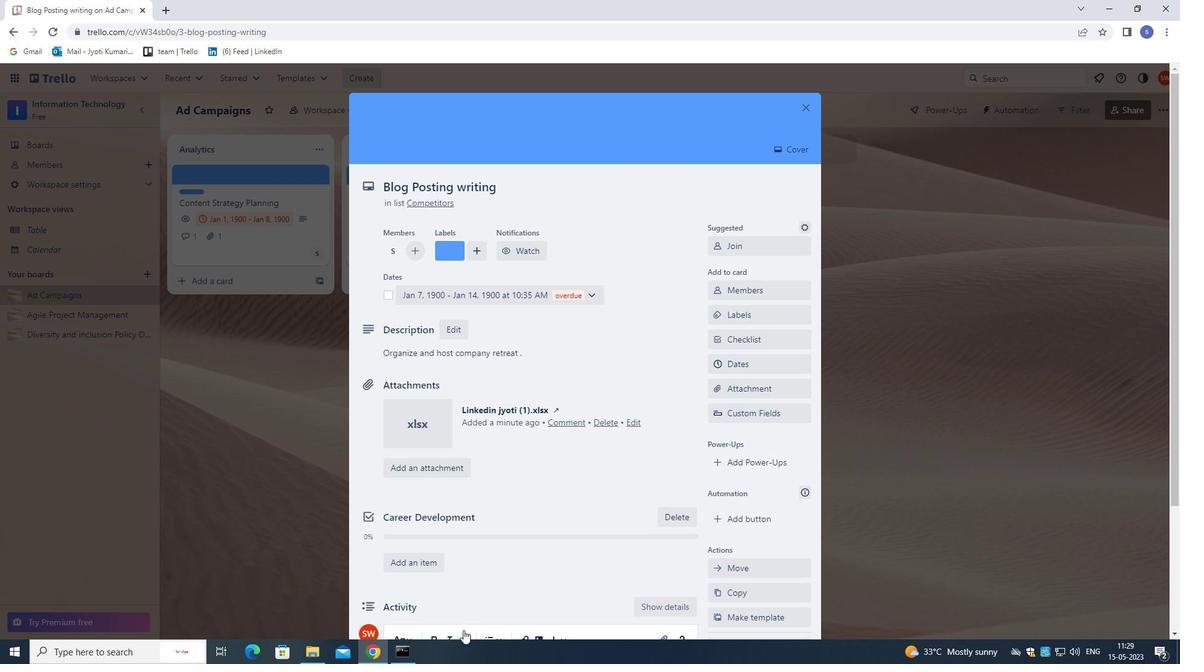 
Action: Mouse moved to (475, 574)
Screenshot: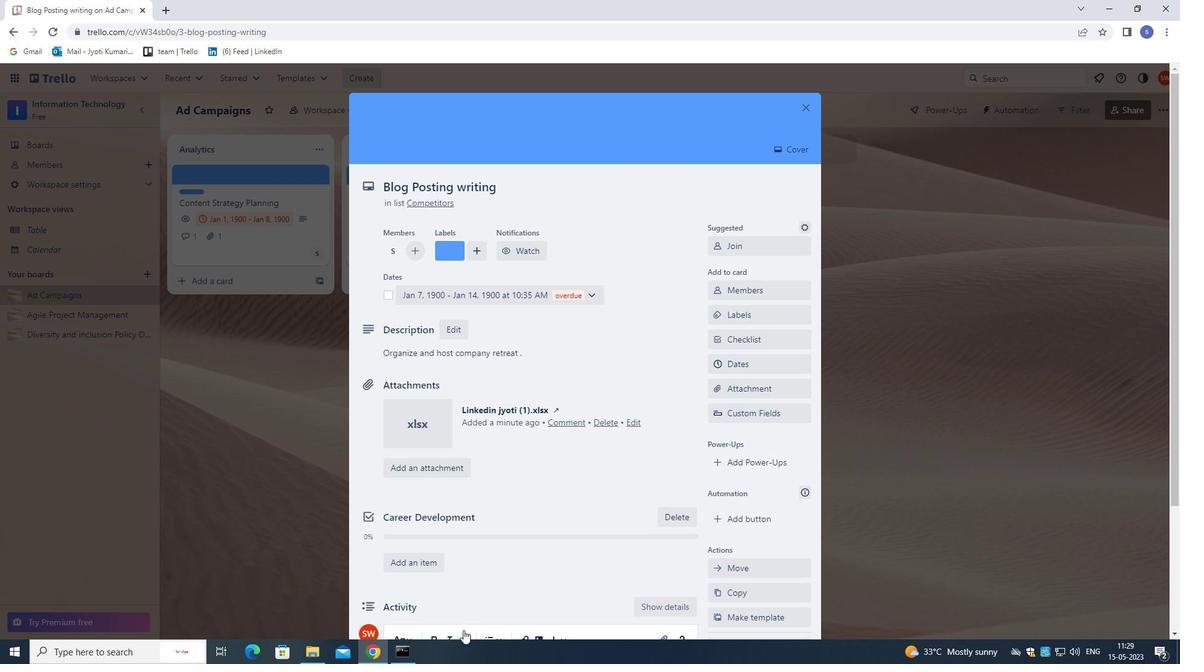 
Action: Mouse scrolled (475, 573) with delta (0, 0)
Screenshot: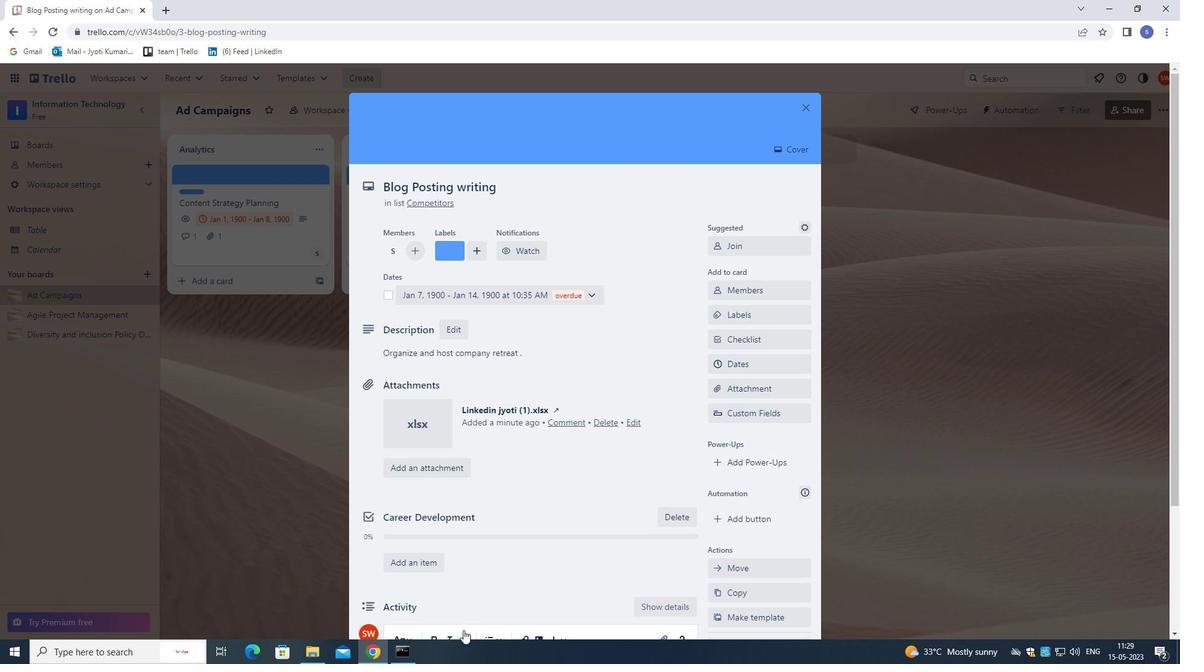 
Action: Mouse moved to (475, 568)
Screenshot: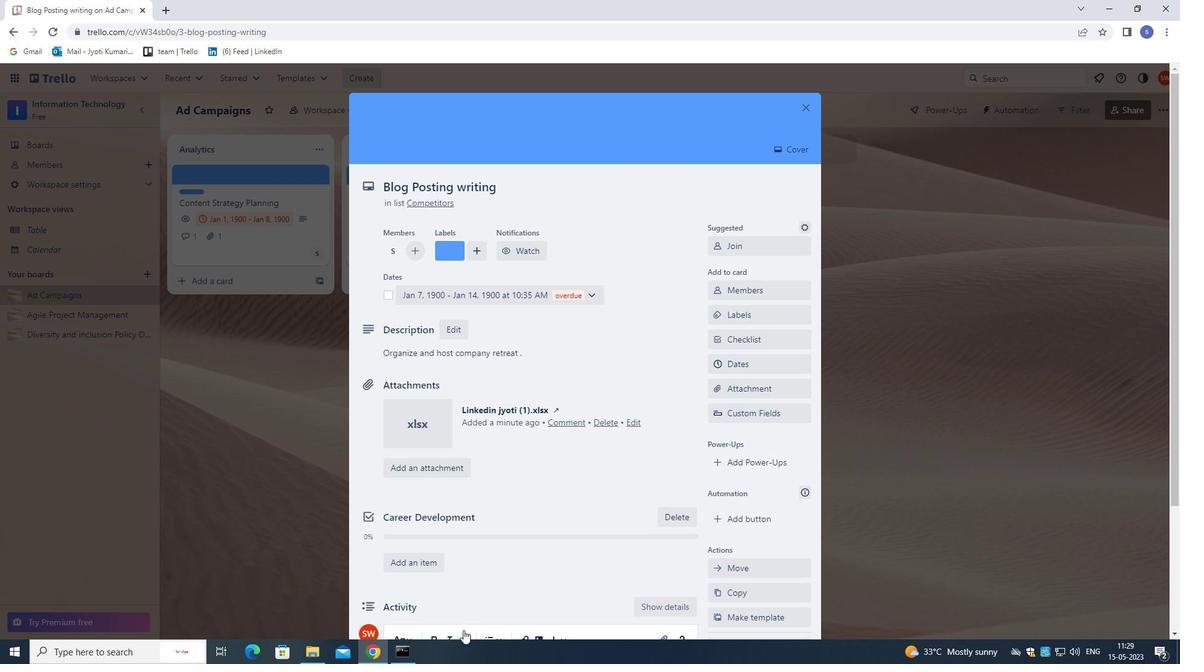 
Action: Mouse scrolled (475, 568) with delta (0, 0)
Screenshot: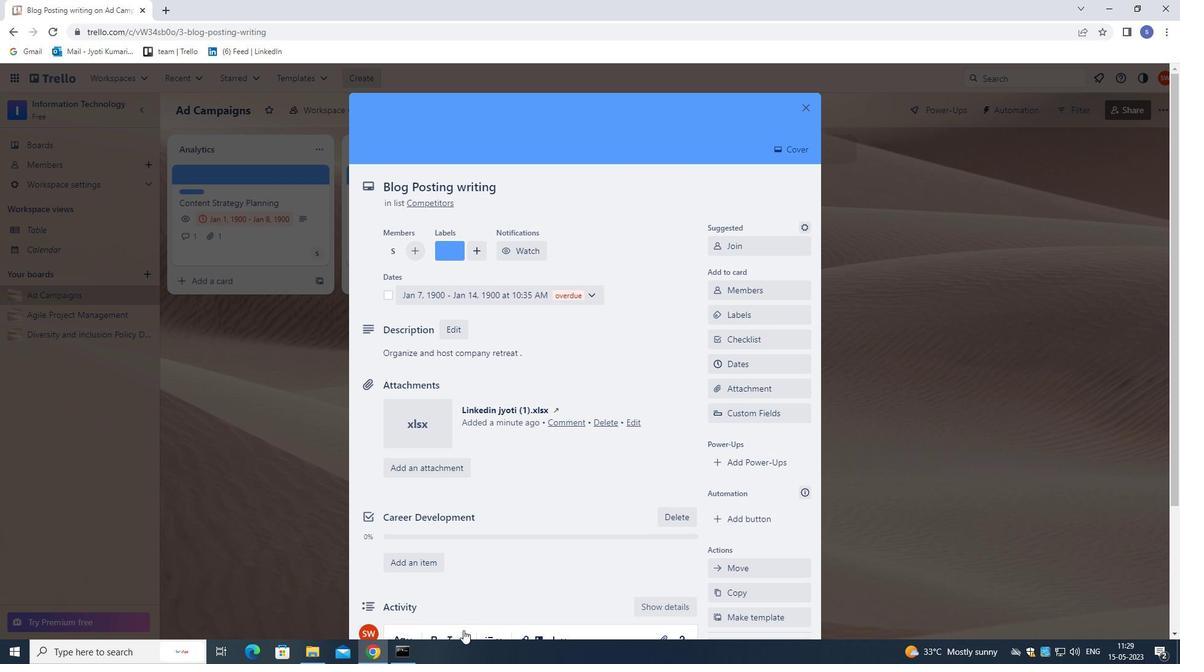 
Action: Mouse moved to (475, 559)
Screenshot: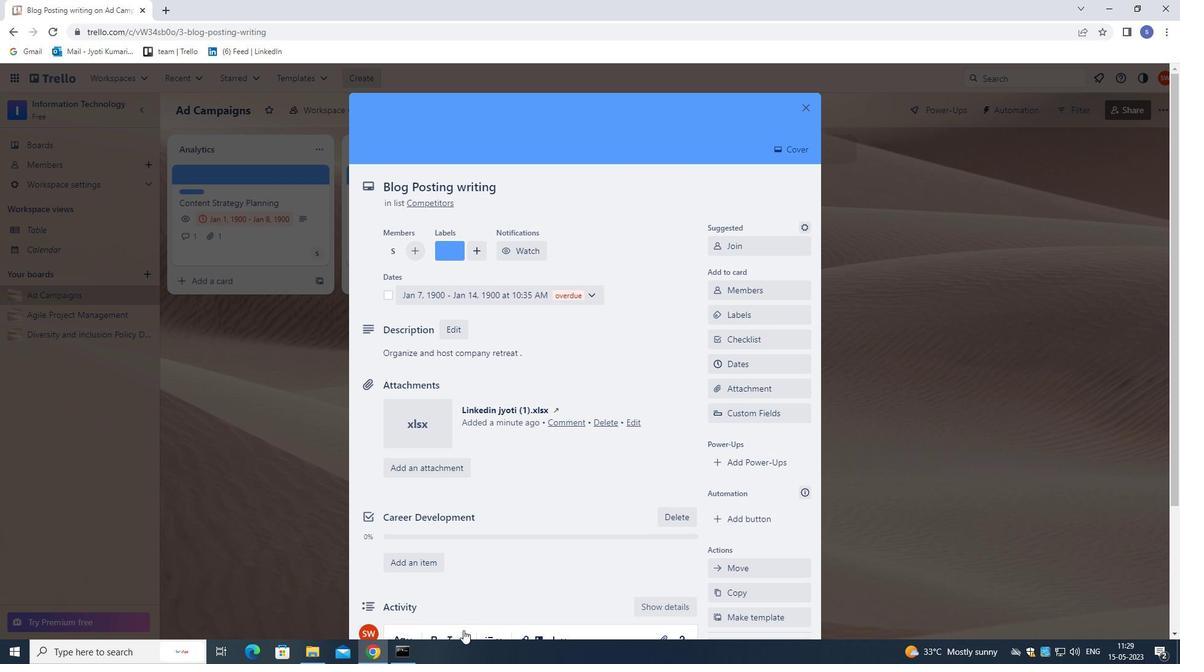 
Action: Mouse scrolled (475, 559) with delta (0, 0)
Screenshot: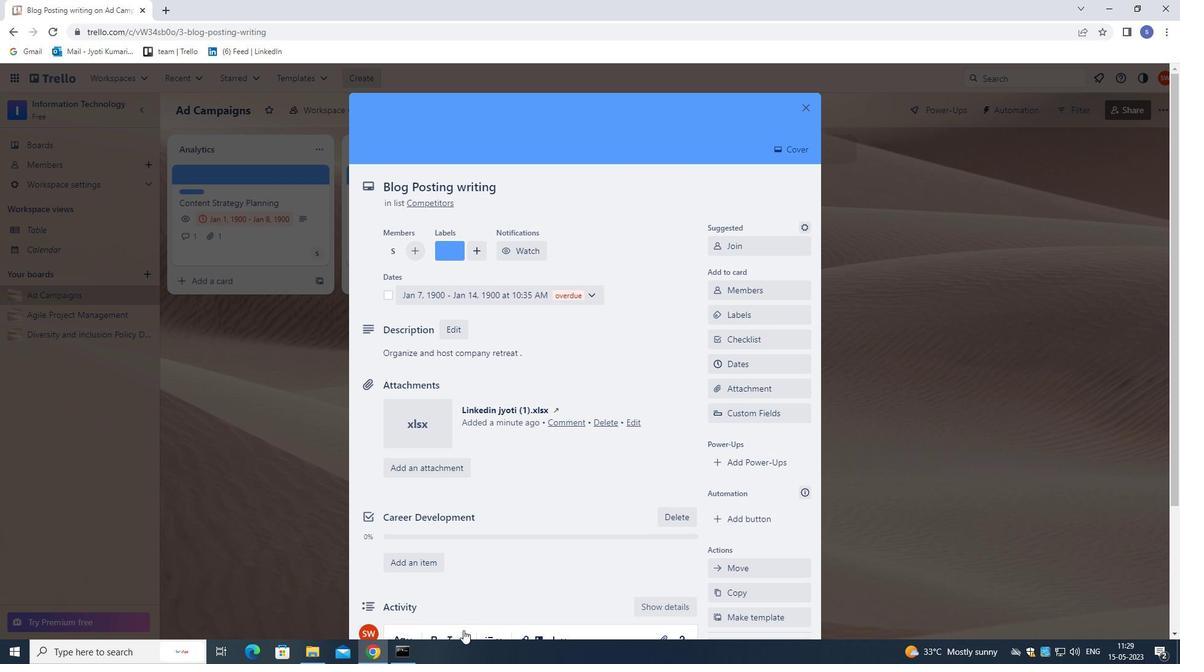 
Action: Mouse moved to (475, 550)
Screenshot: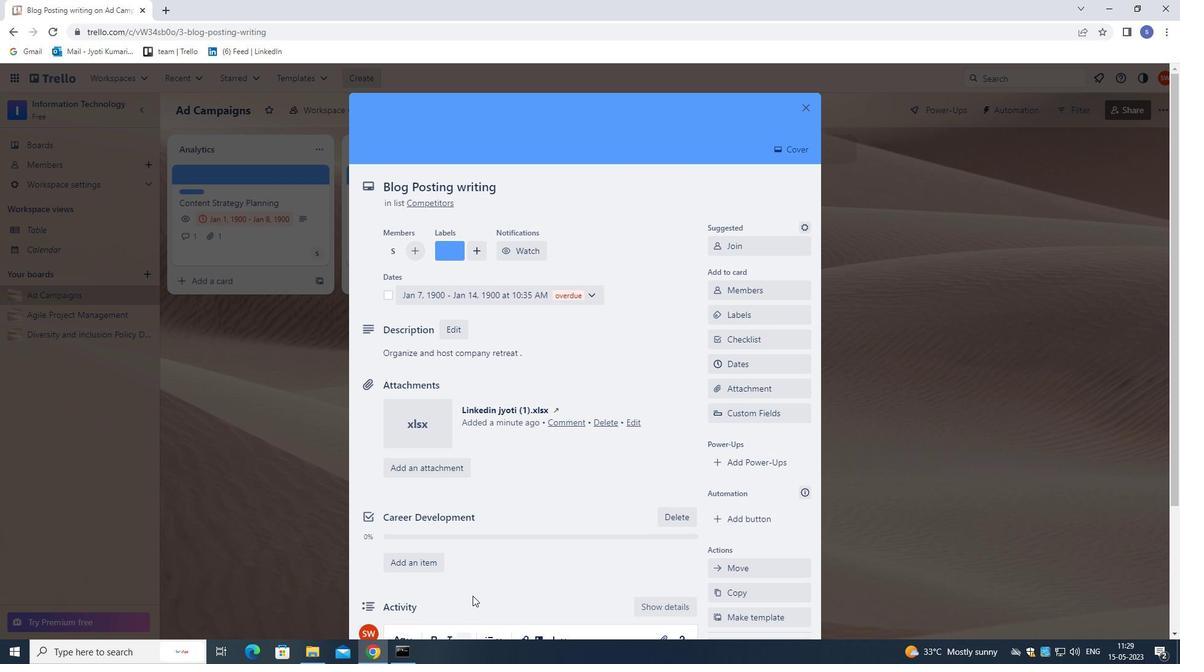 
Action: Mouse scrolled (475, 549) with delta (0, 0)
Screenshot: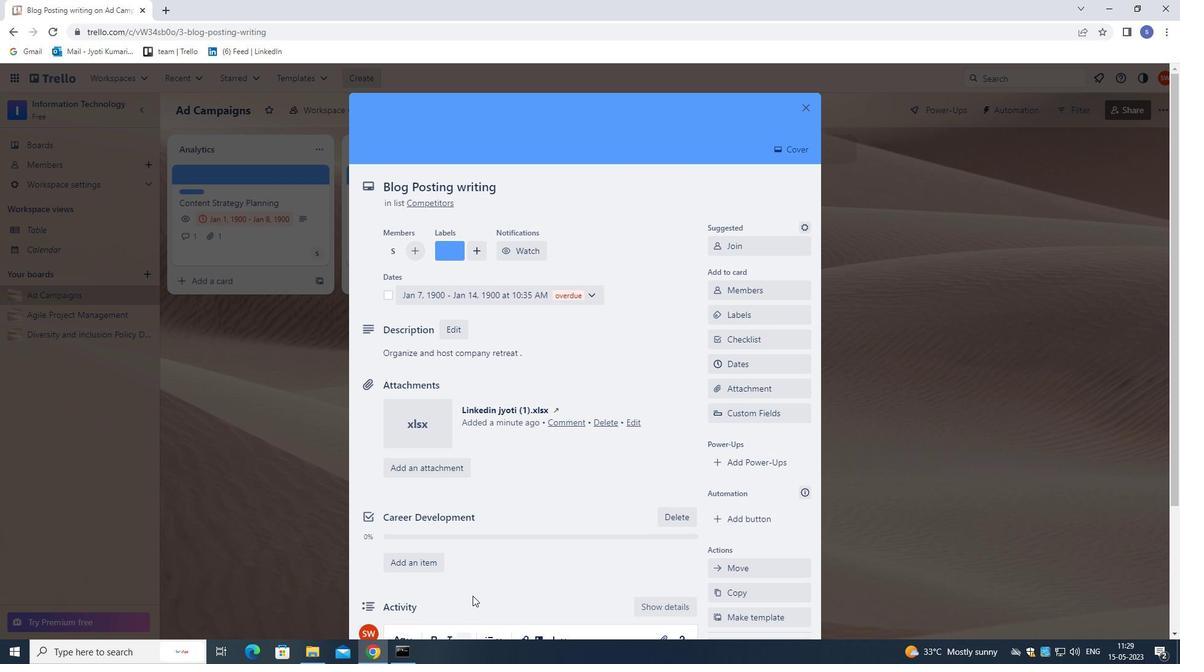 
Action: Mouse moved to (474, 541)
Screenshot: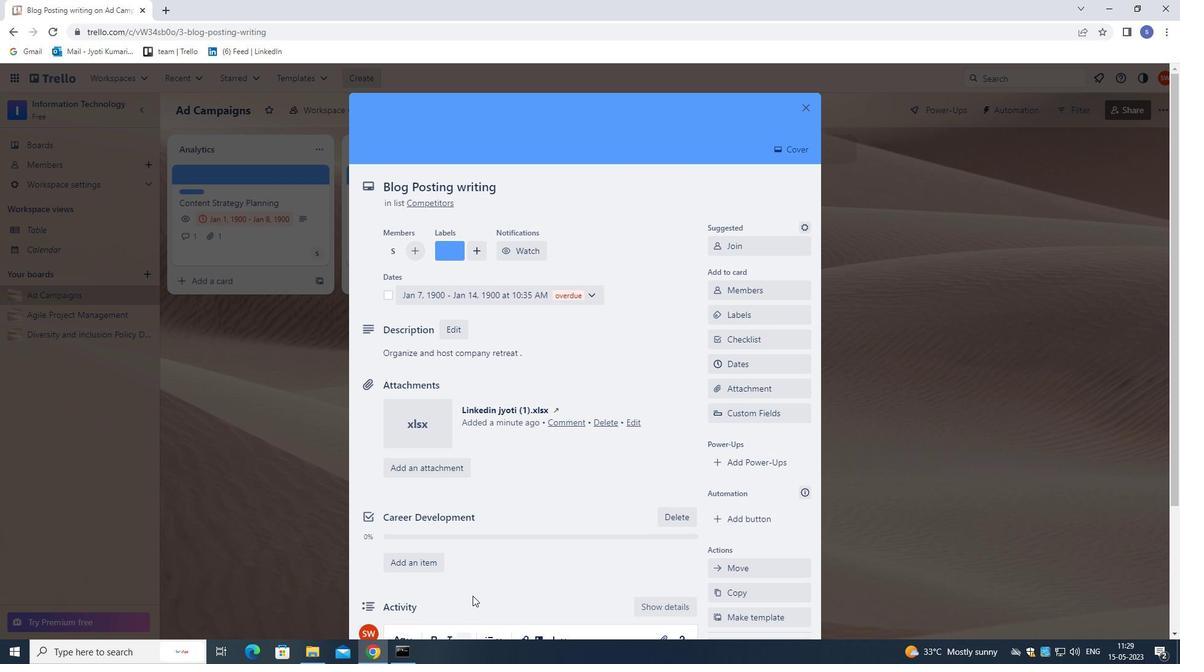 
Action: Mouse scrolled (474, 541) with delta (0, 0)
Screenshot: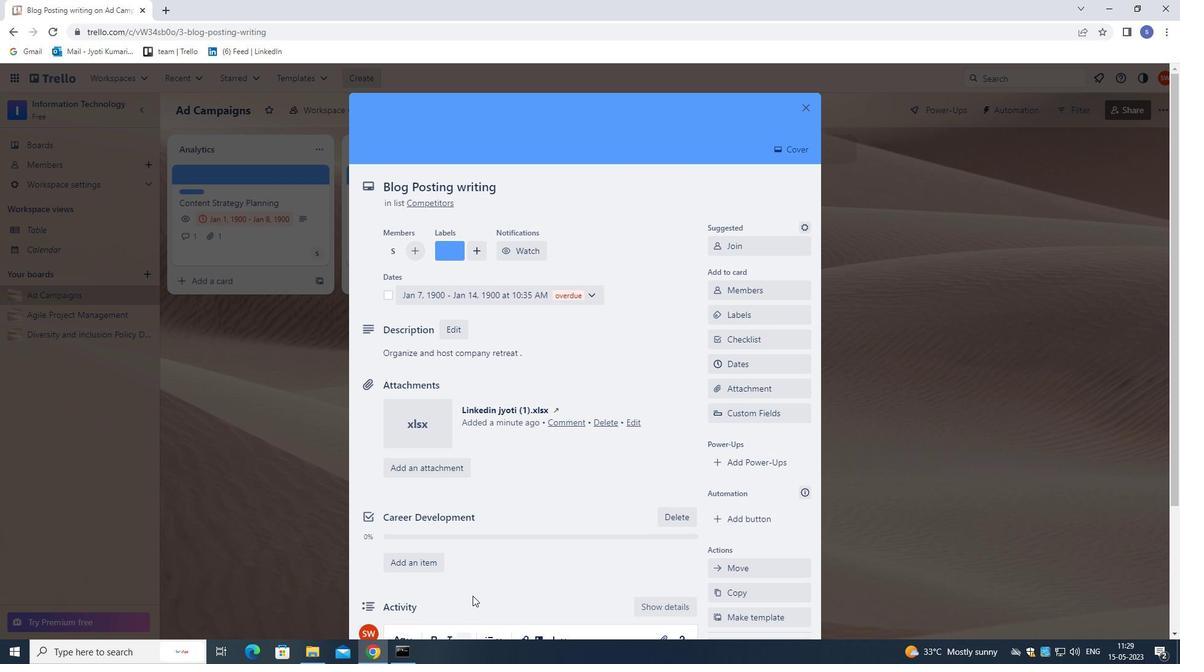 
Action: Mouse moved to (402, 564)
Screenshot: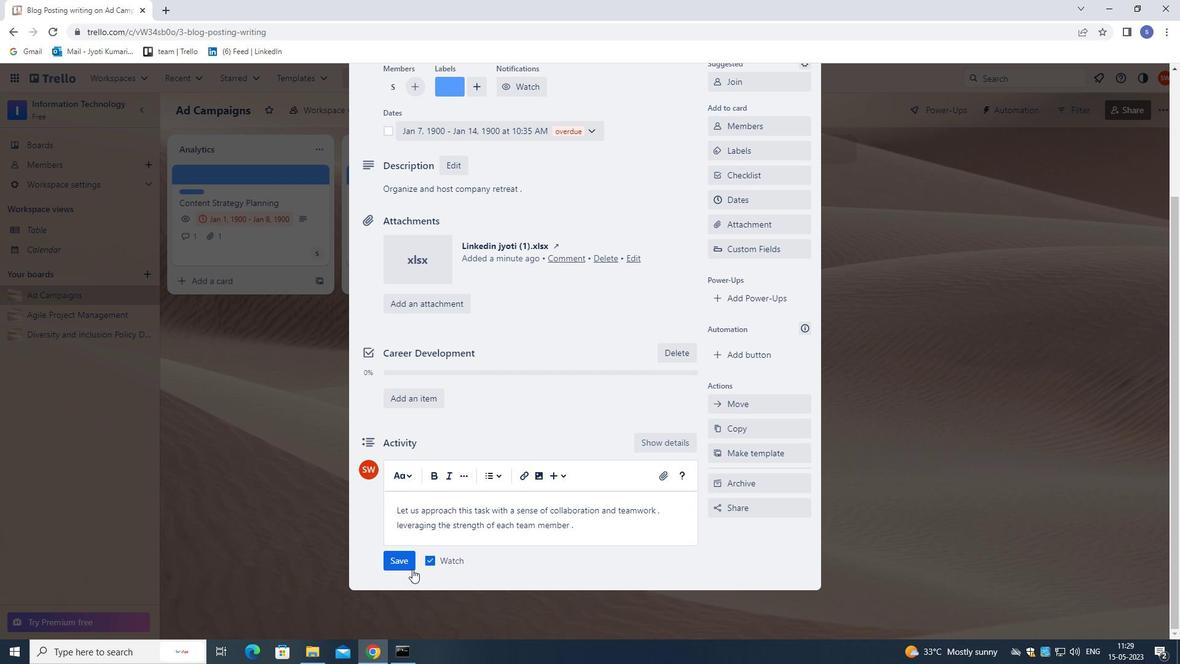 
Action: Mouse pressed left at (402, 564)
Screenshot: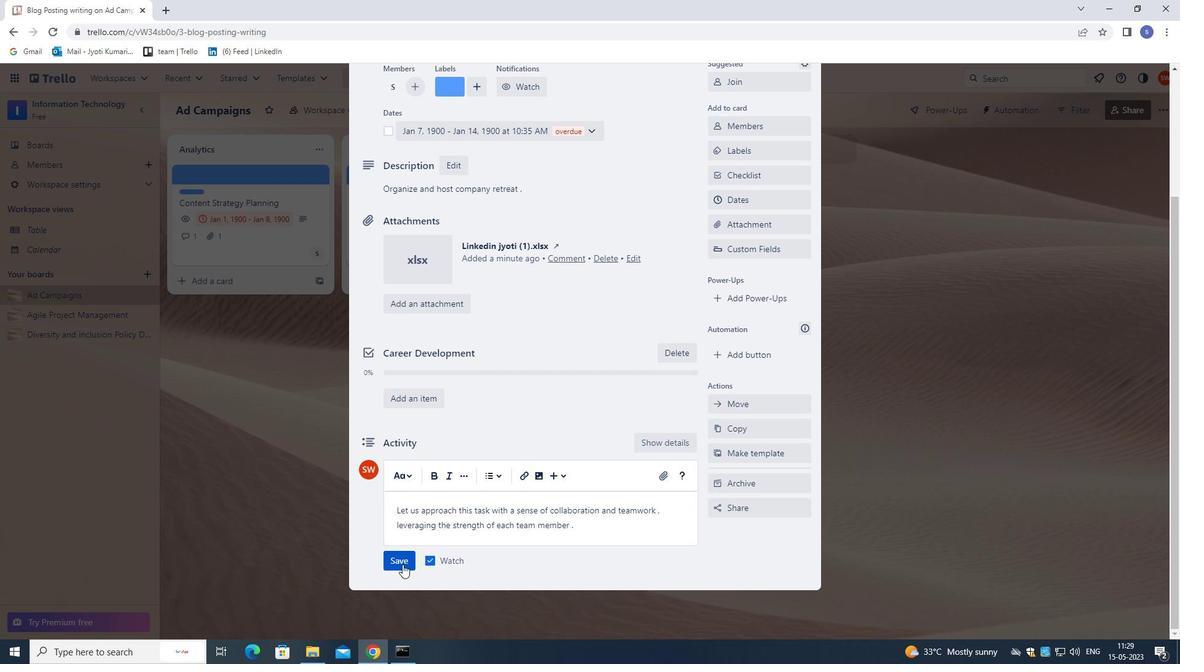 
Action: Mouse moved to (484, 525)
Screenshot: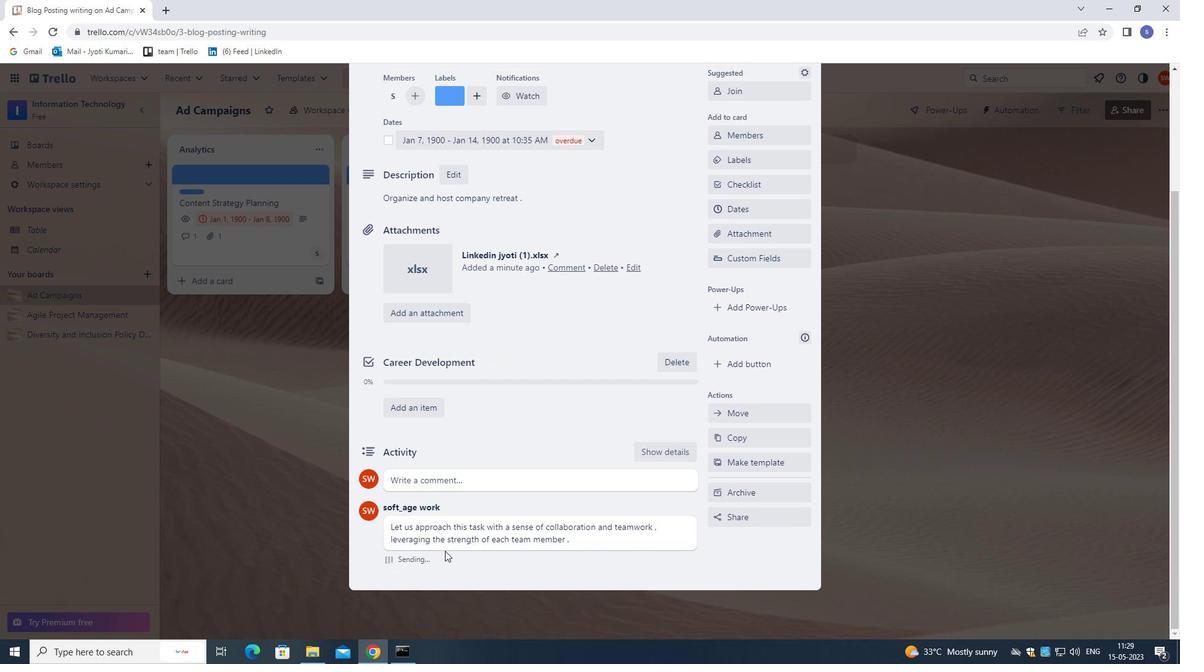 
Action: Mouse scrolled (484, 526) with delta (0, 0)
Screenshot: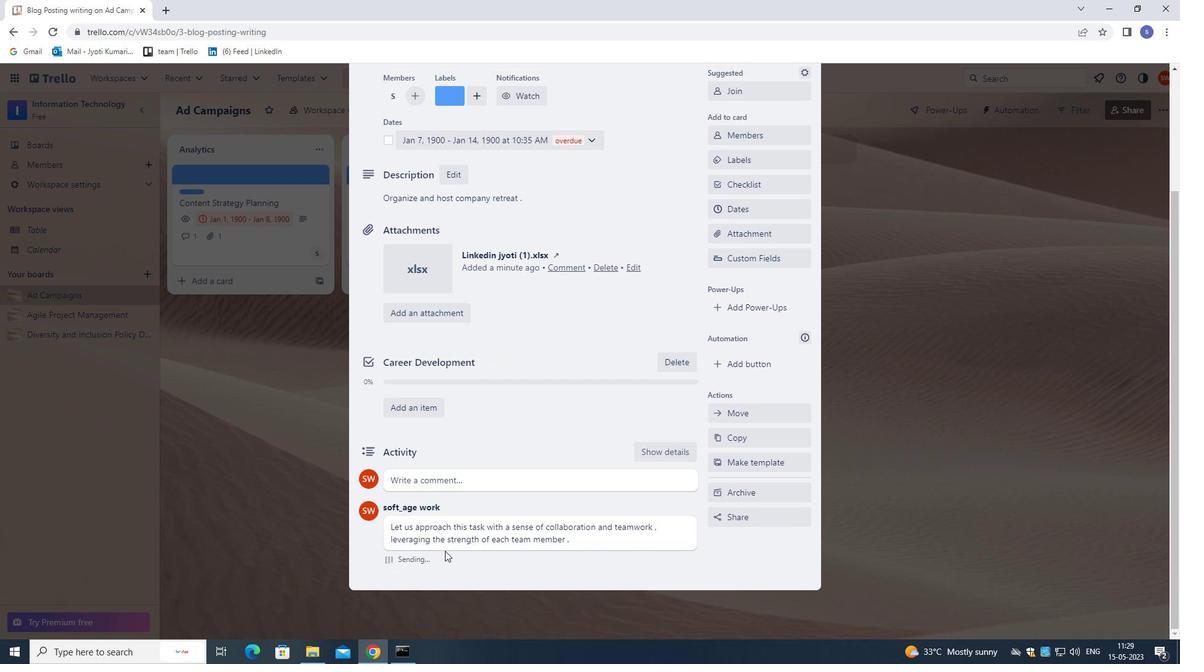 
Action: Mouse moved to (485, 524)
Screenshot: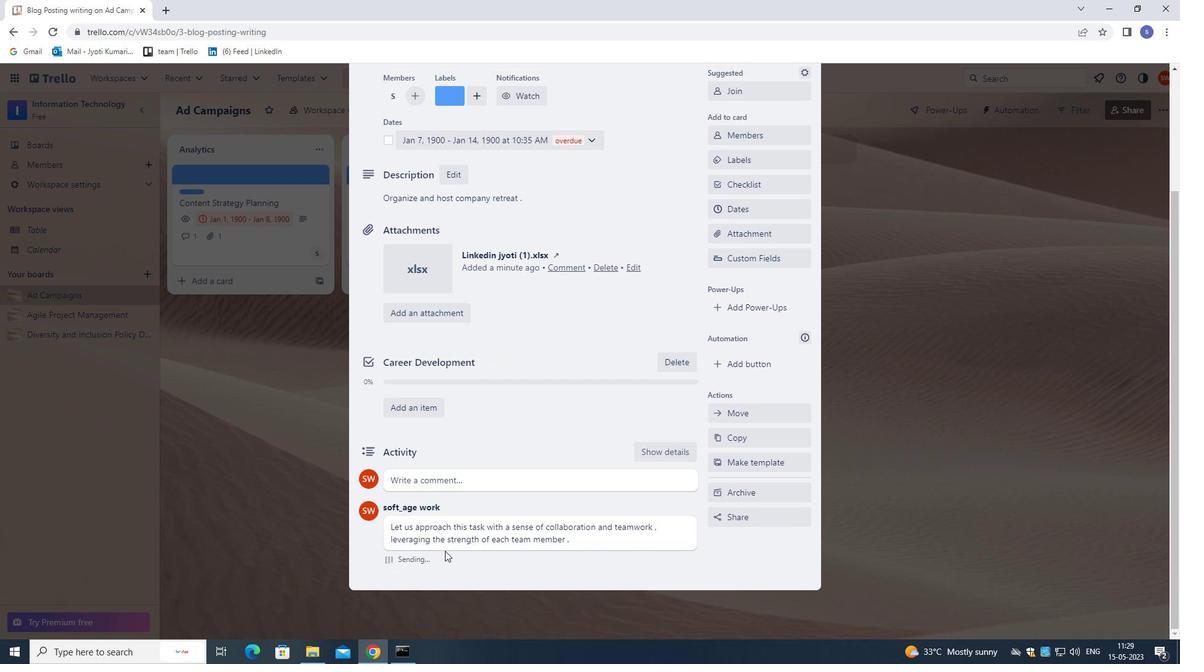 
Action: Mouse scrolled (485, 525) with delta (0, 0)
Screenshot: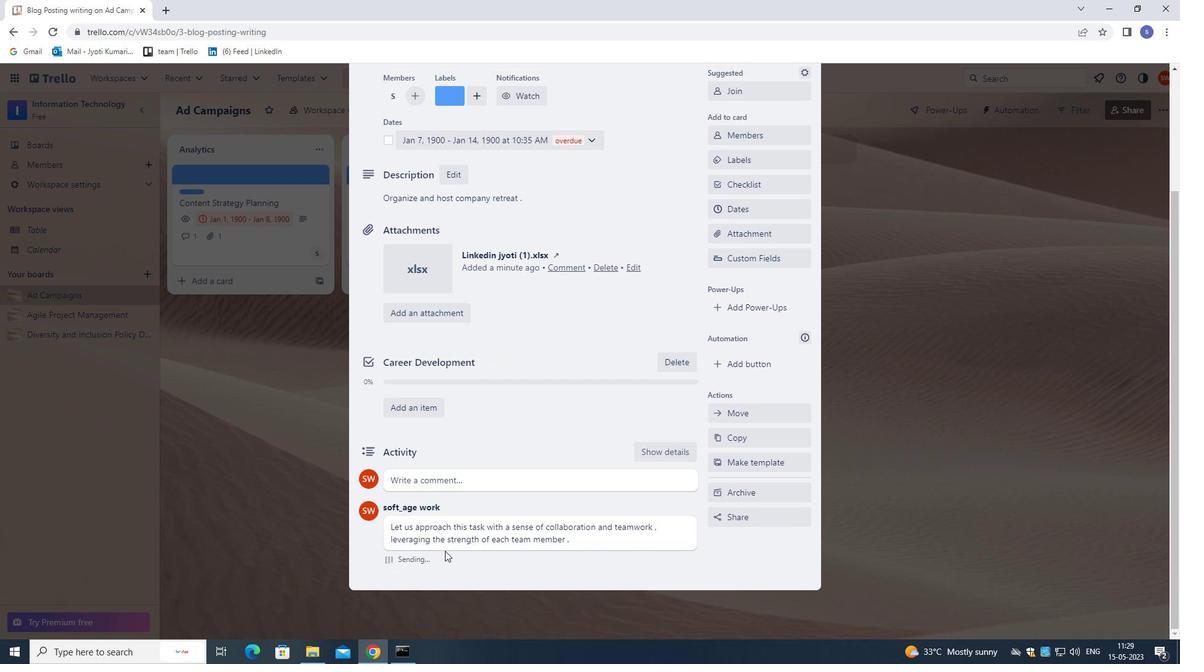 
Action: Mouse moved to (485, 522)
Screenshot: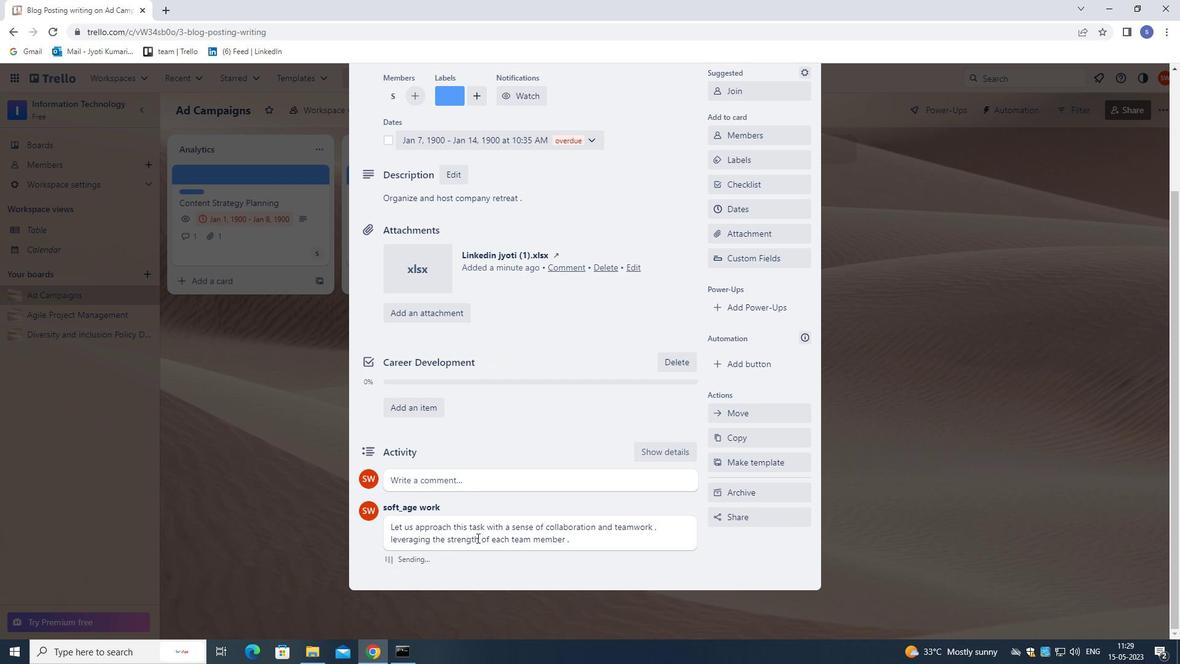 
Action: Mouse scrolled (485, 523) with delta (0, 0)
Screenshot: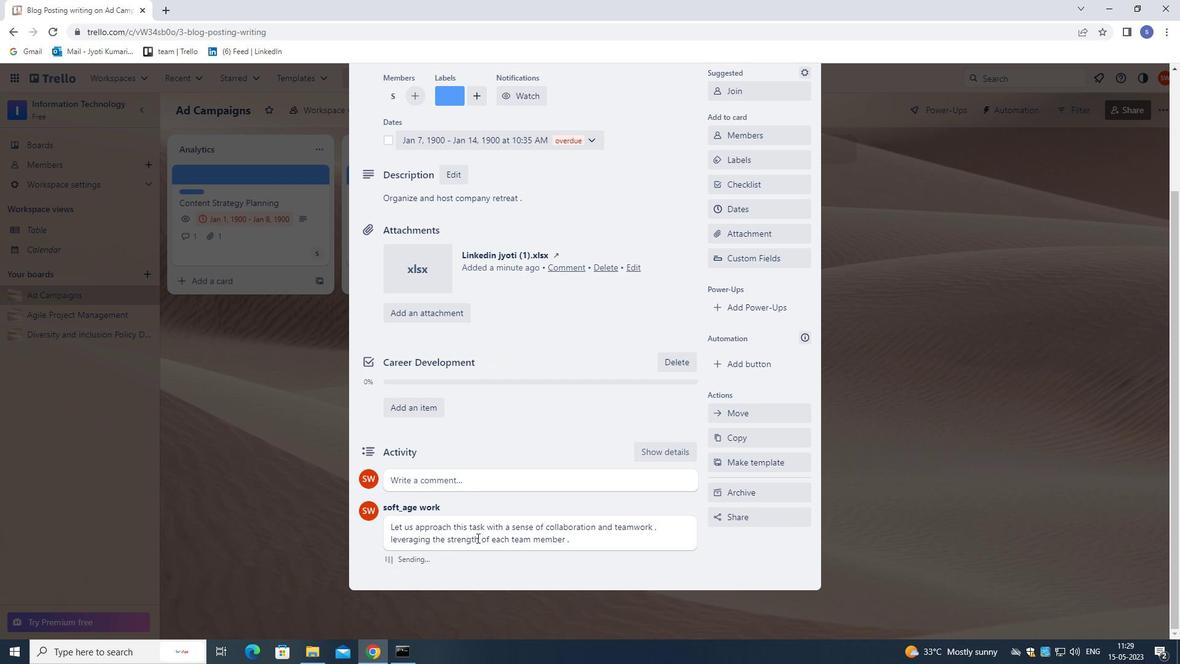 
Action: Mouse moved to (487, 520)
Screenshot: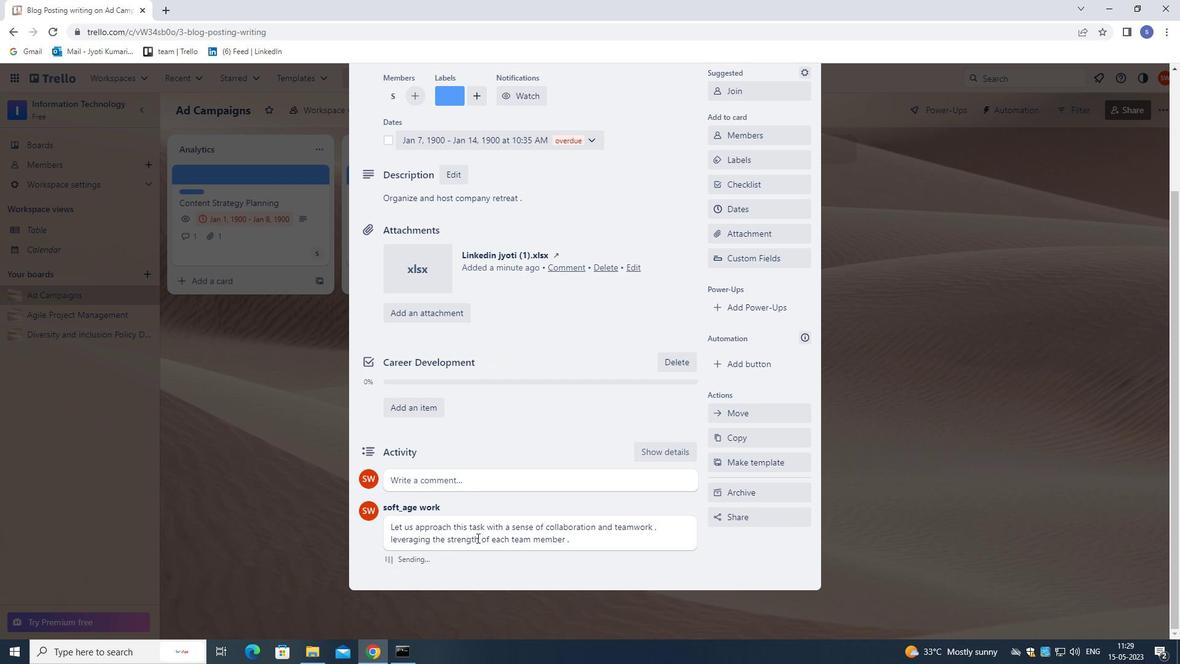
Action: Mouse scrolled (487, 521) with delta (0, 0)
Screenshot: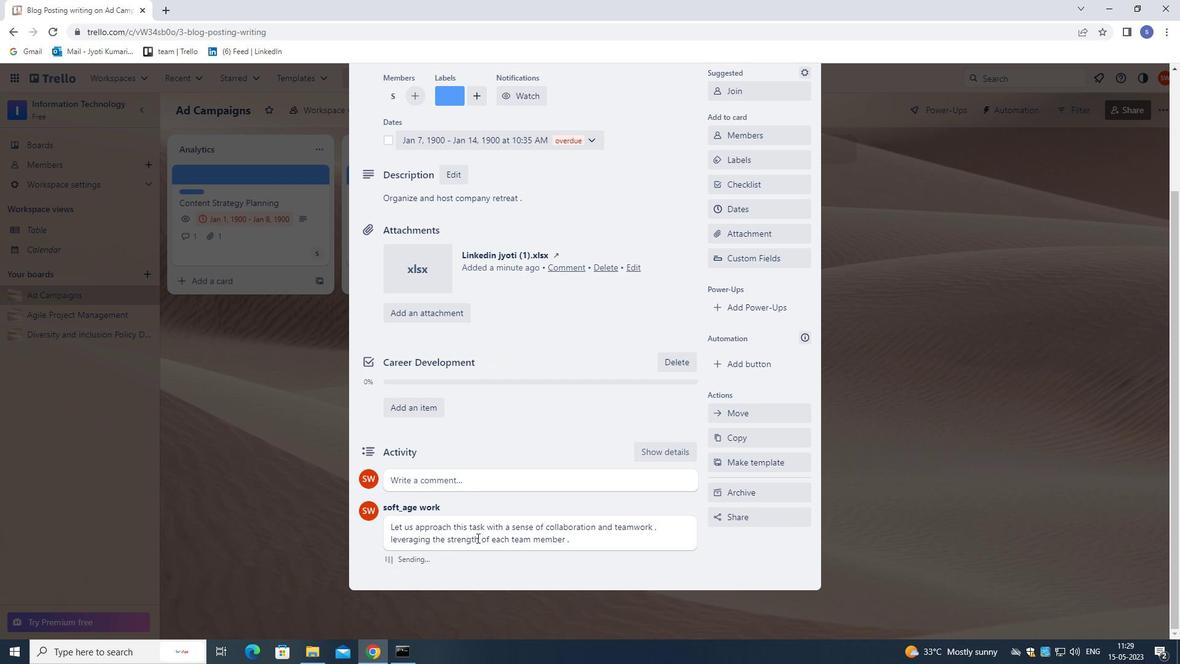 
Action: Mouse moved to (487, 520)
Screenshot: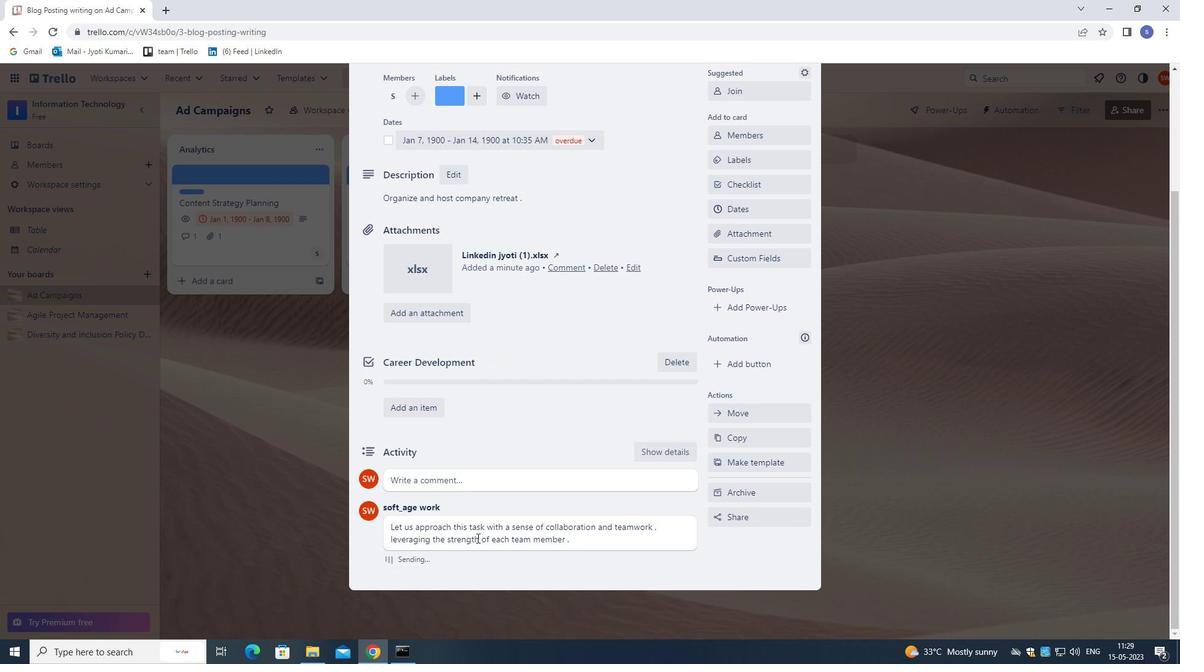 
Action: Mouse scrolled (487, 520) with delta (0, 0)
Screenshot: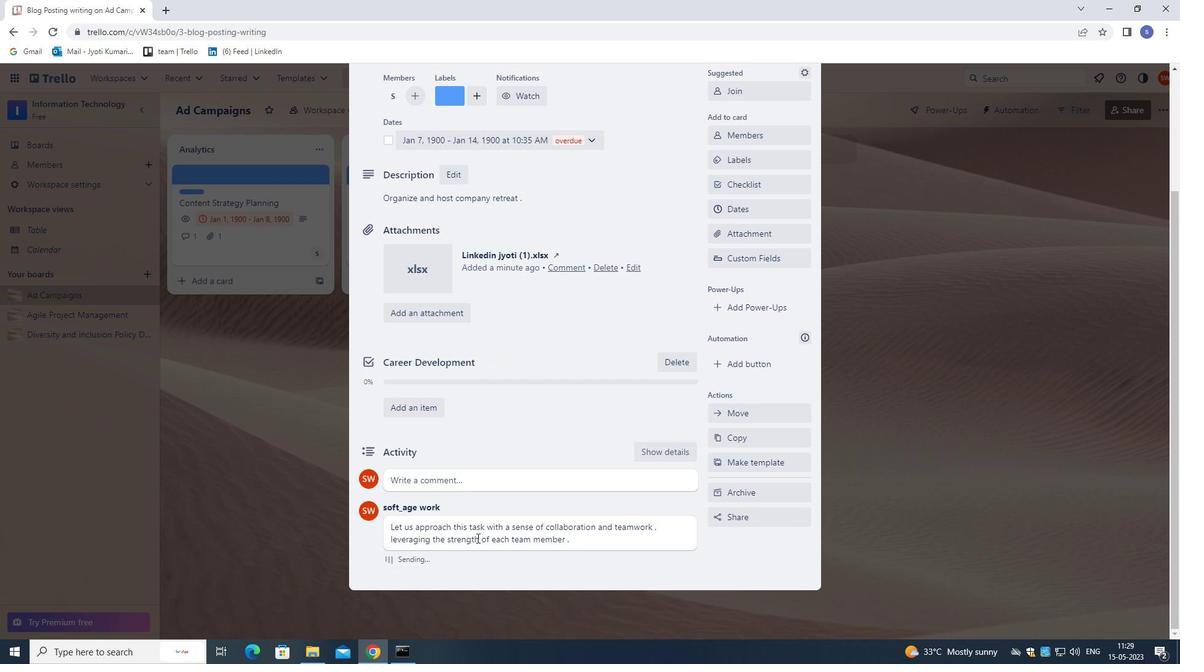 
Action: Mouse moved to (488, 519)
Screenshot: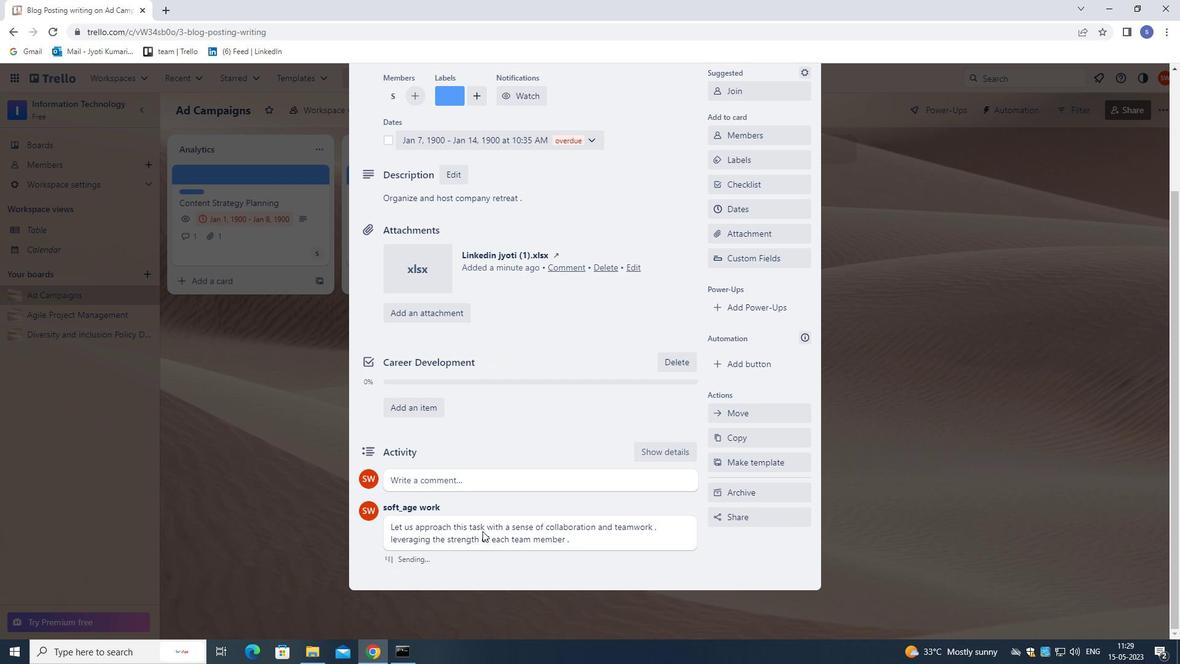
Action: Mouse scrolled (488, 520) with delta (0, 0)
Screenshot: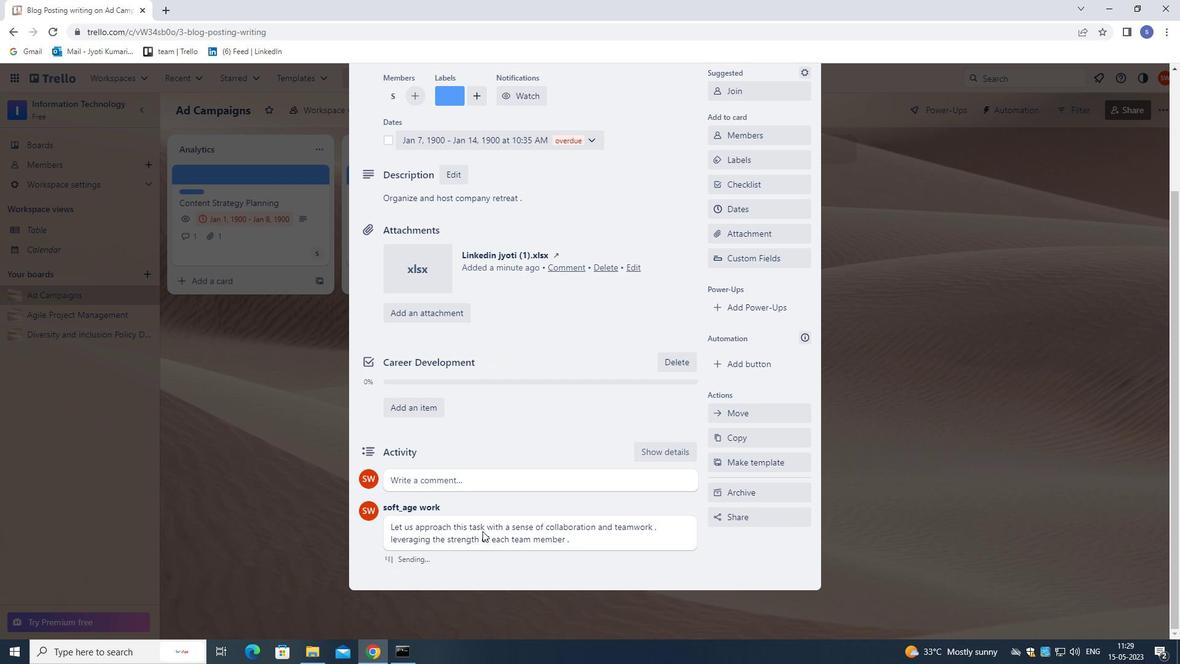 
Action: Mouse moved to (493, 514)
Screenshot: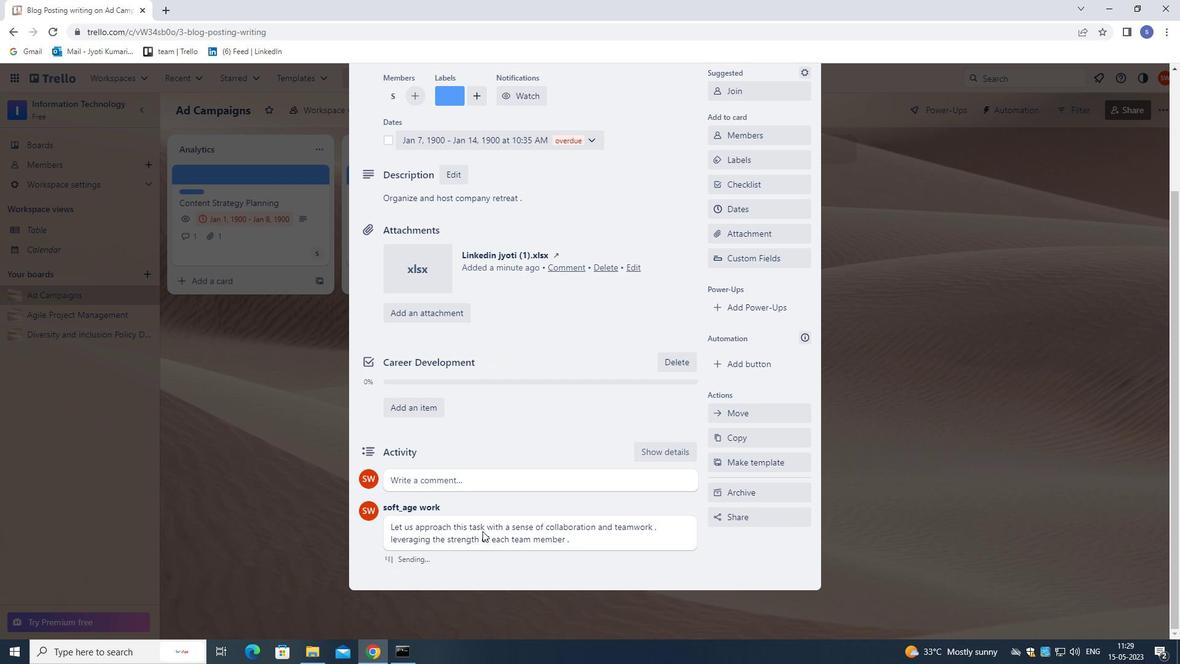 
Action: Mouse scrolled (493, 514) with delta (0, 0)
Screenshot: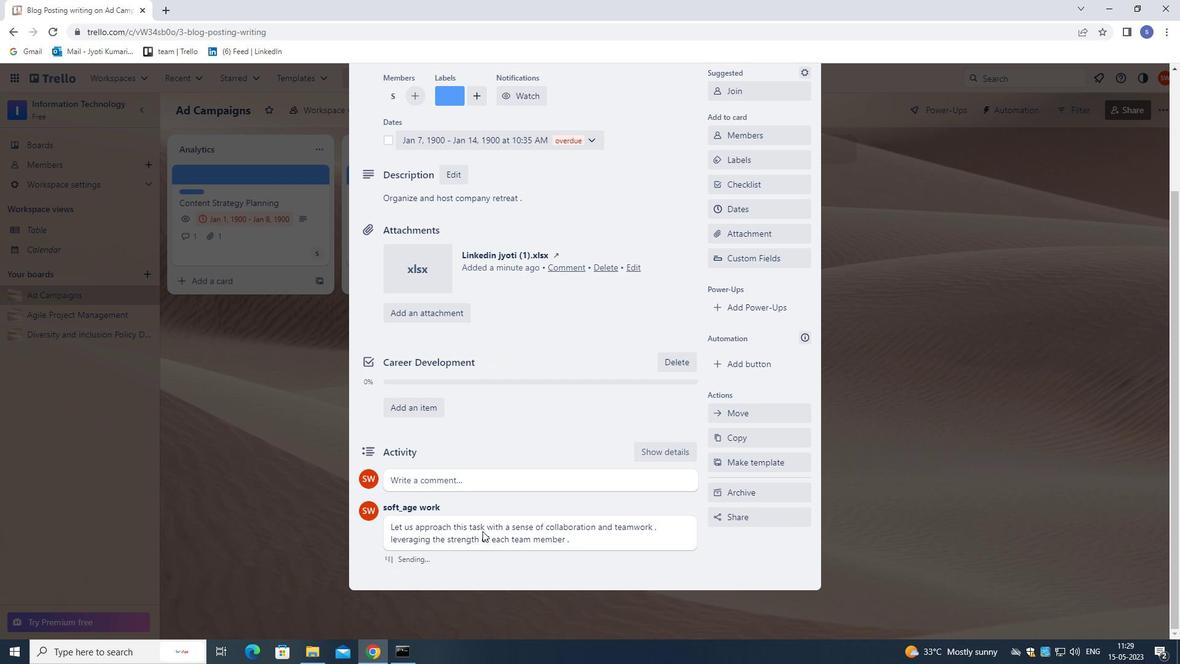 
Action: Mouse moved to (808, 106)
Screenshot: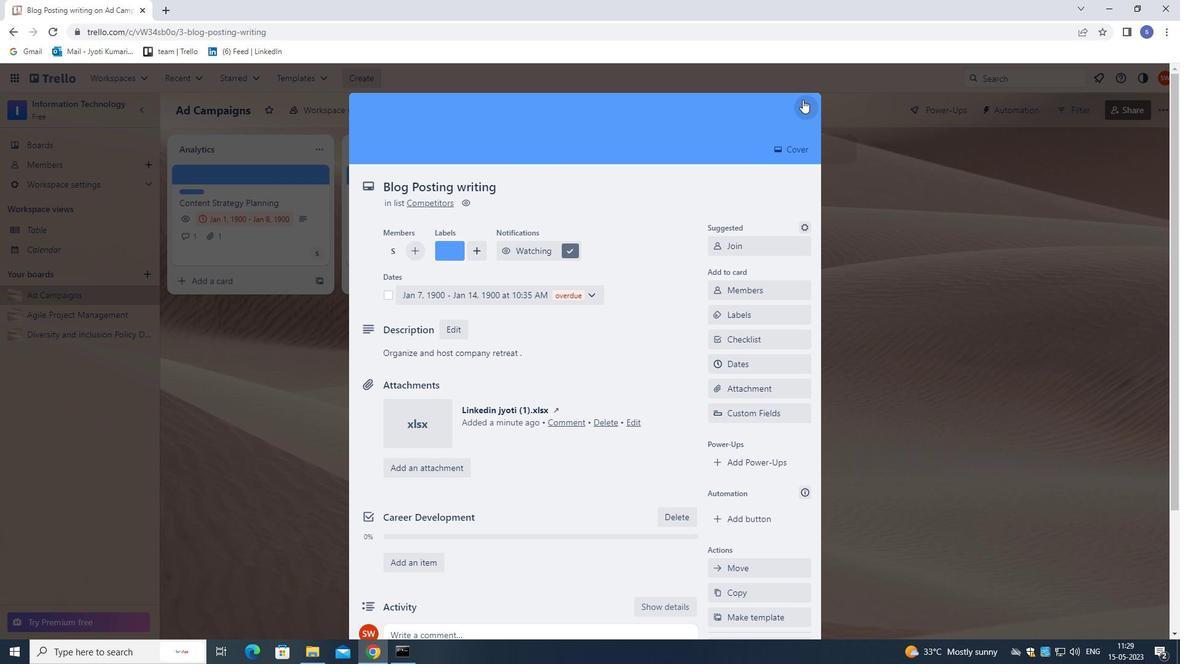 
Action: Mouse pressed left at (808, 106)
Screenshot: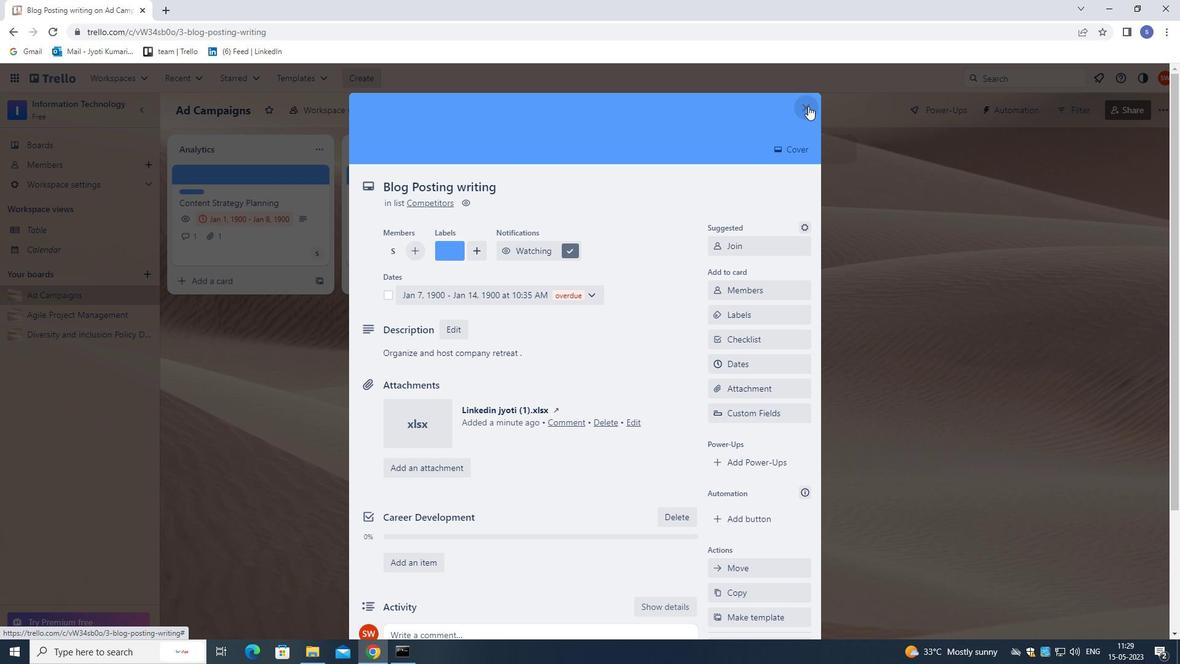 
Action: Mouse moved to (829, 110)
Screenshot: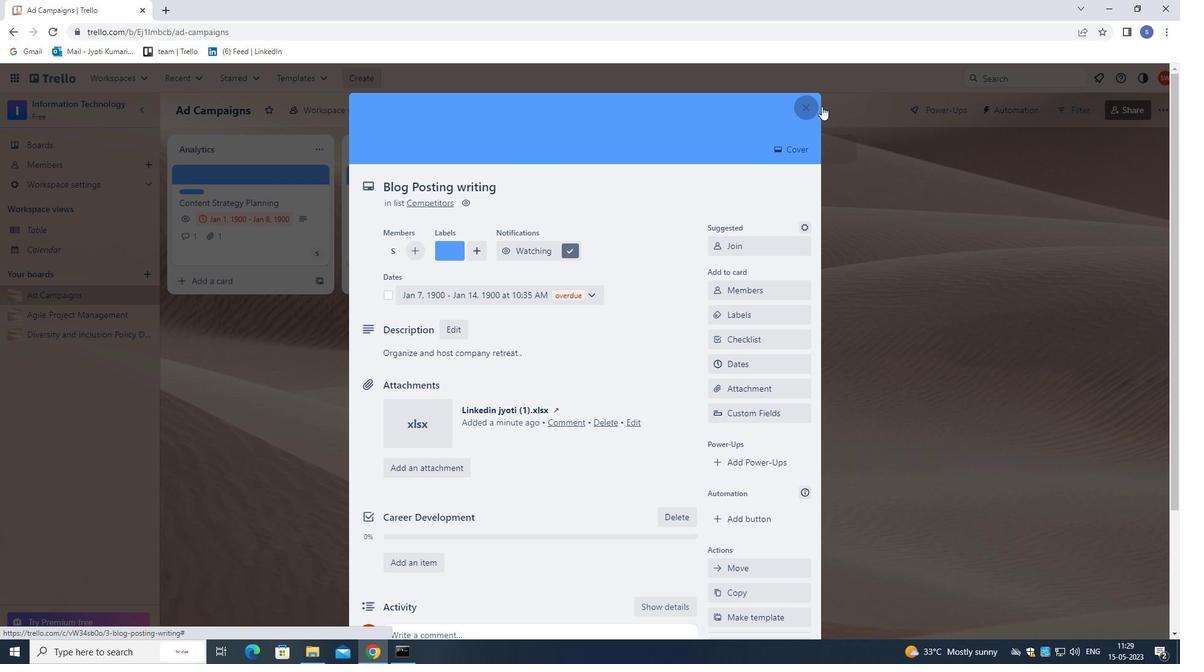 
